 Task: Find a flat in Phnom Penh, Cambodia, for 6 guests from 6 Sep to 15 Sep, with a price range of ₹7400 to ₹12000, including WiFi and free parking.
Action: Mouse moved to (588, 116)
Screenshot: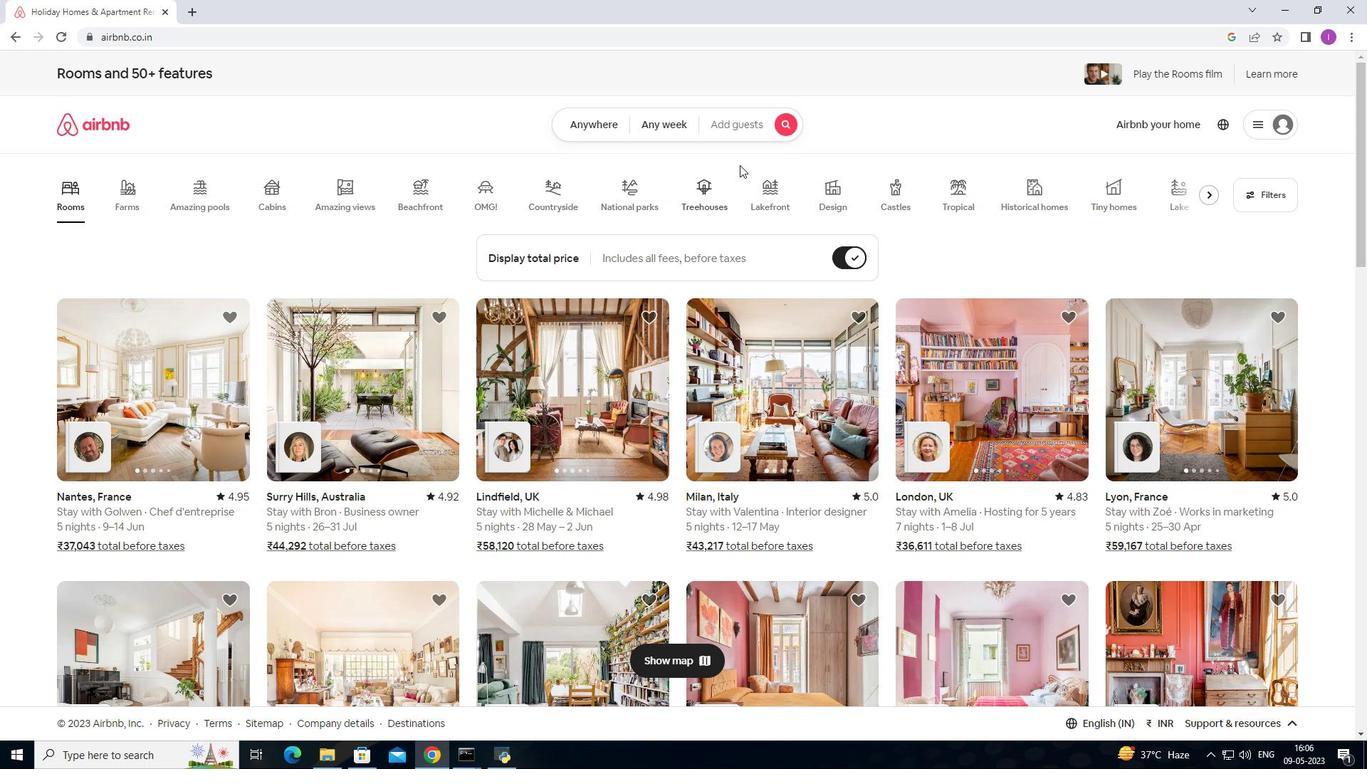 
Action: Mouse pressed left at (588, 116)
Screenshot: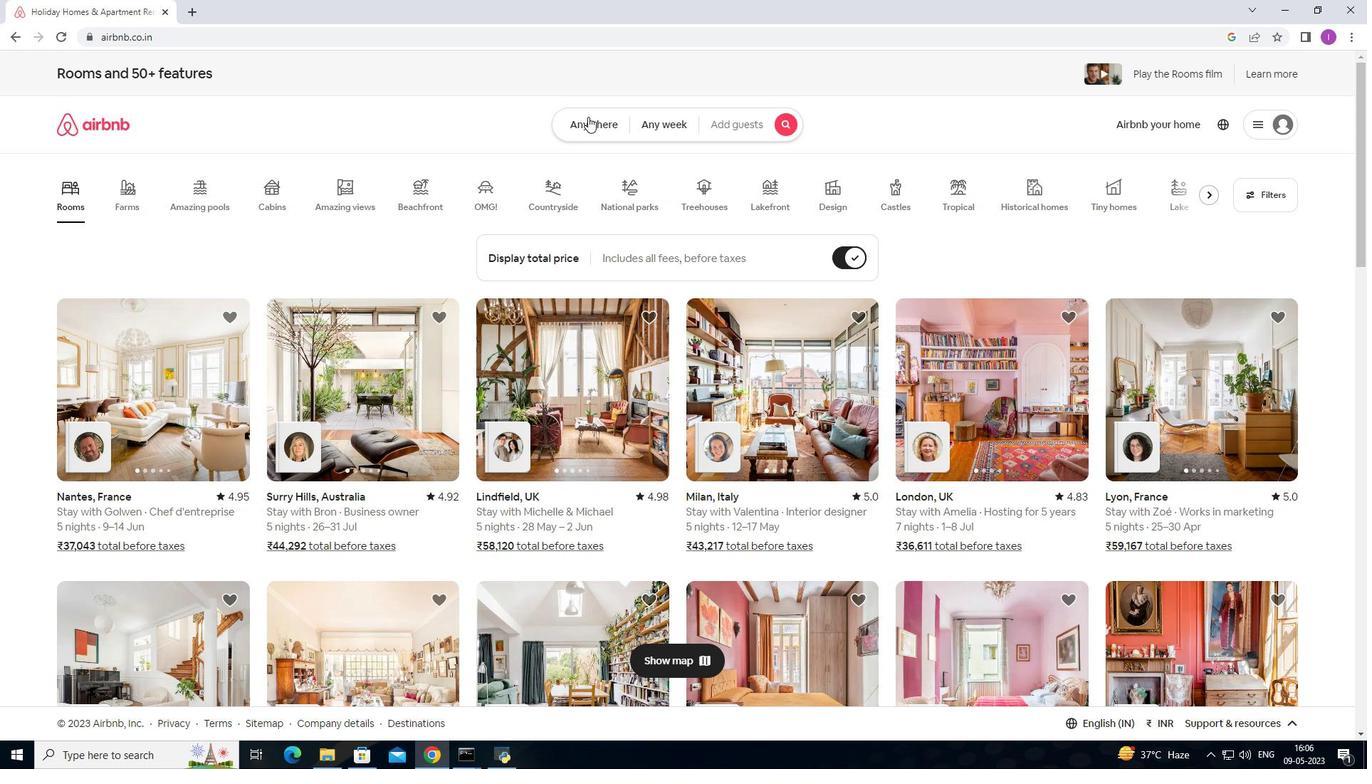 
Action: Mouse moved to (491, 188)
Screenshot: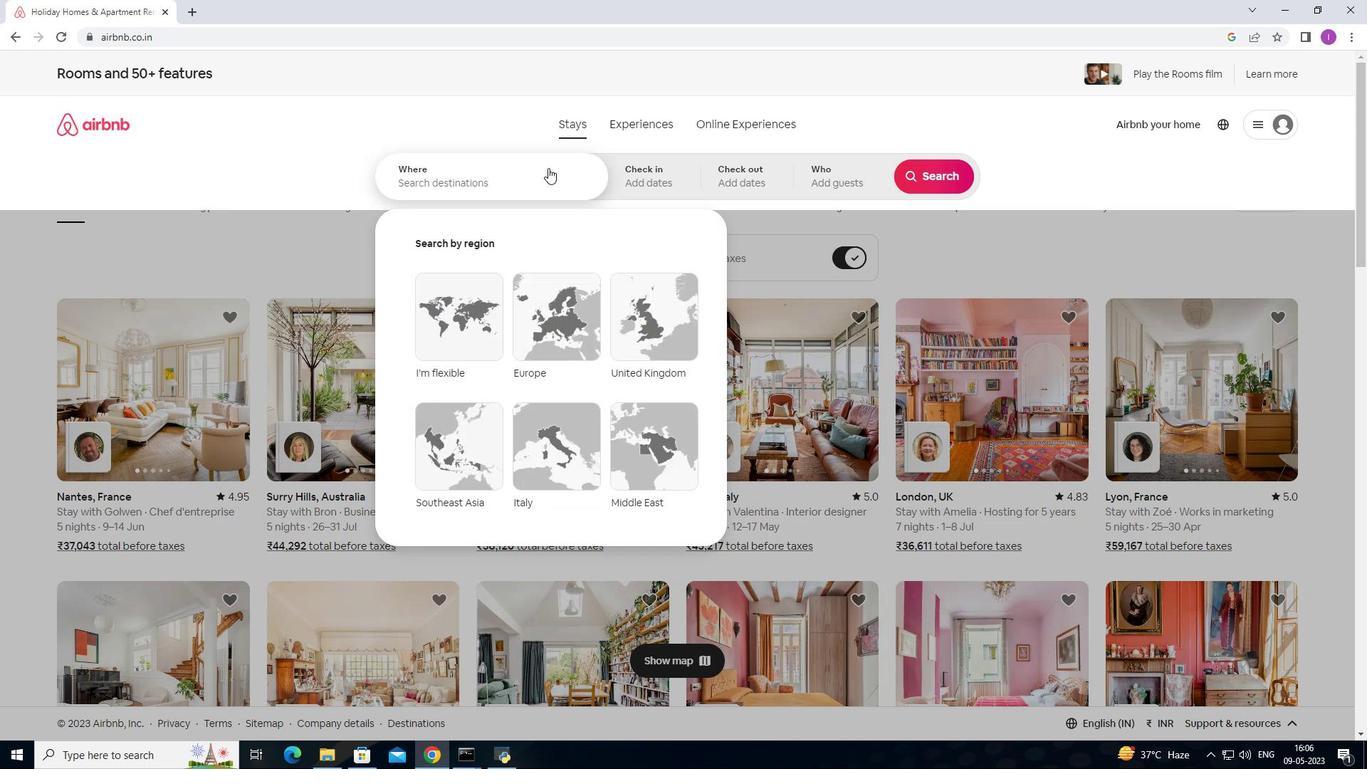 
Action: Mouse pressed left at (491, 188)
Screenshot: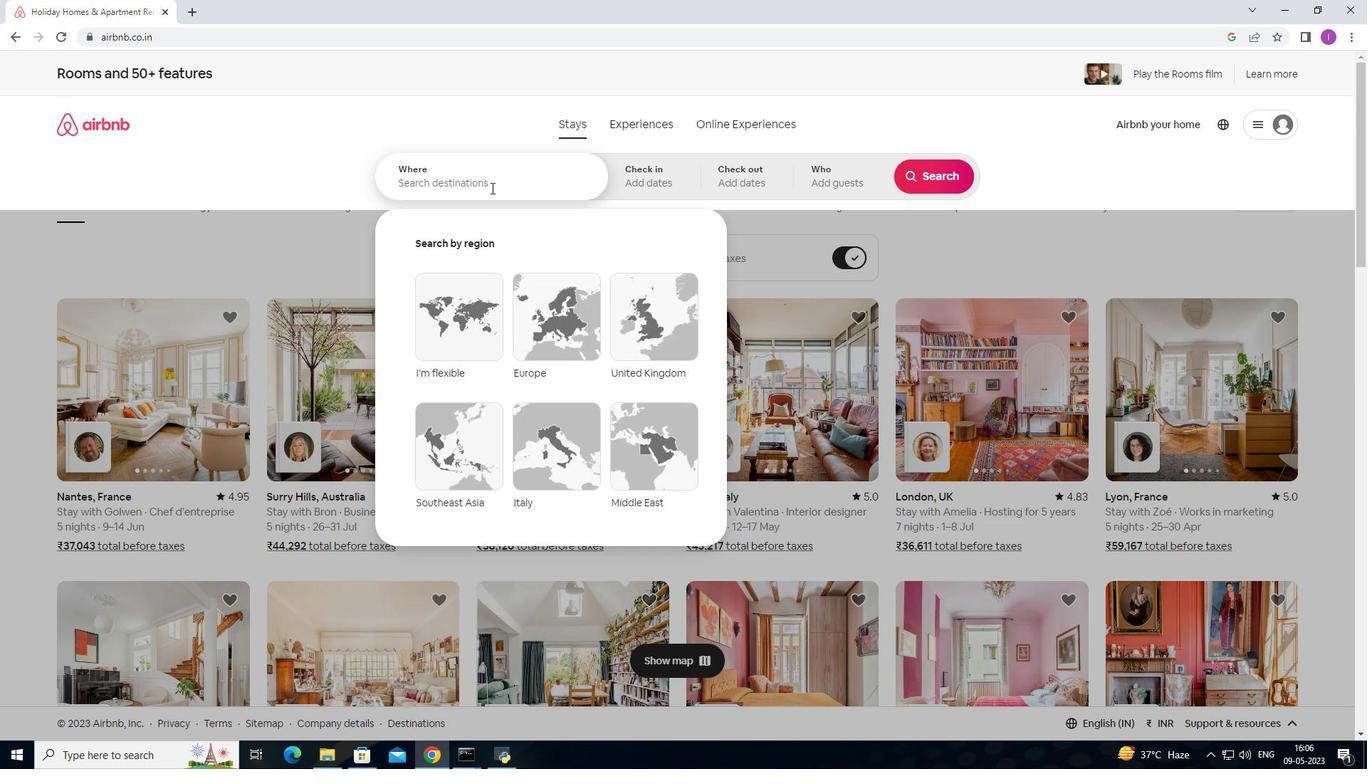 
Action: Mouse moved to (497, 188)
Screenshot: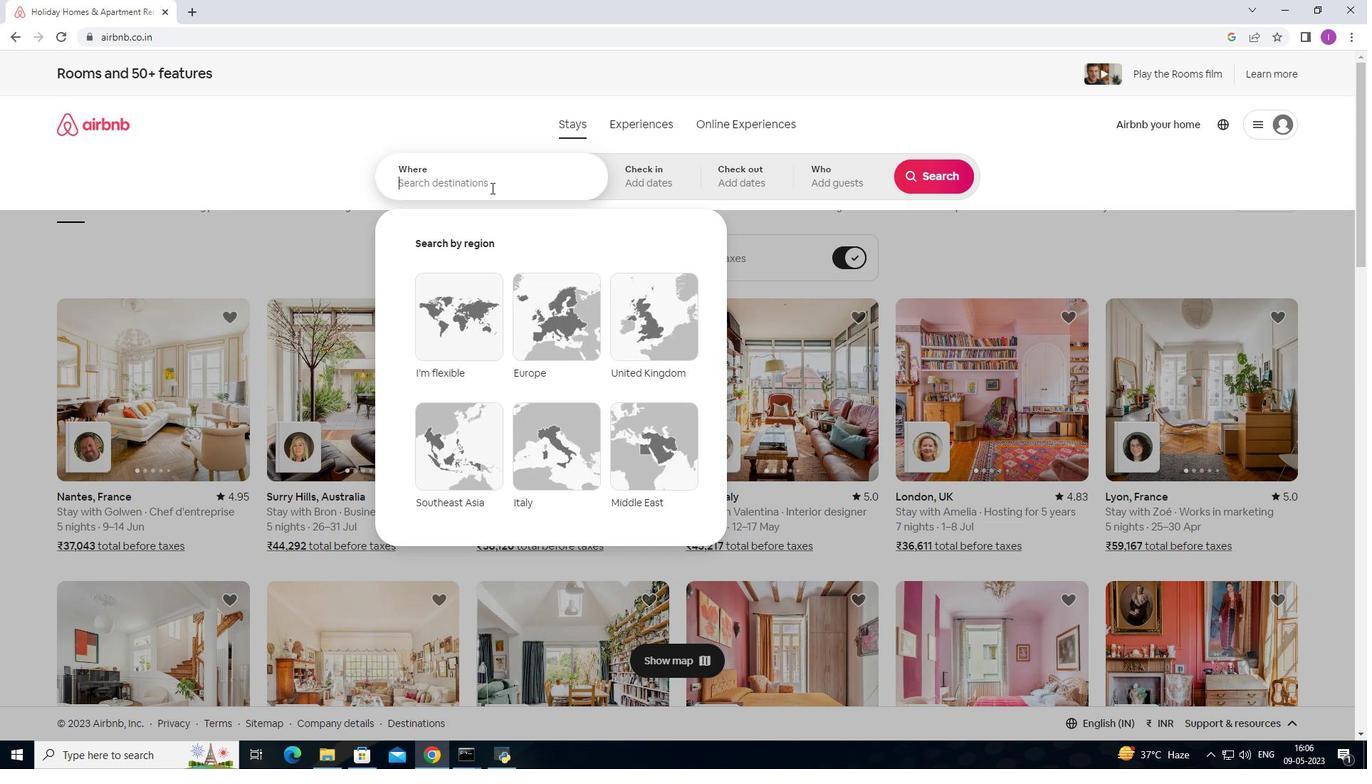 
Action: Key pressed <Key.shift><Key.shift><Key.shift>Phnom<Key.space><Key.shift>Penh,<Key.shift><Key.shift><Key.shift><Key.shift><Key.shift><Key.shift><Key.shift><Key.shift><Key.shift><Key.shift><Key.shift><Key.shift><Key.shift><Key.shift><Key.shift><Key.shift><Key.shift><Key.shift><Key.shift><Key.shift><Key.shift><Key.shift><Key.shift><Key.shift><Key.shift><Key.shift><Key.shift>Cambodia
Screenshot: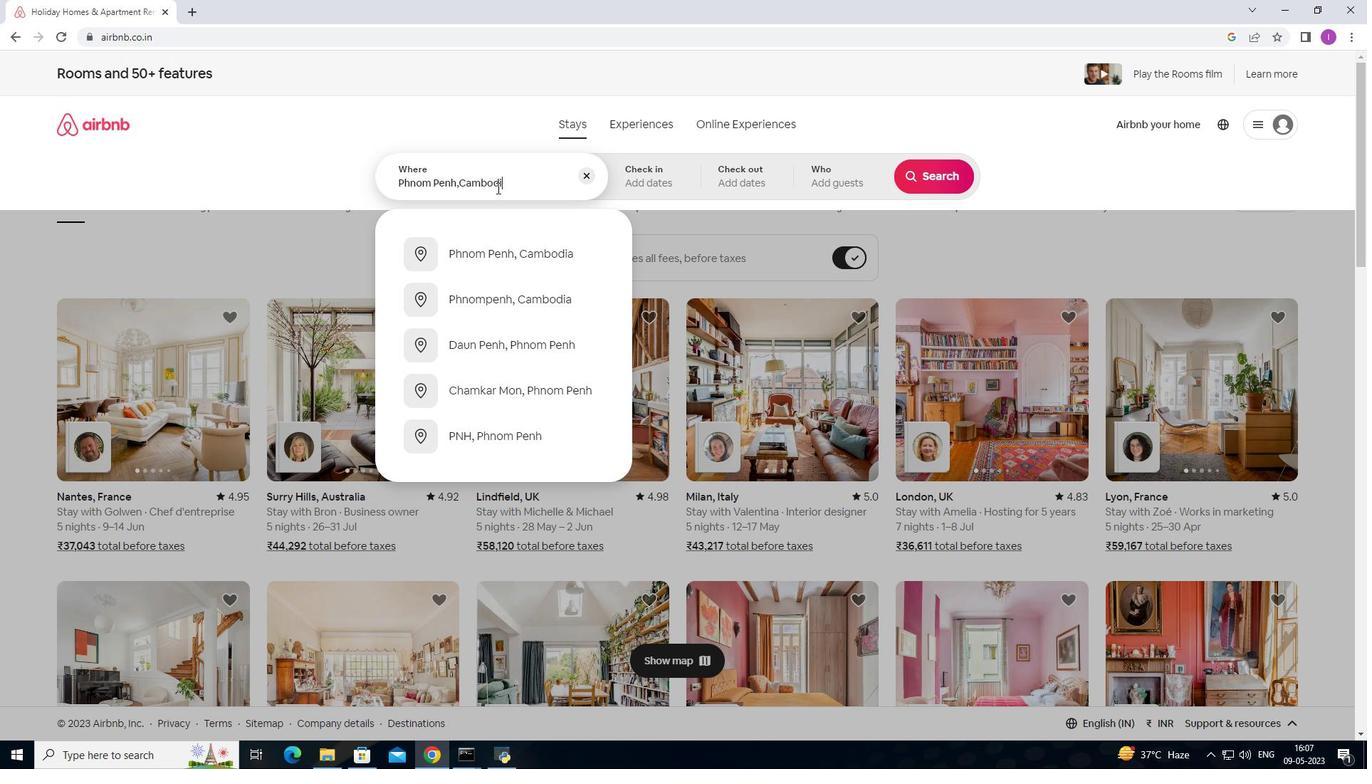 
Action: Mouse moved to (471, 255)
Screenshot: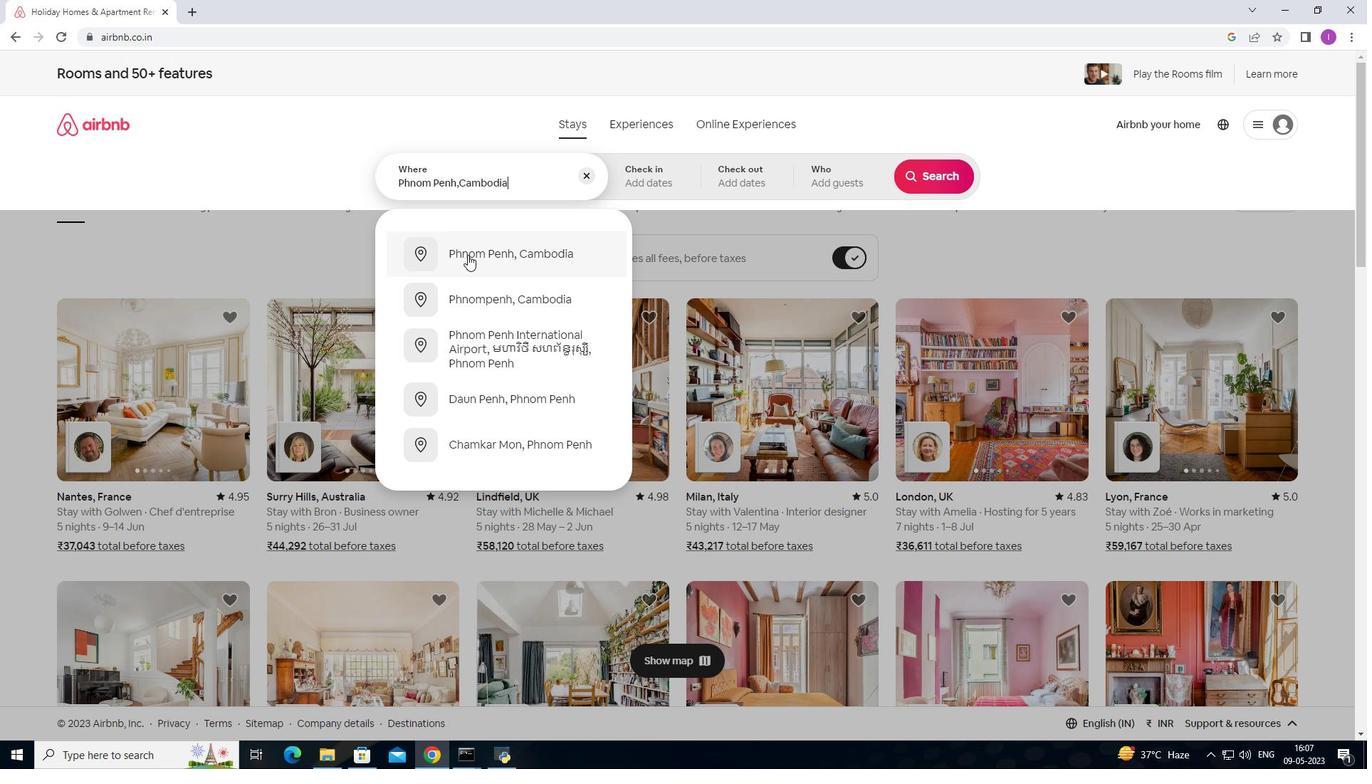 
Action: Mouse pressed left at (471, 255)
Screenshot: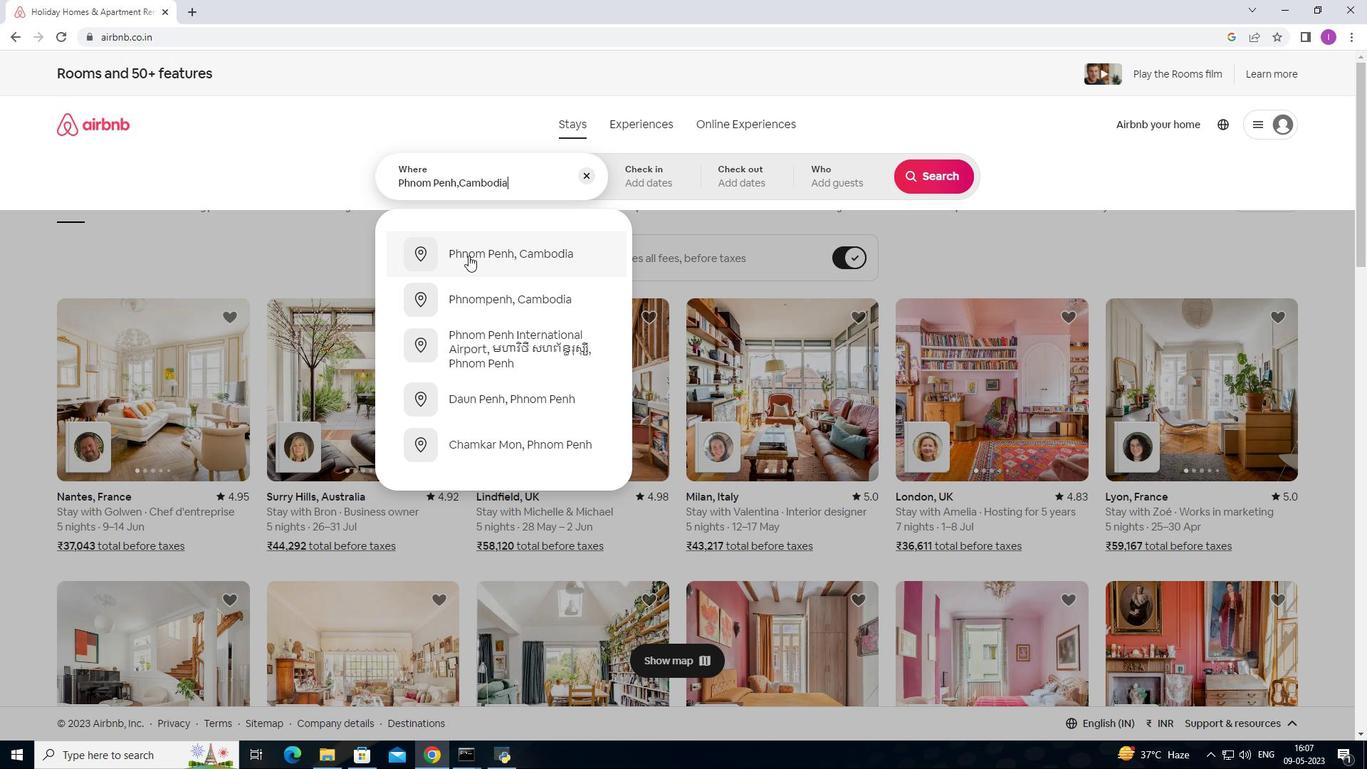 
Action: Mouse moved to (932, 292)
Screenshot: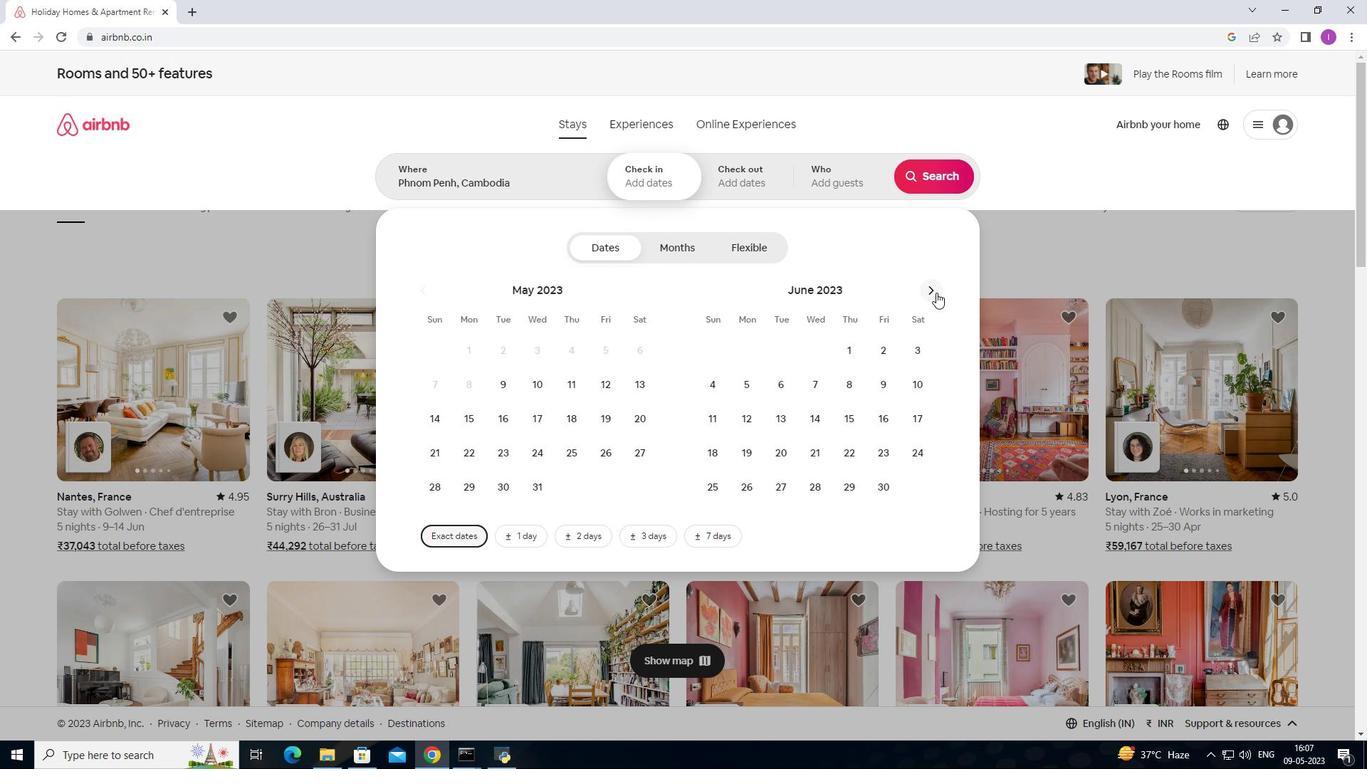 
Action: Mouse pressed left at (932, 292)
Screenshot: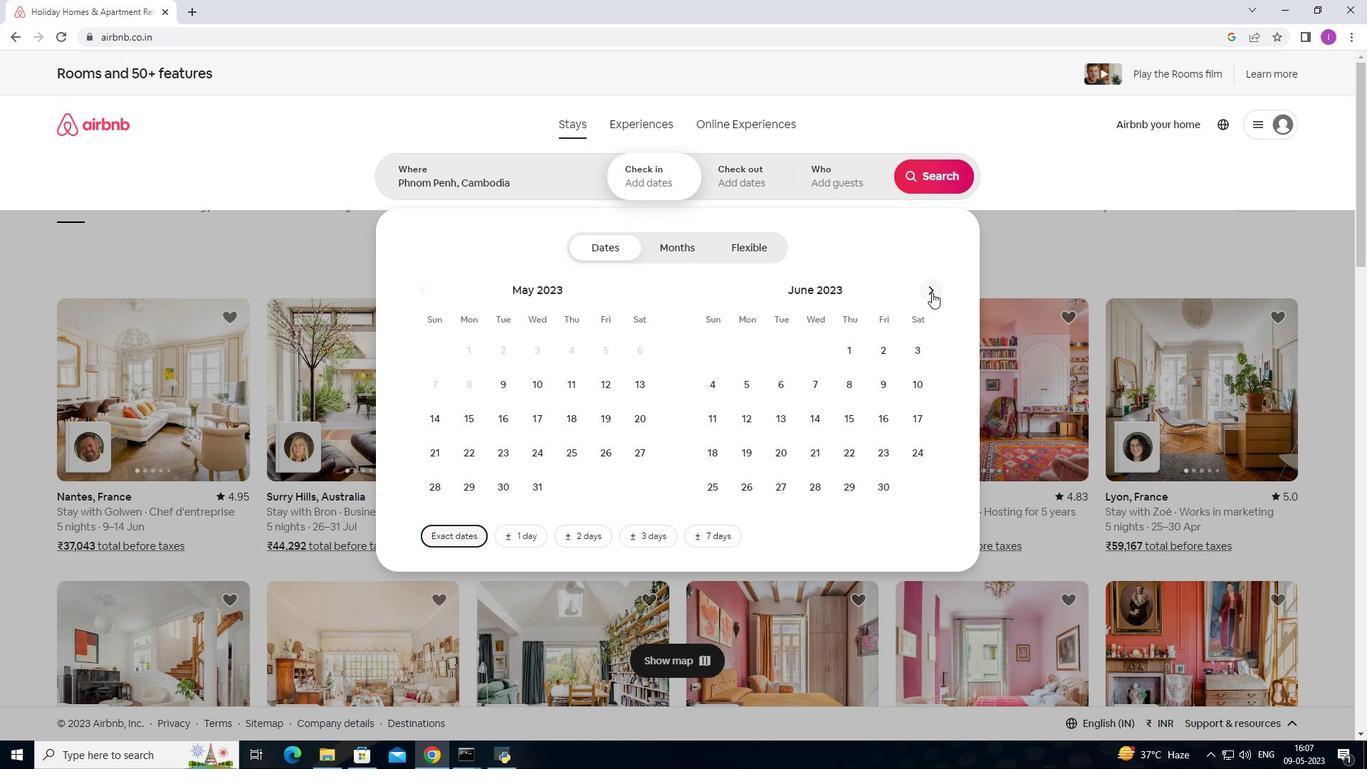 
Action: Mouse pressed left at (932, 292)
Screenshot: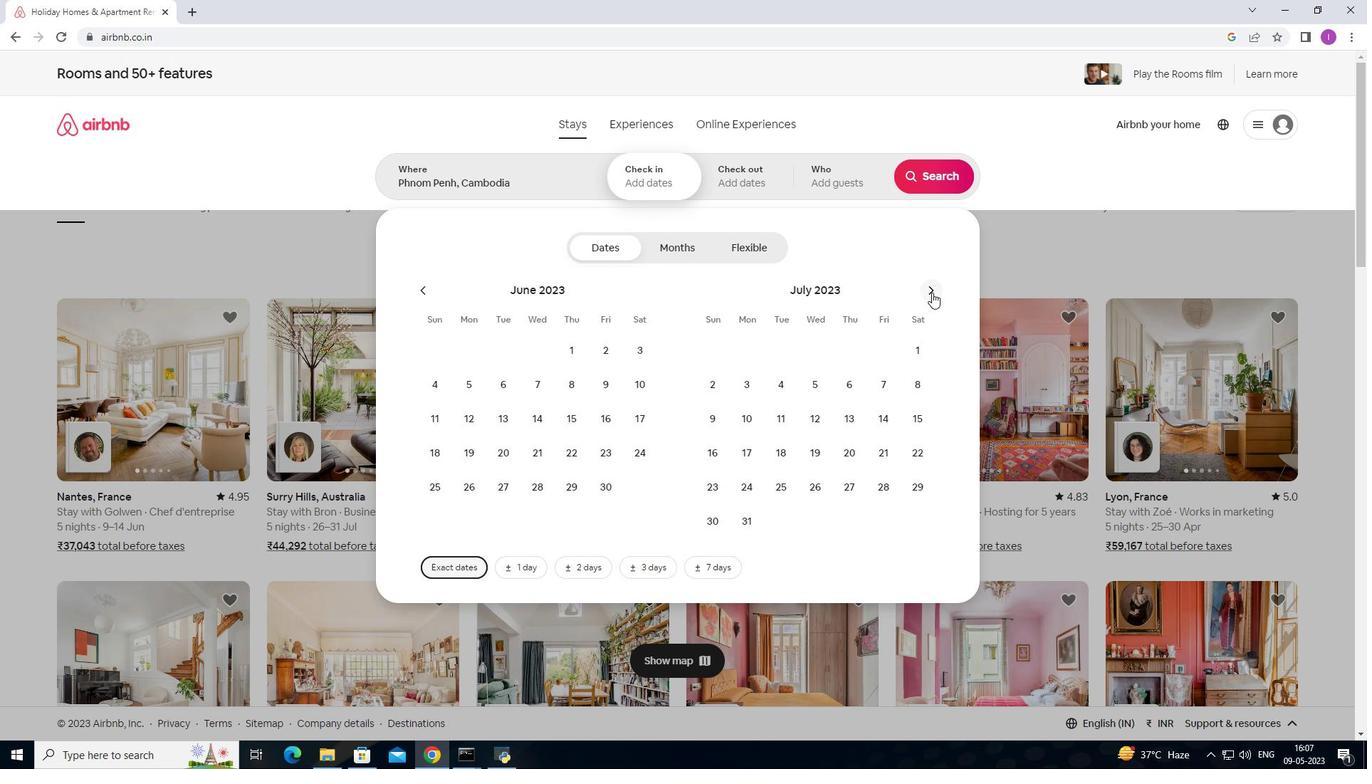 
Action: Mouse pressed left at (932, 292)
Screenshot: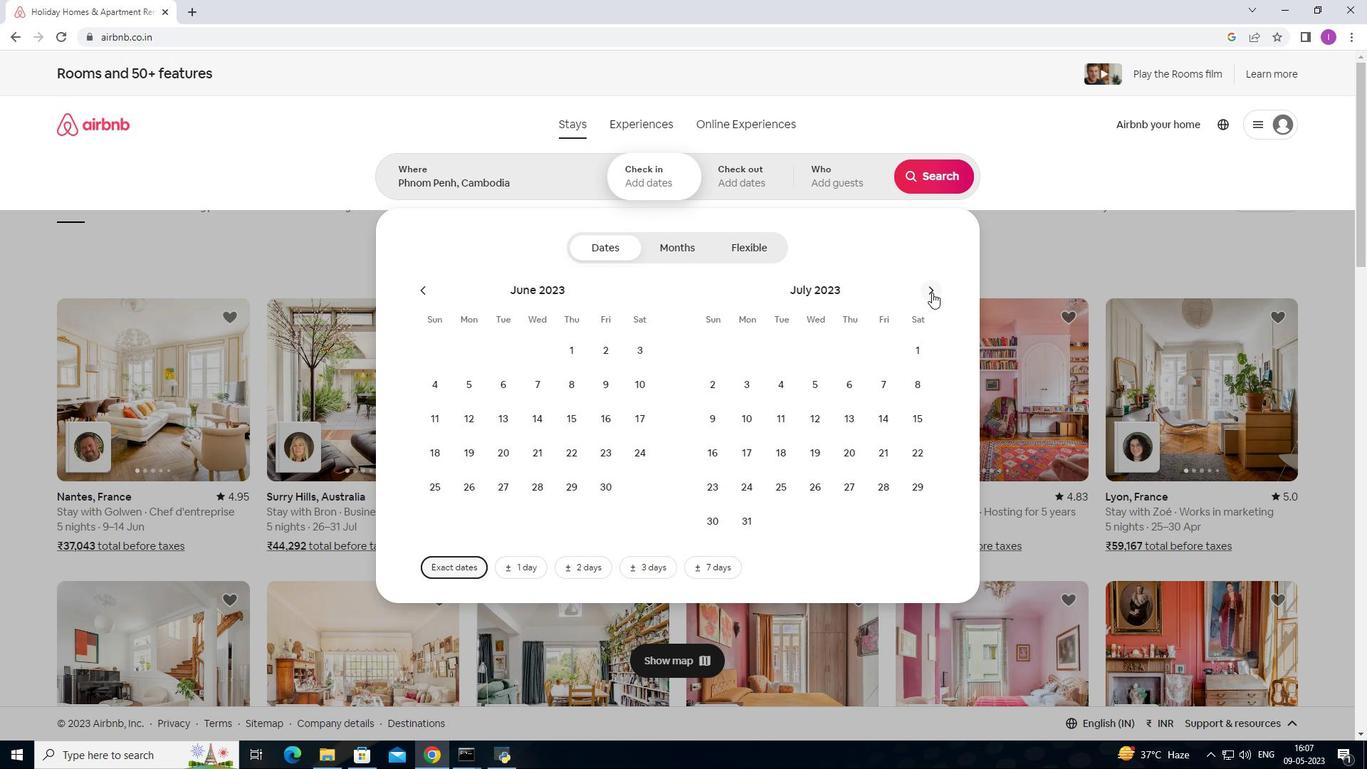 
Action: Mouse moved to (804, 383)
Screenshot: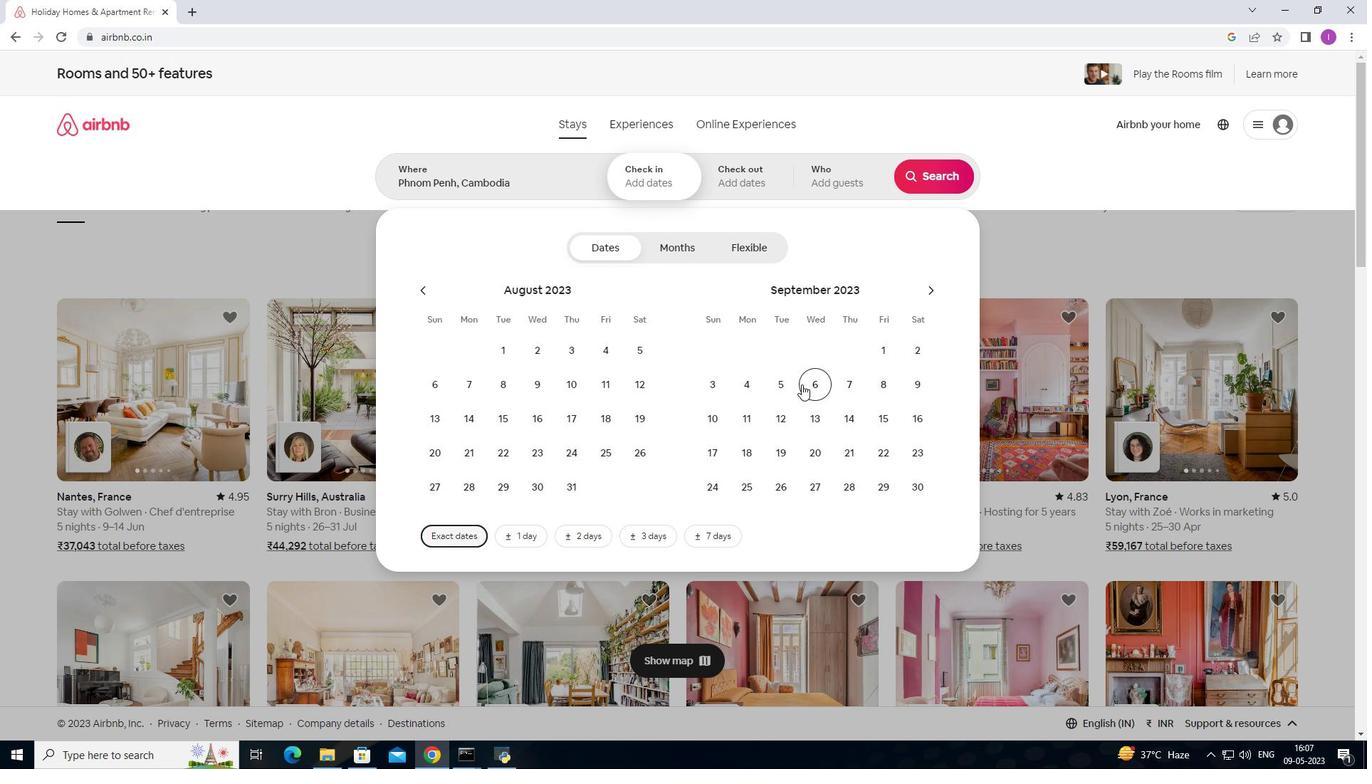
Action: Mouse pressed left at (804, 383)
Screenshot: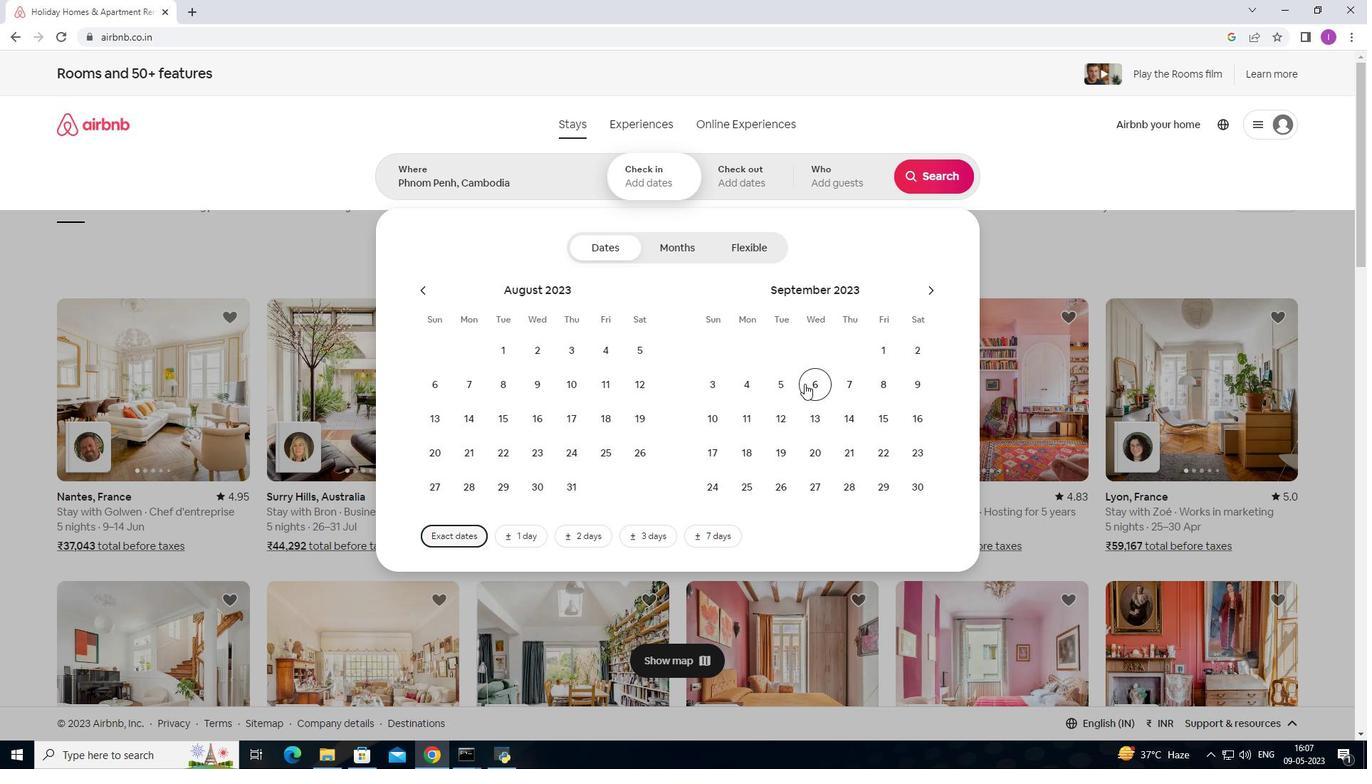 
Action: Mouse moved to (890, 415)
Screenshot: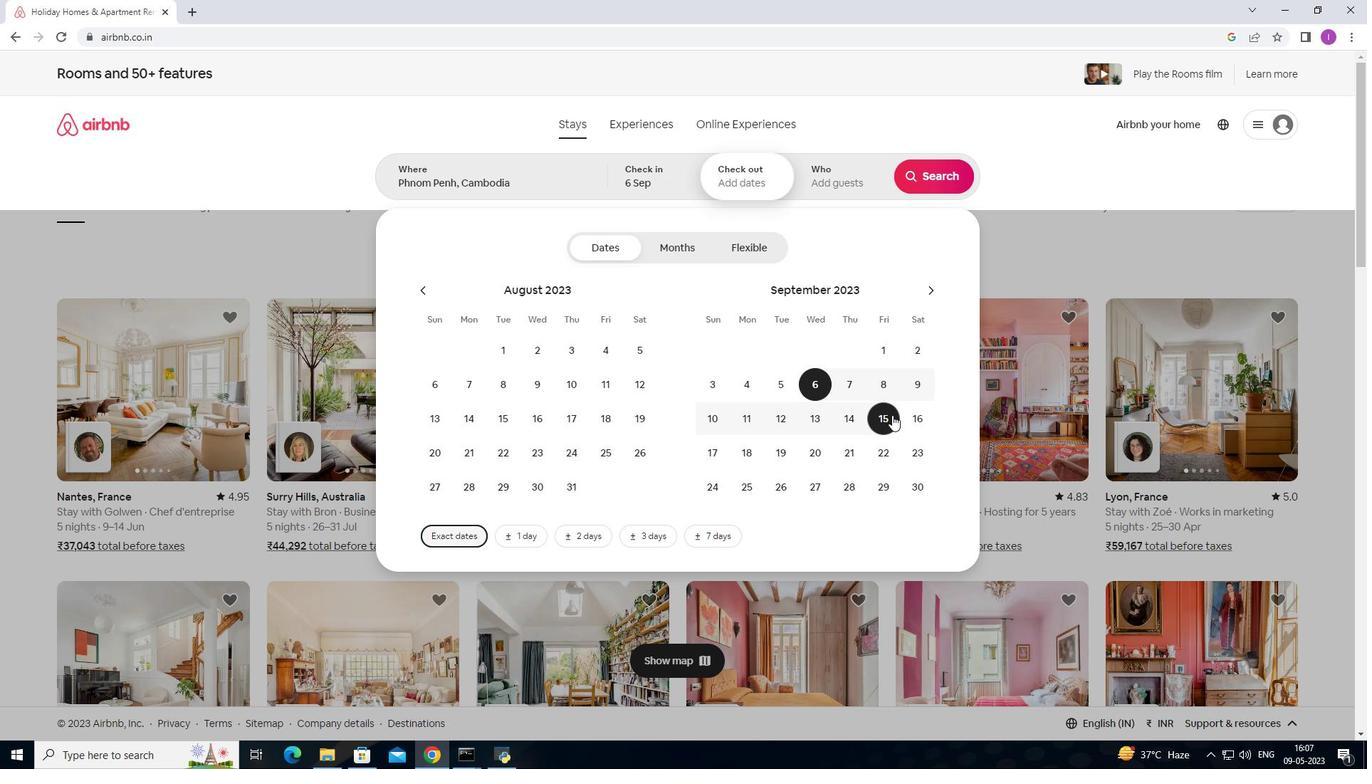 
Action: Mouse pressed left at (890, 415)
Screenshot: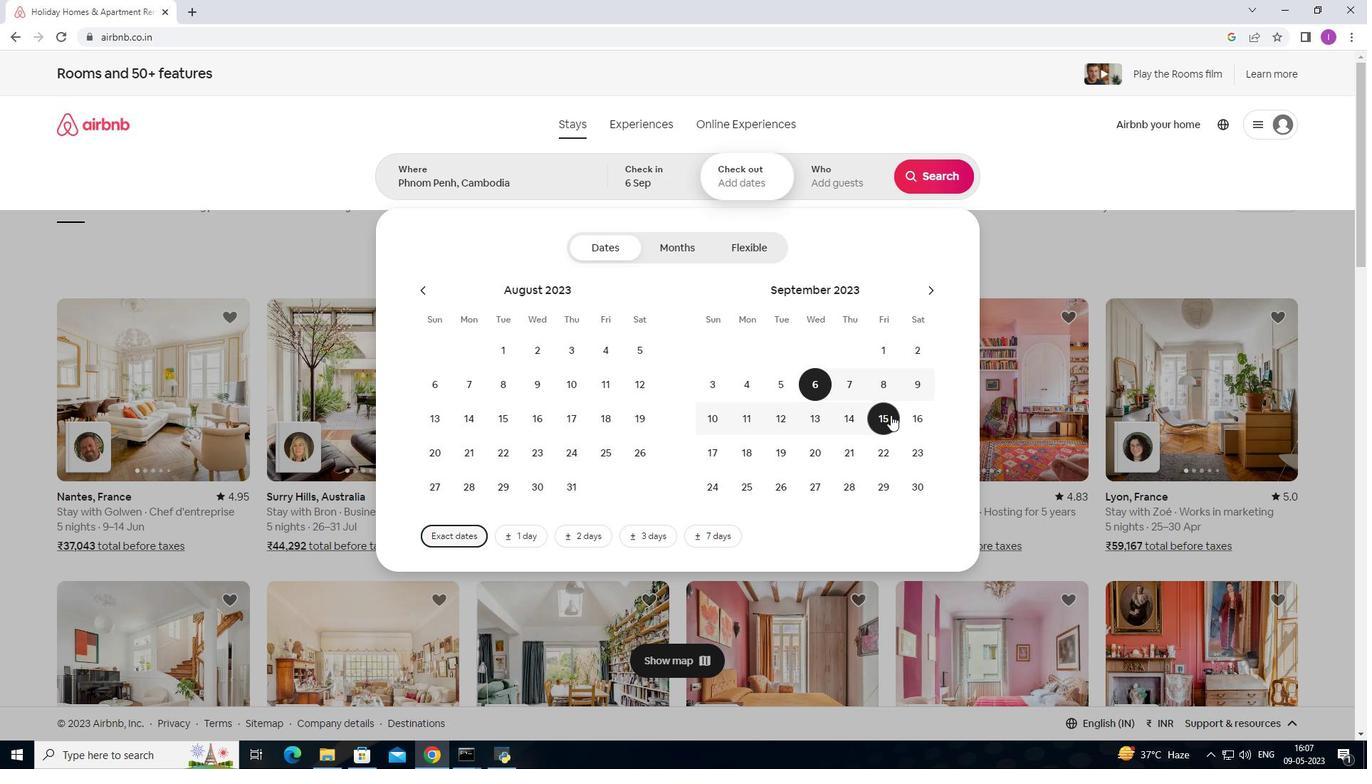 
Action: Mouse moved to (834, 187)
Screenshot: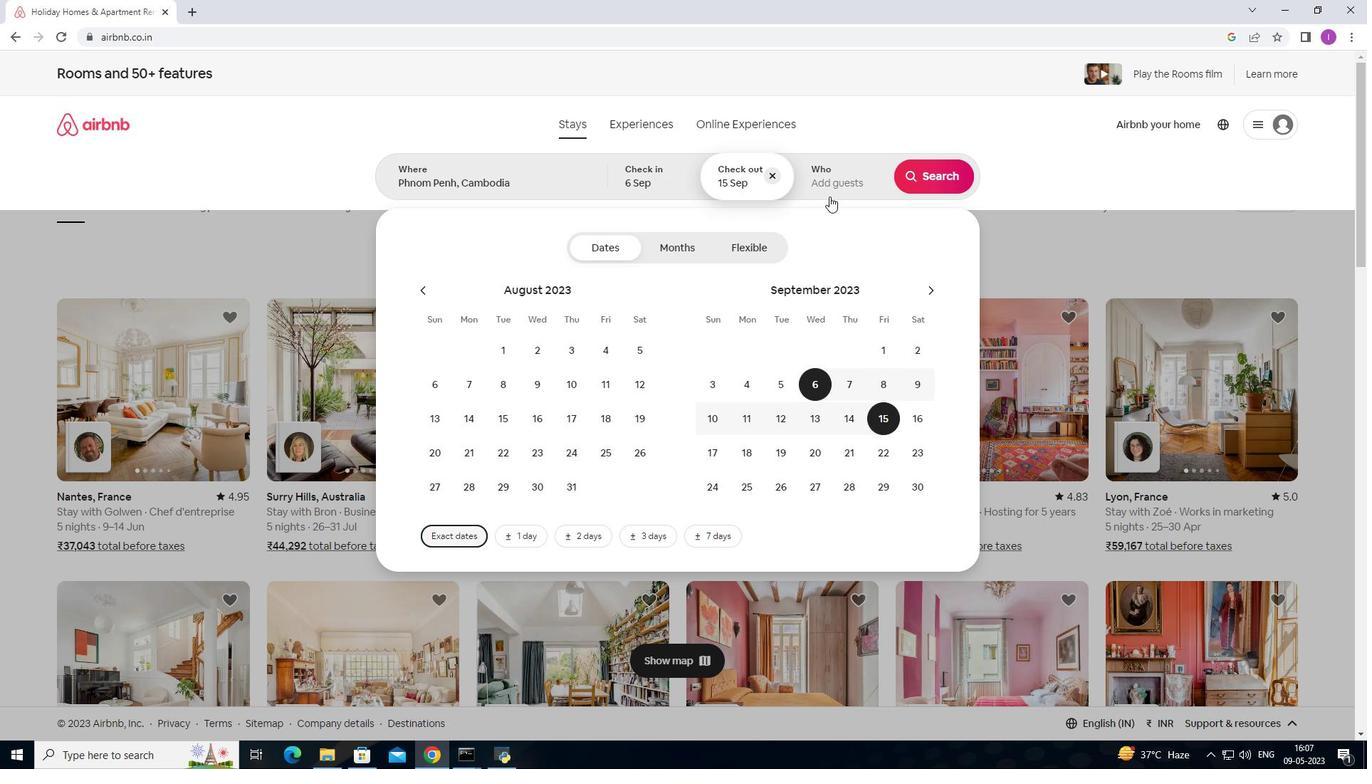 
Action: Mouse pressed left at (834, 187)
Screenshot: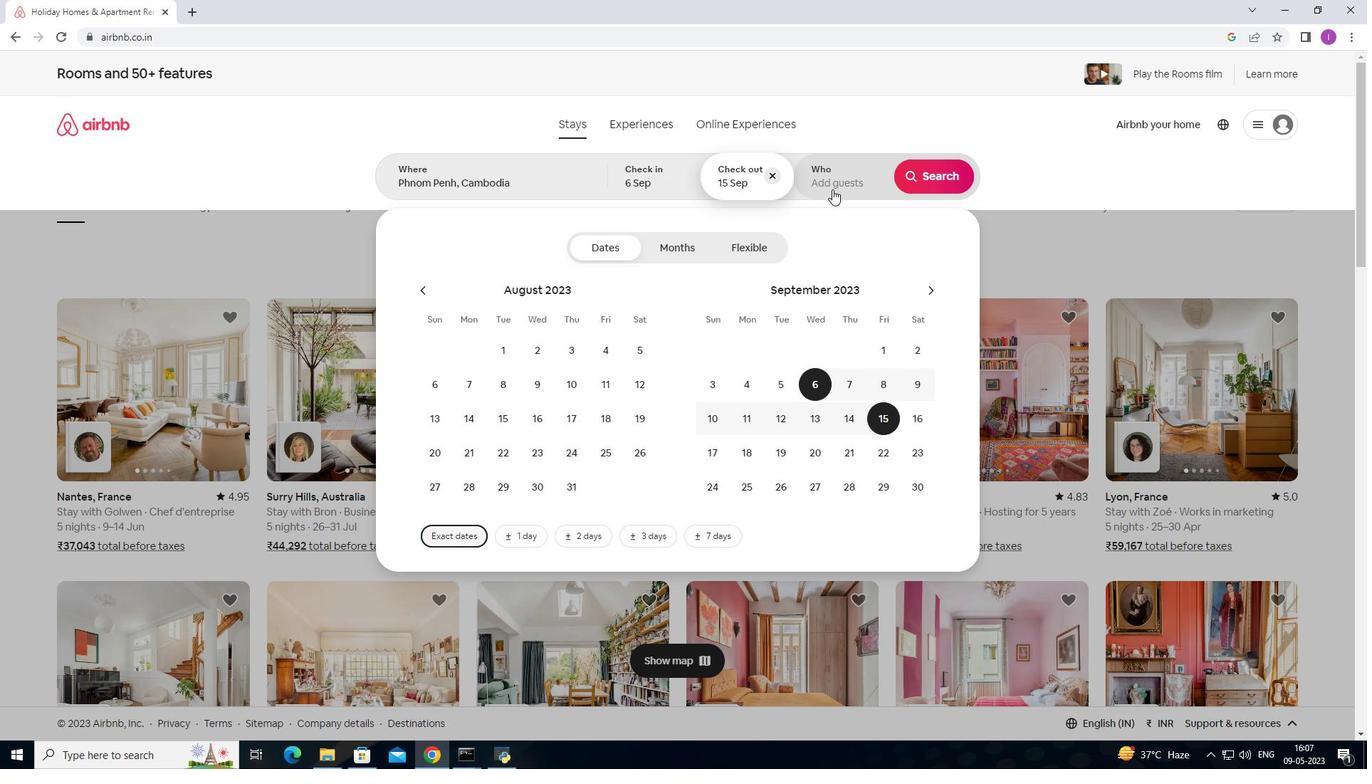 
Action: Mouse moved to (936, 253)
Screenshot: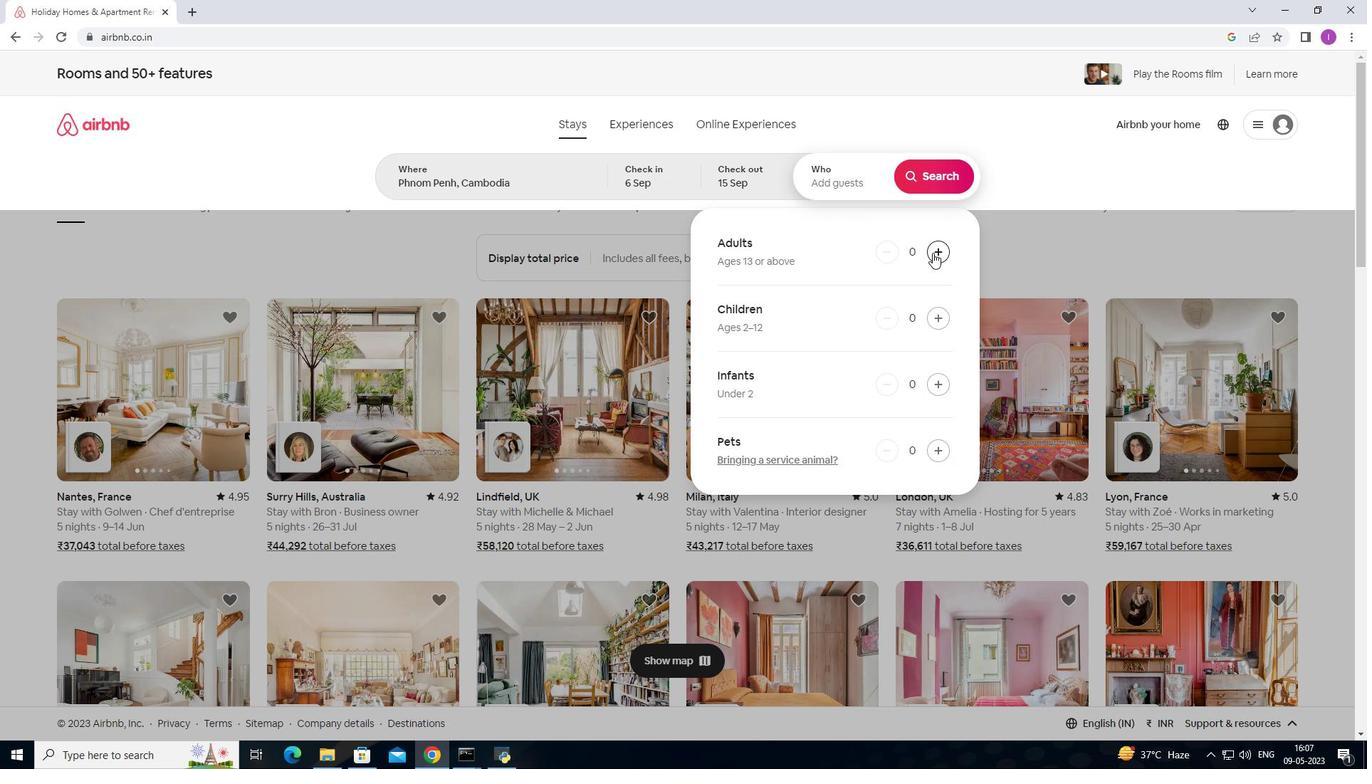 
Action: Mouse pressed left at (936, 253)
Screenshot: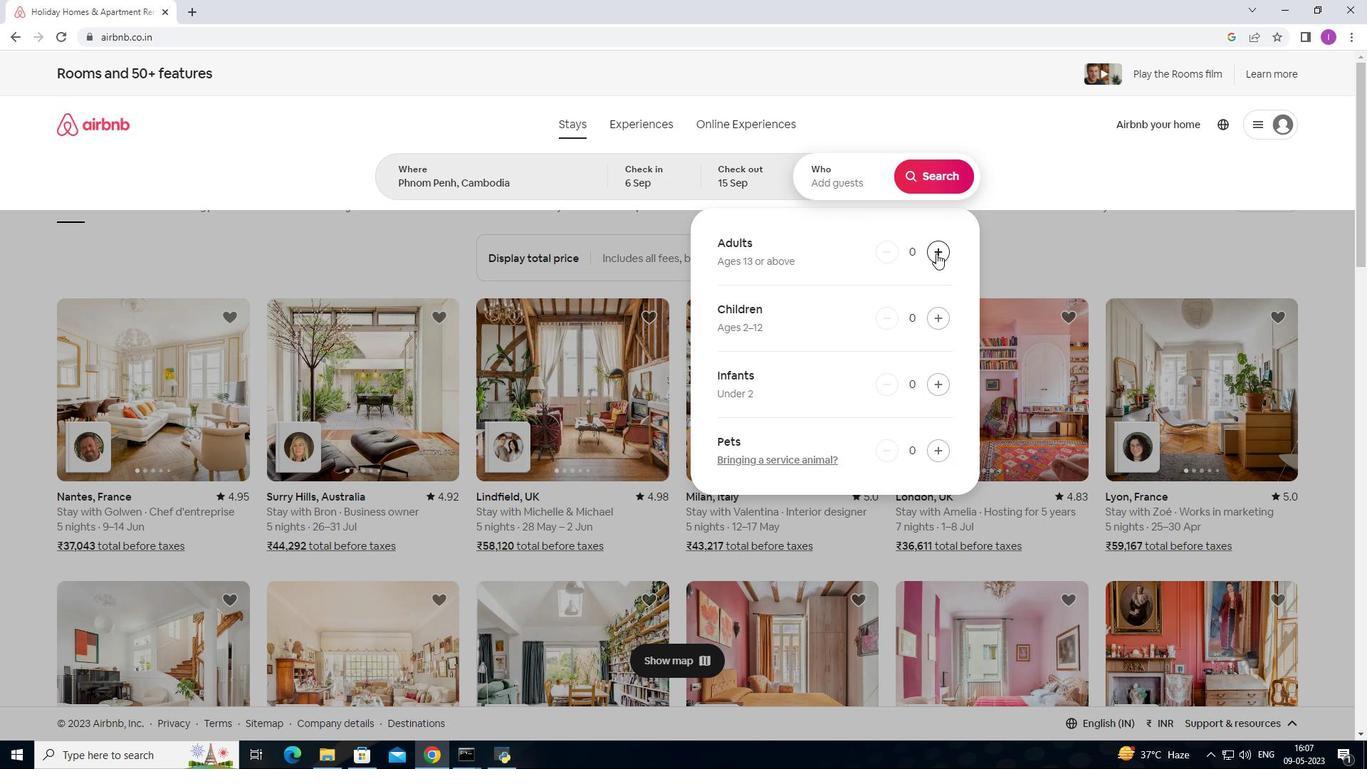 
Action: Mouse pressed left at (936, 253)
Screenshot: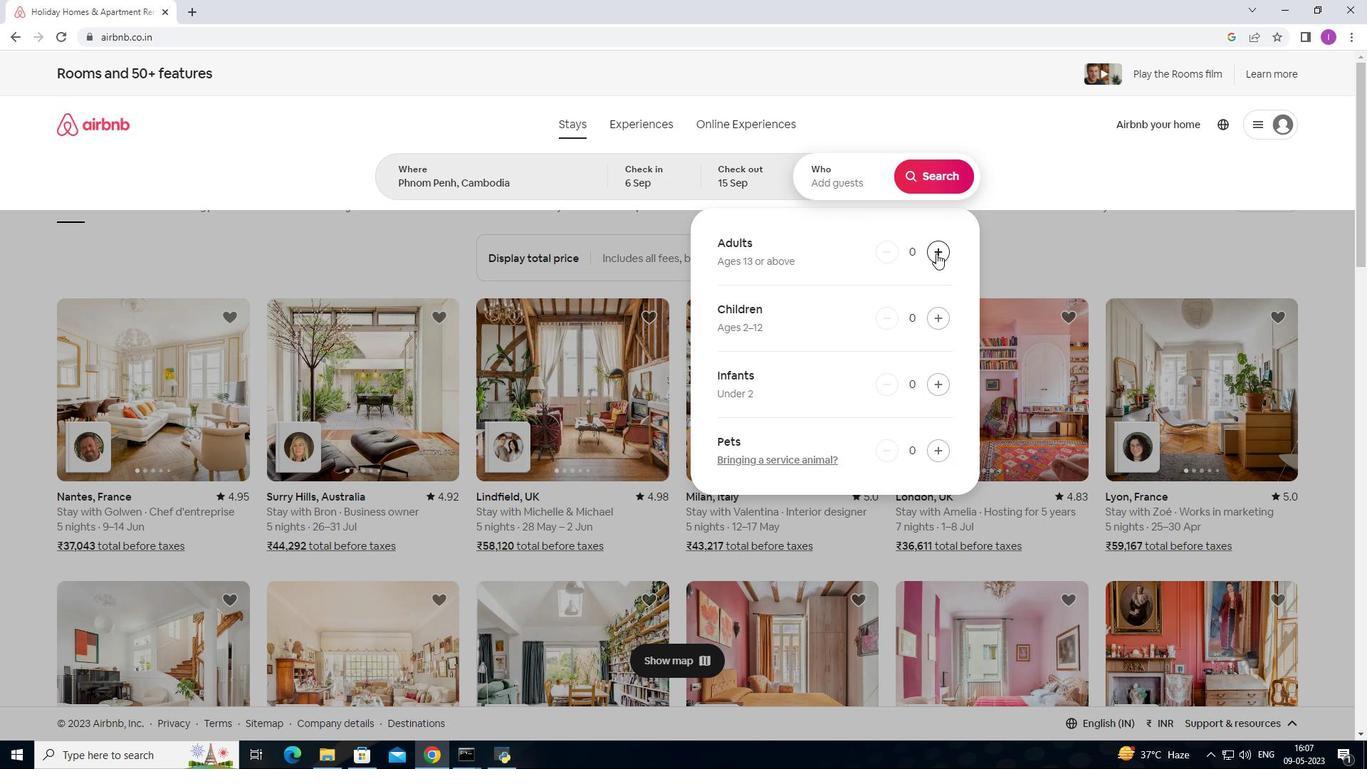 
Action: Mouse moved to (937, 254)
Screenshot: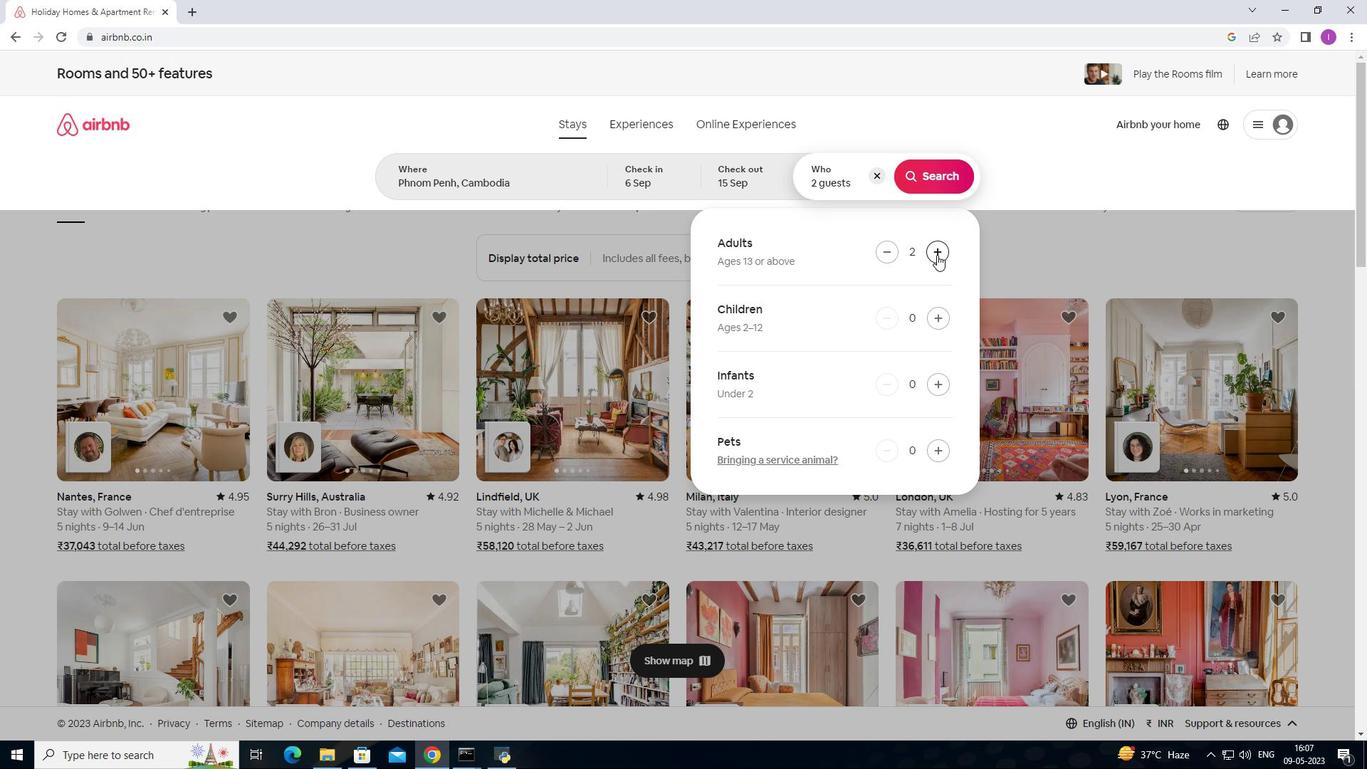 
Action: Mouse pressed left at (937, 254)
Screenshot: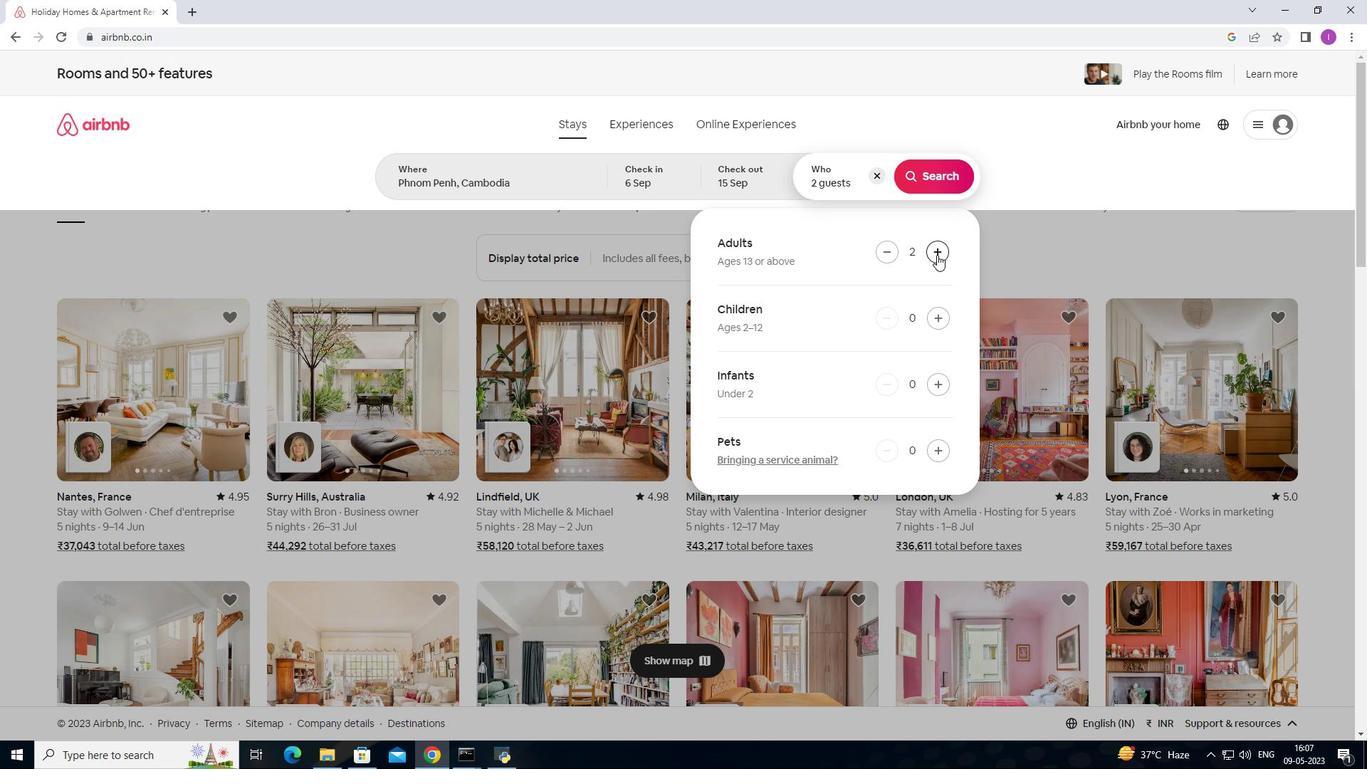 
Action: Mouse pressed left at (937, 254)
Screenshot: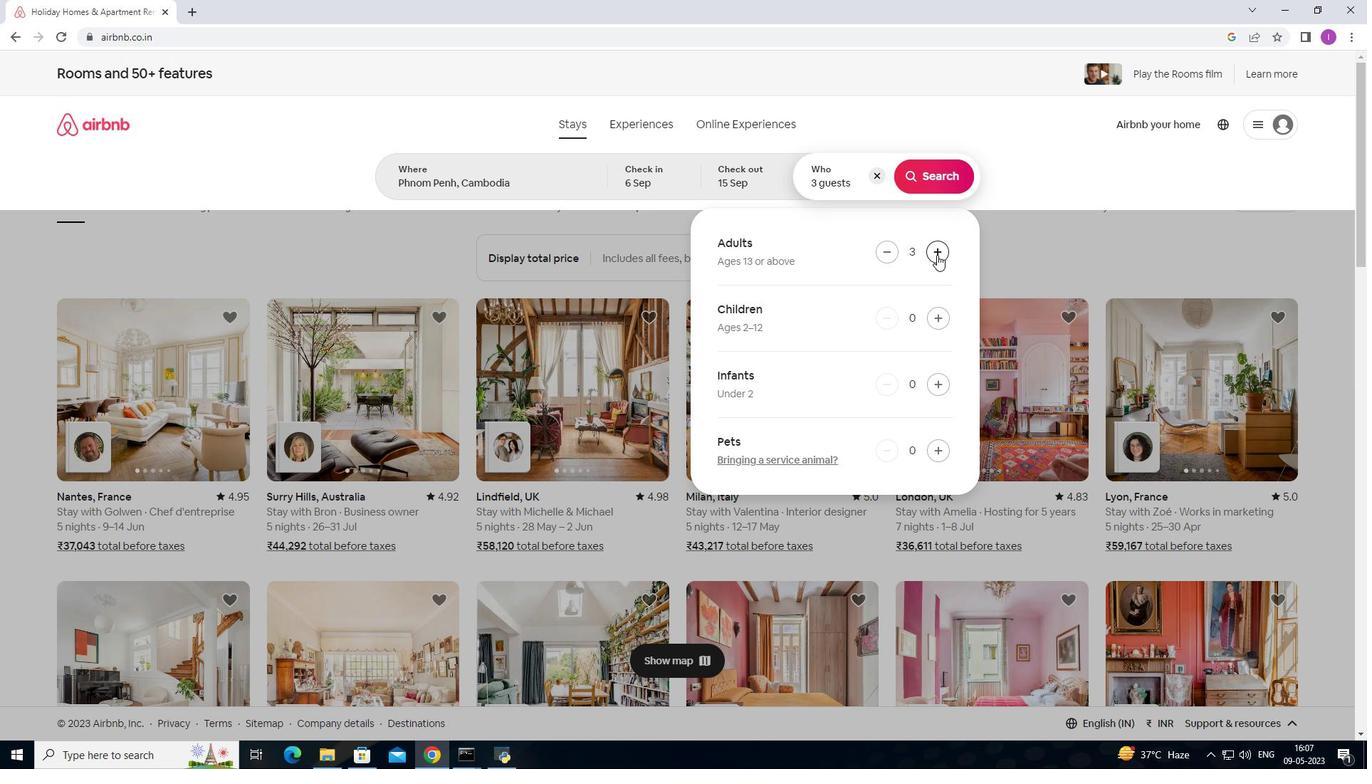
Action: Mouse pressed left at (937, 254)
Screenshot: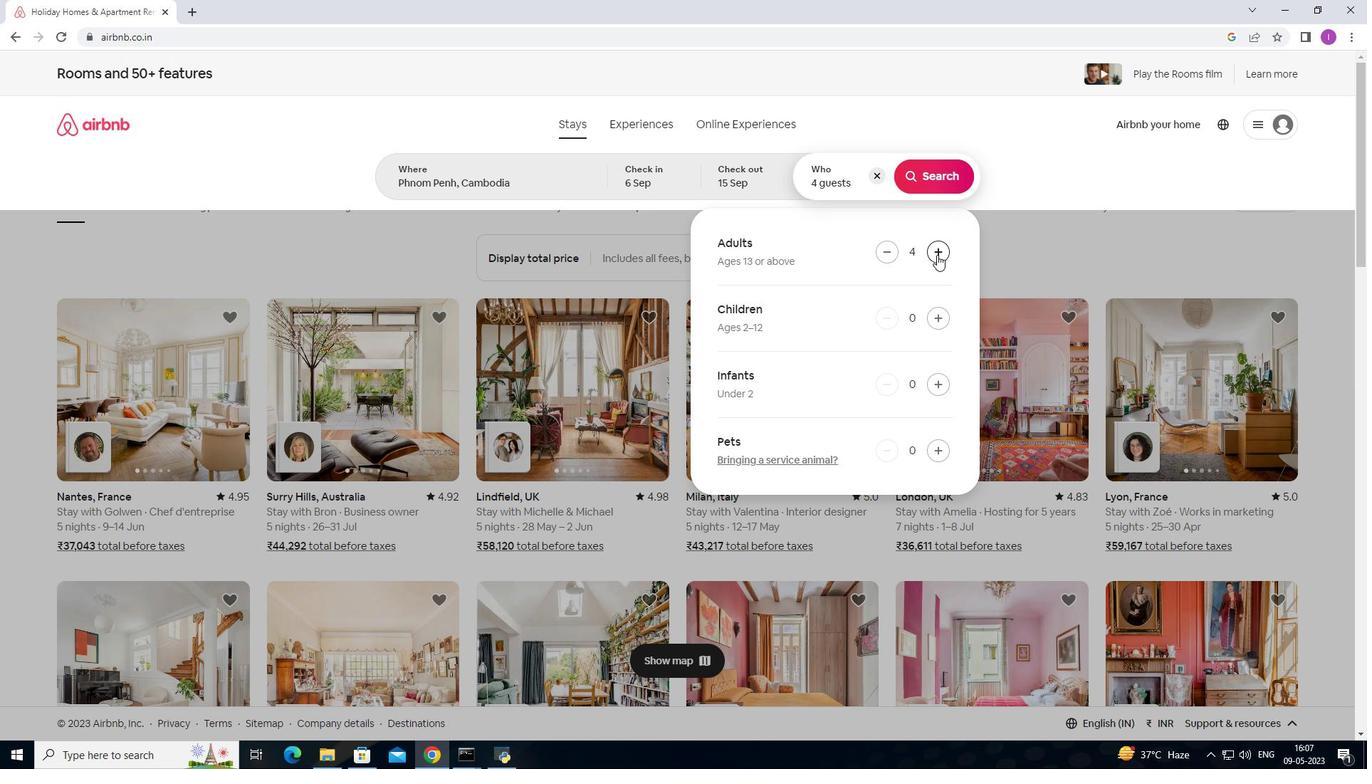 
Action: Mouse pressed left at (937, 254)
Screenshot: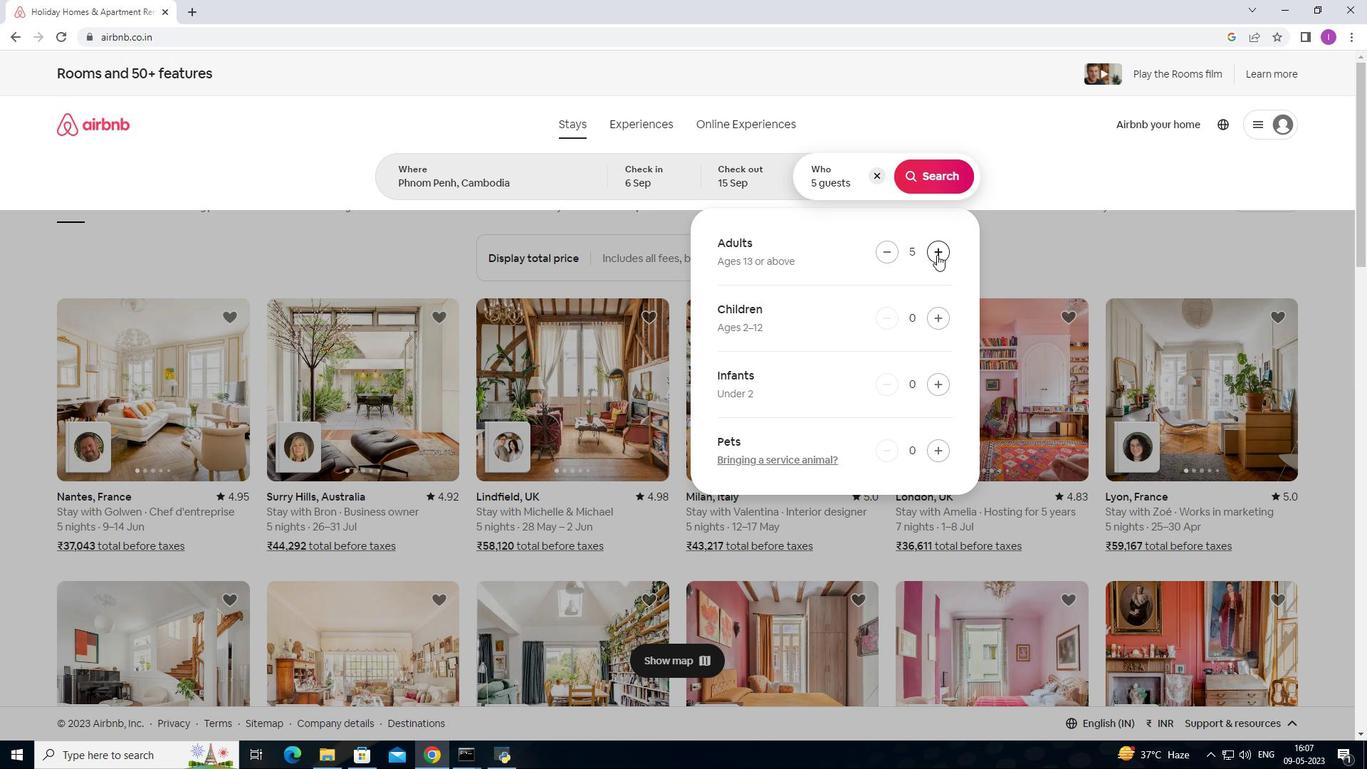 
Action: Mouse moved to (928, 180)
Screenshot: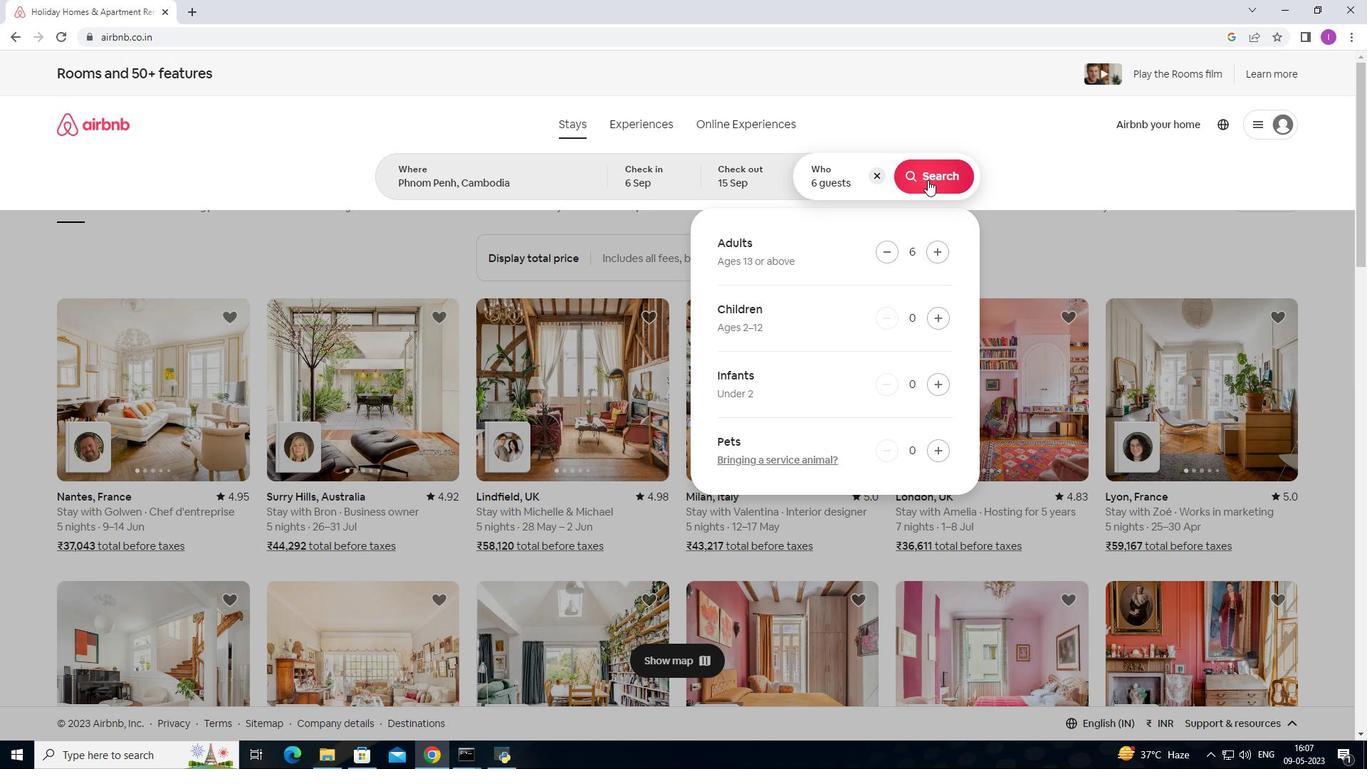 
Action: Mouse pressed left at (928, 180)
Screenshot: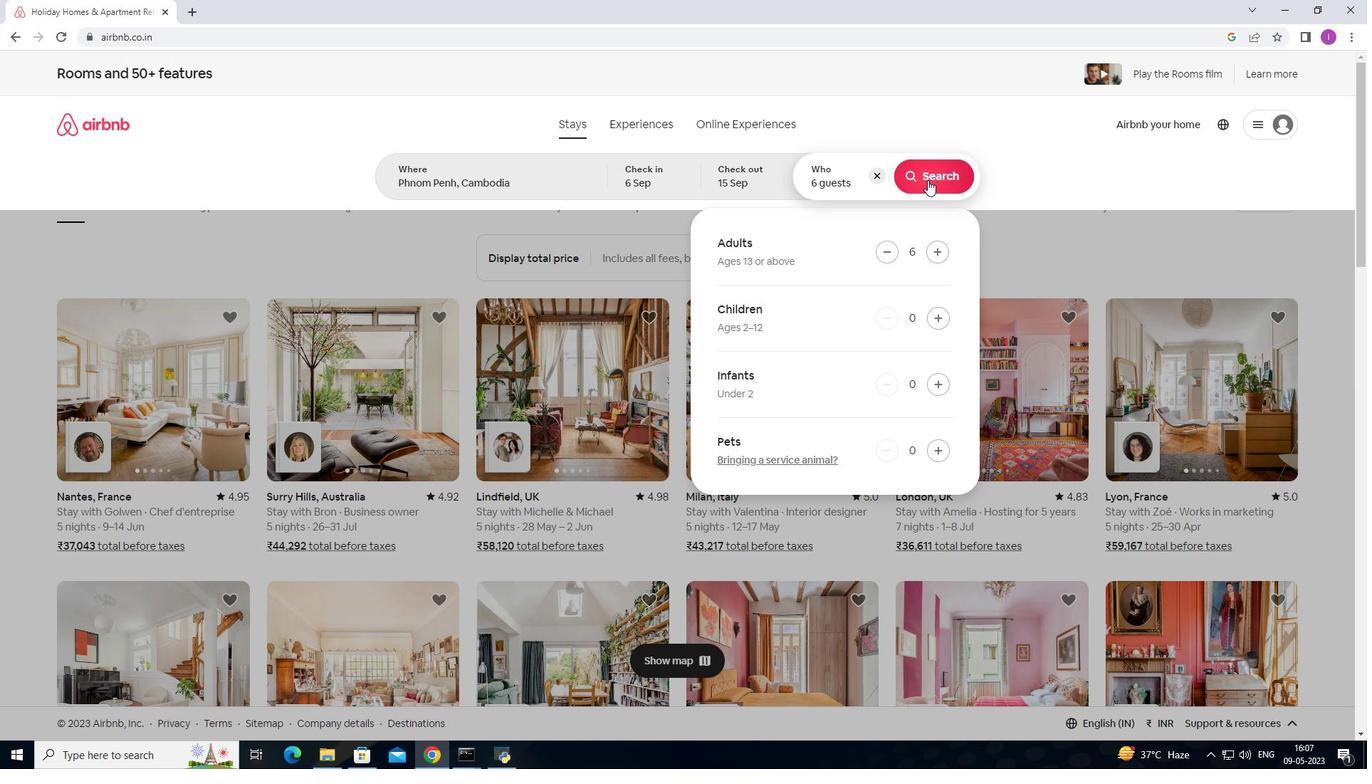 
Action: Mouse moved to (1287, 132)
Screenshot: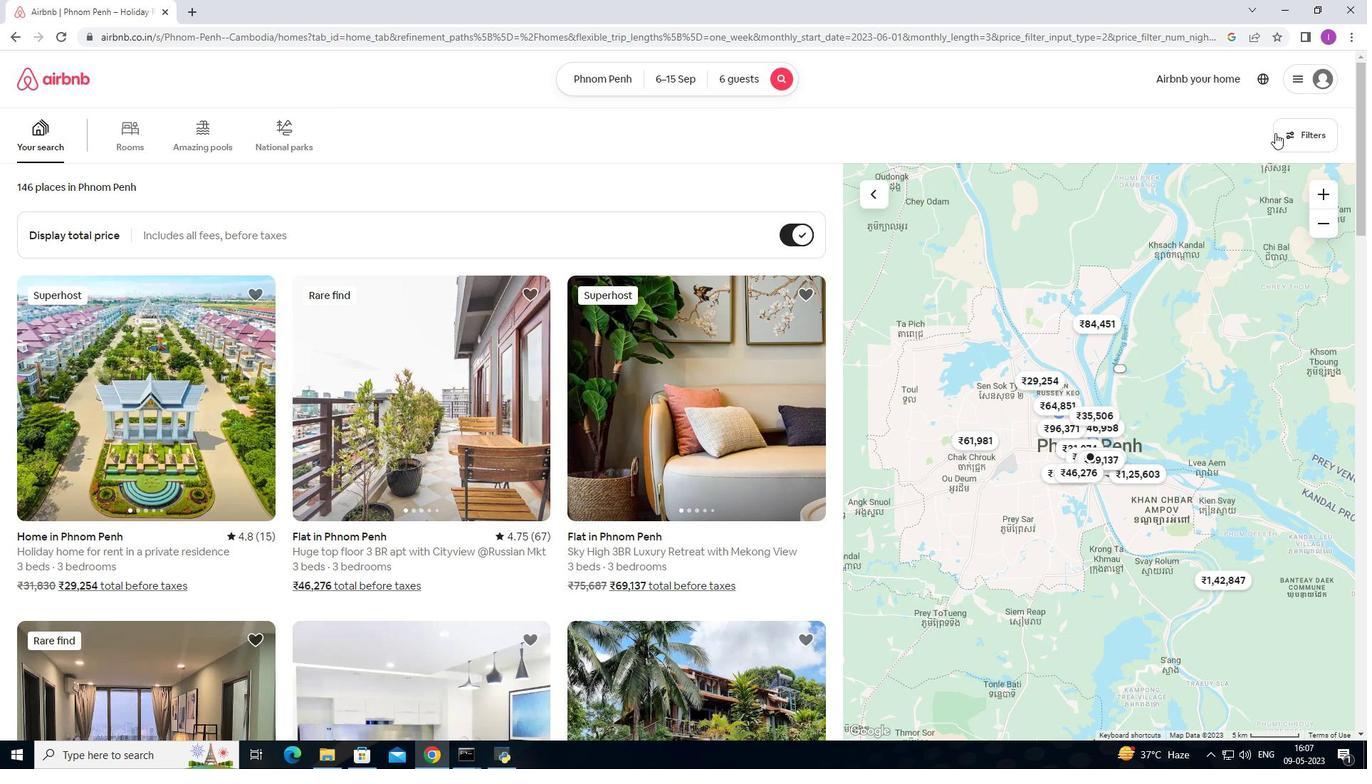 
Action: Mouse pressed left at (1287, 132)
Screenshot: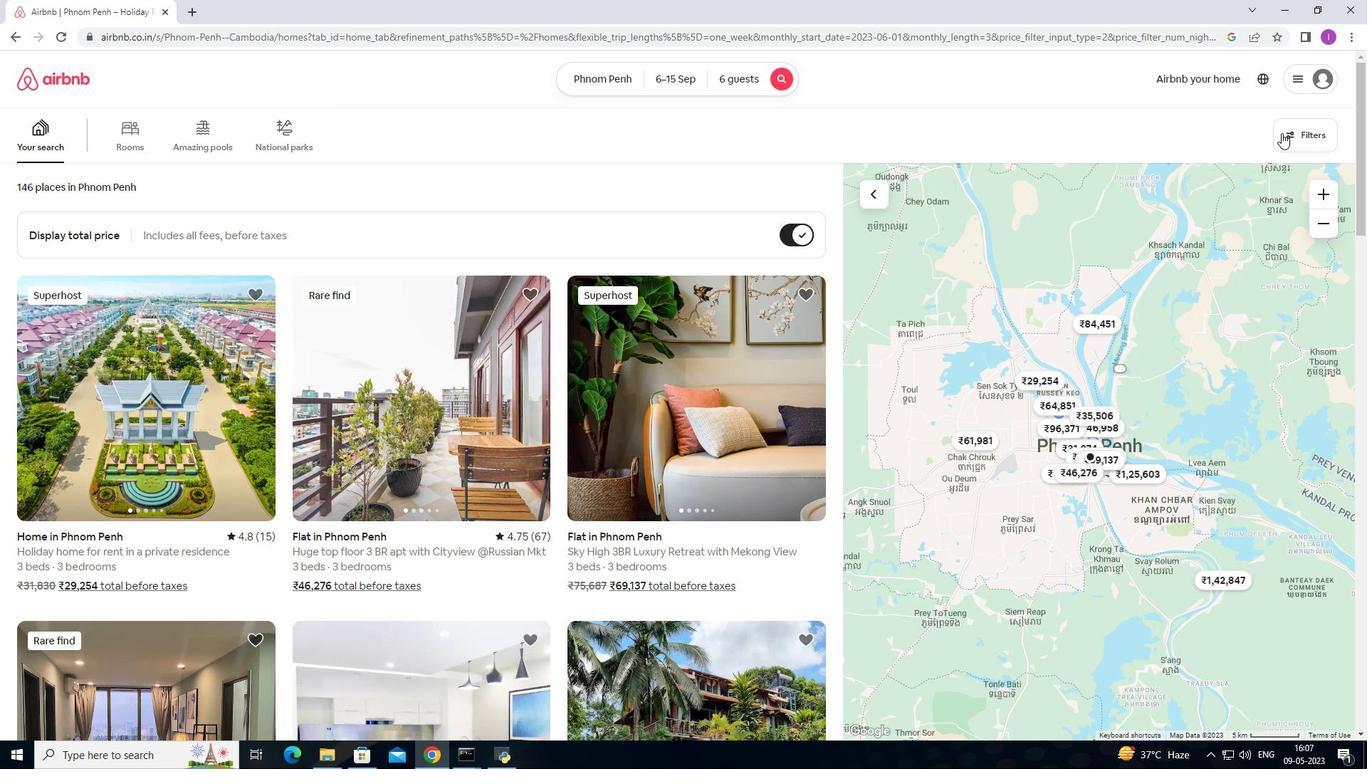 
Action: Mouse moved to (773, 487)
Screenshot: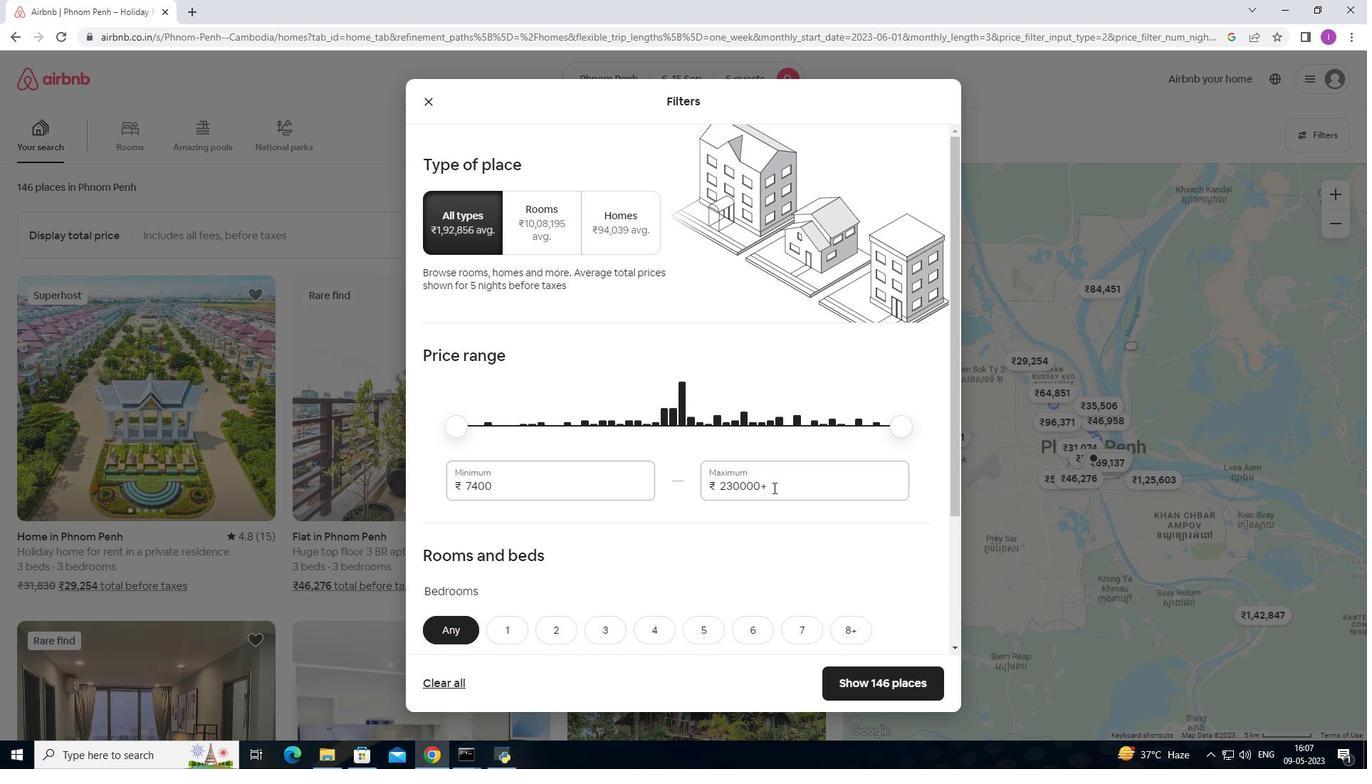
Action: Mouse pressed left at (773, 487)
Screenshot: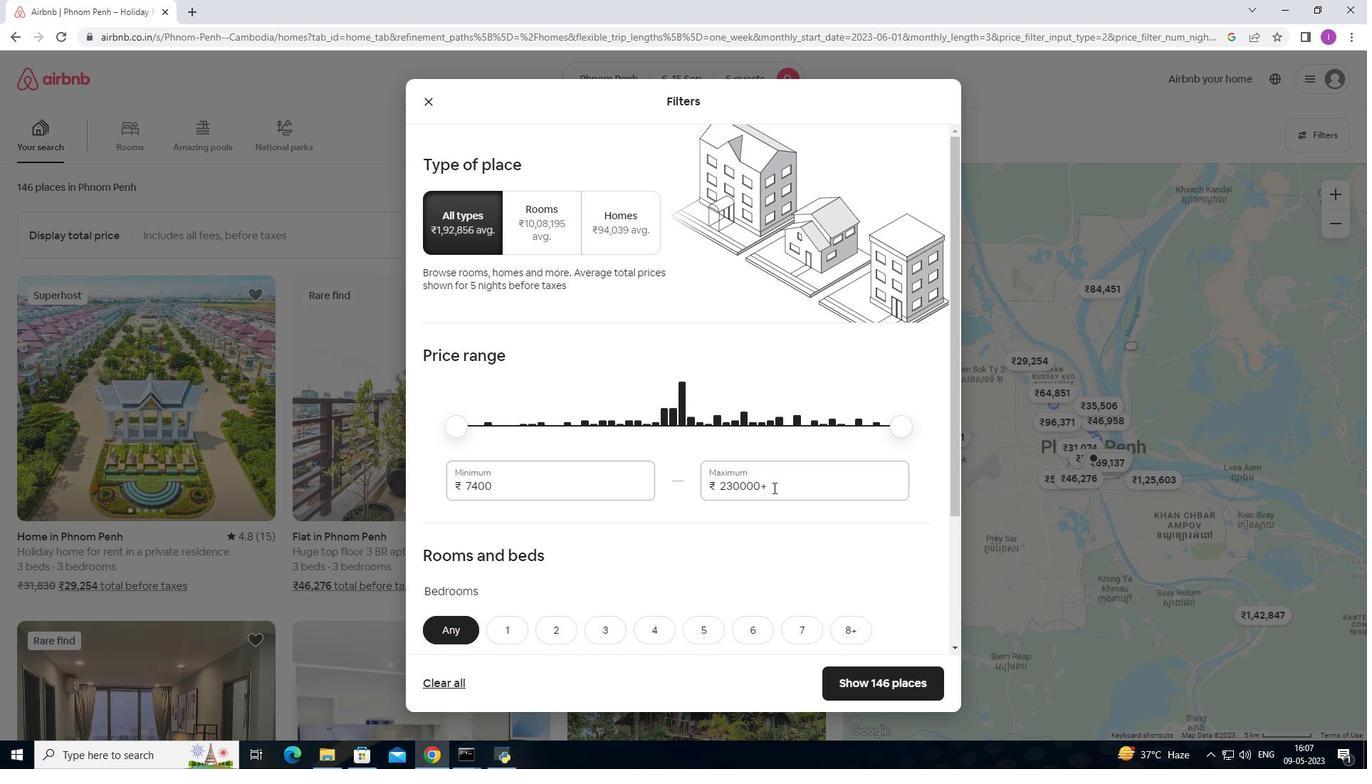 
Action: Mouse moved to (720, 487)
Screenshot: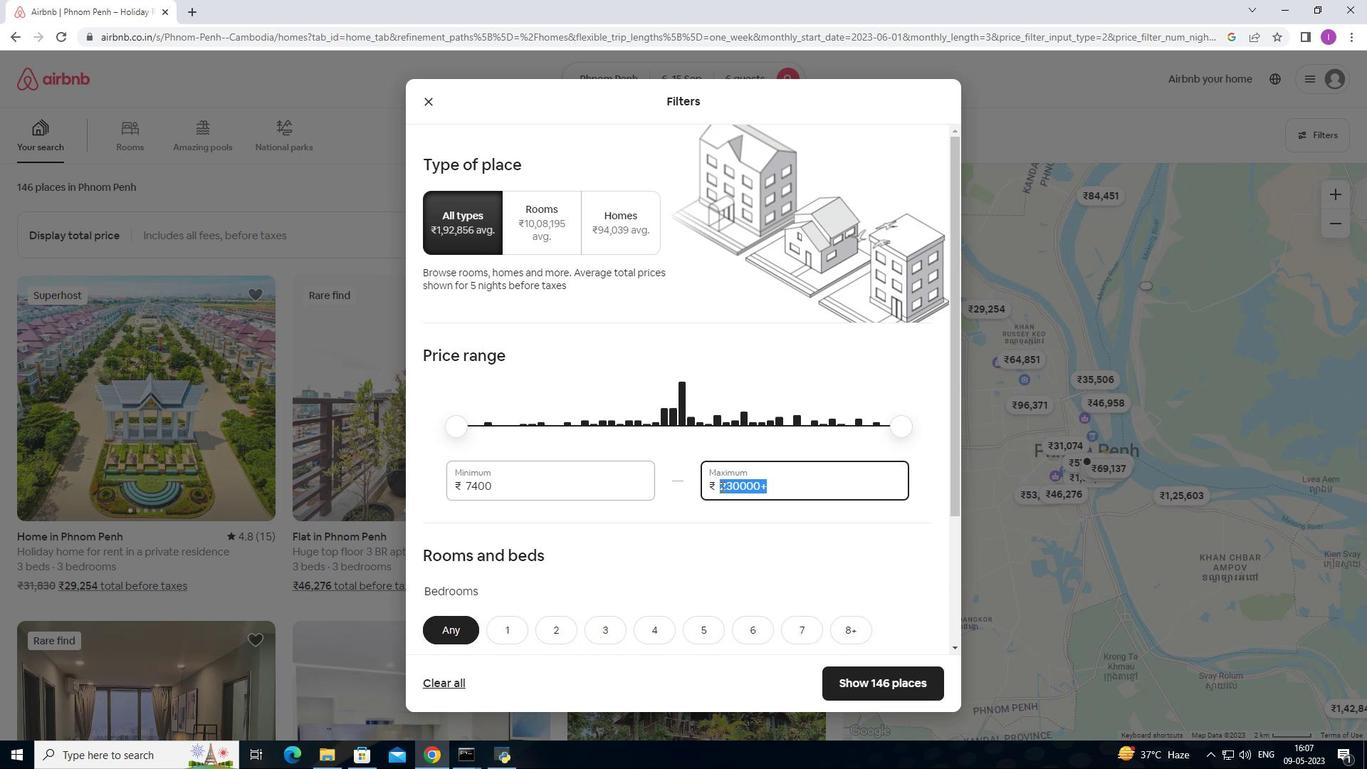 
Action: Key pressed 1
Screenshot: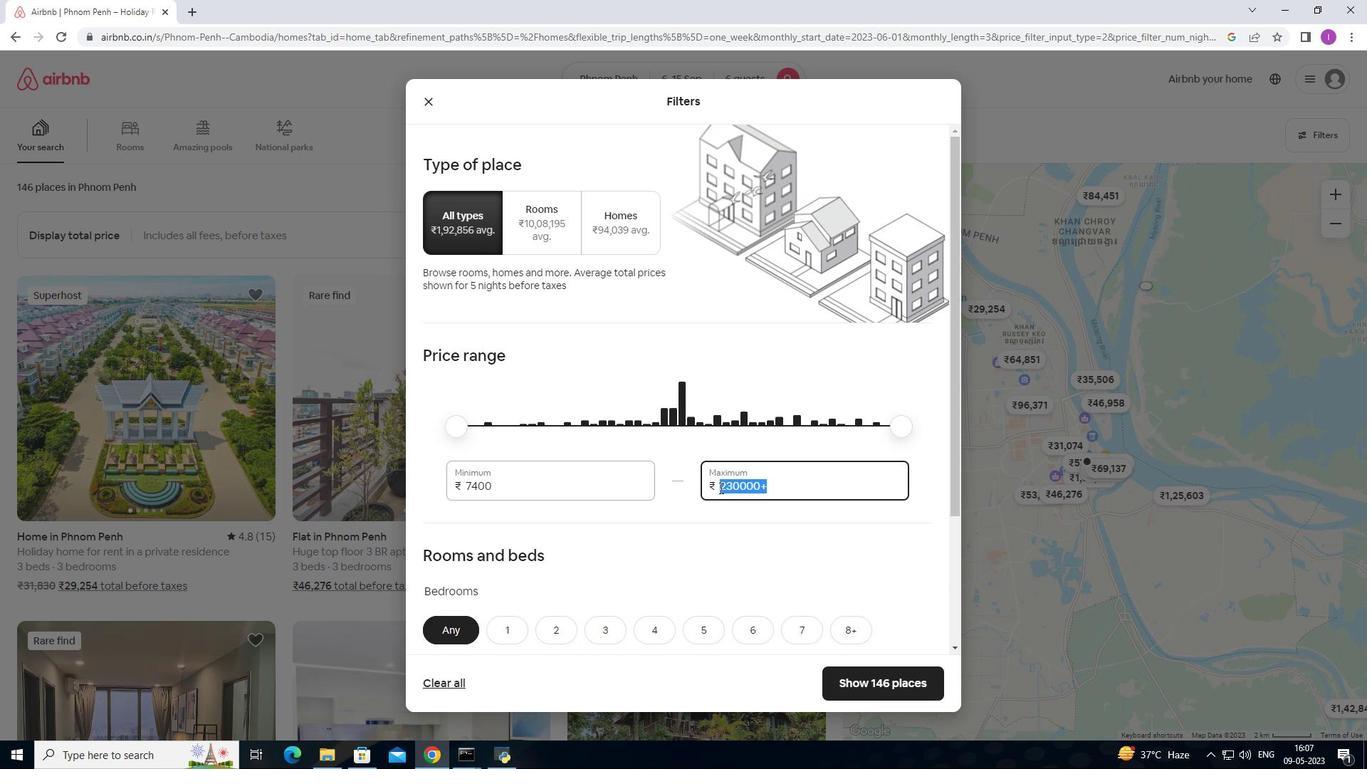 
Action: Mouse moved to (720, 484)
Screenshot: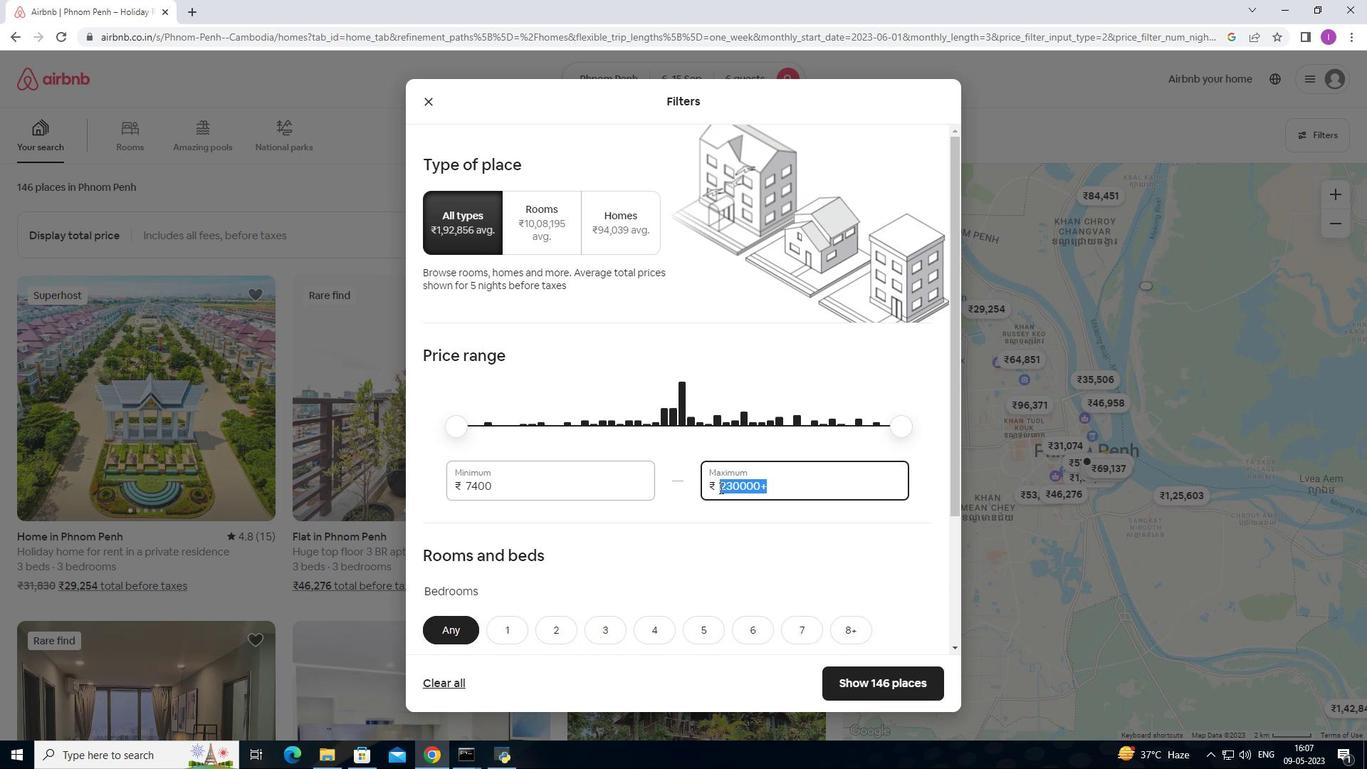 
Action: Key pressed 2000
Screenshot: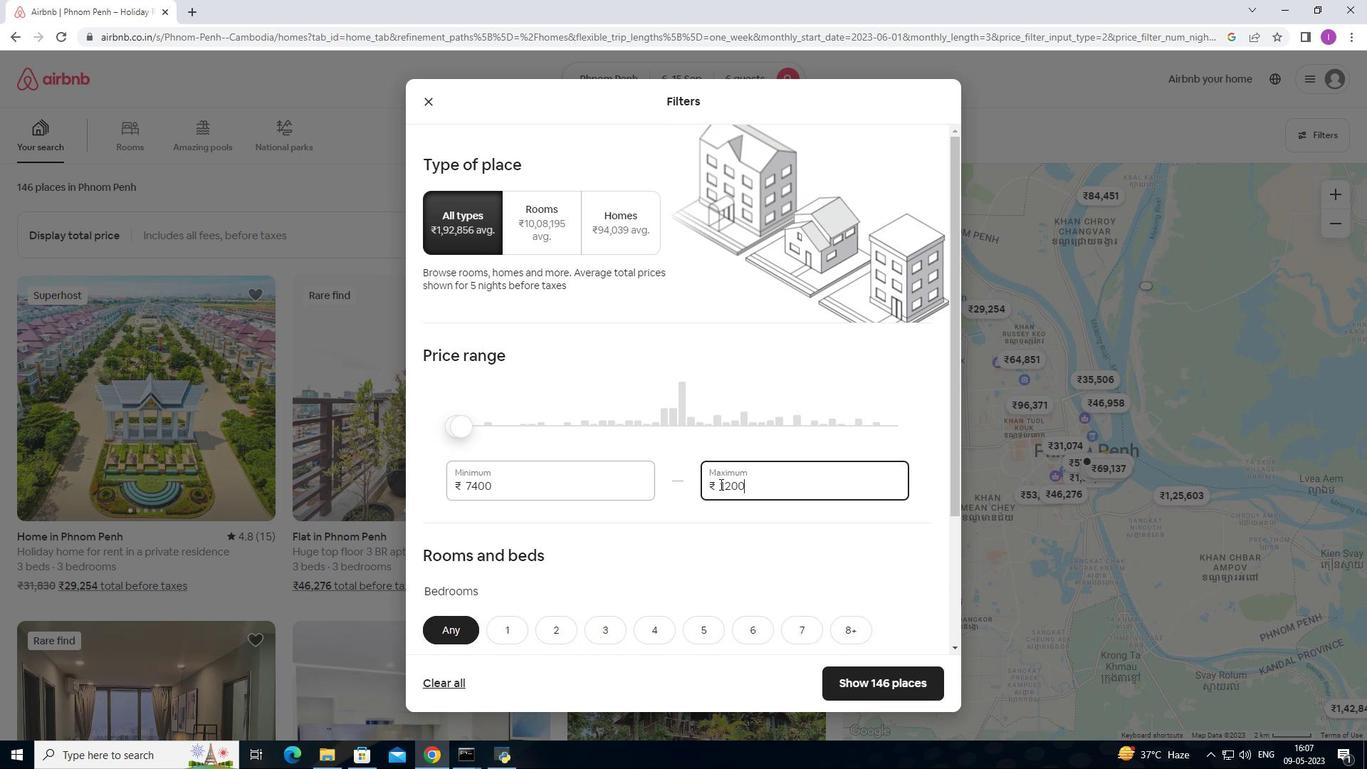 
Action: Mouse moved to (515, 494)
Screenshot: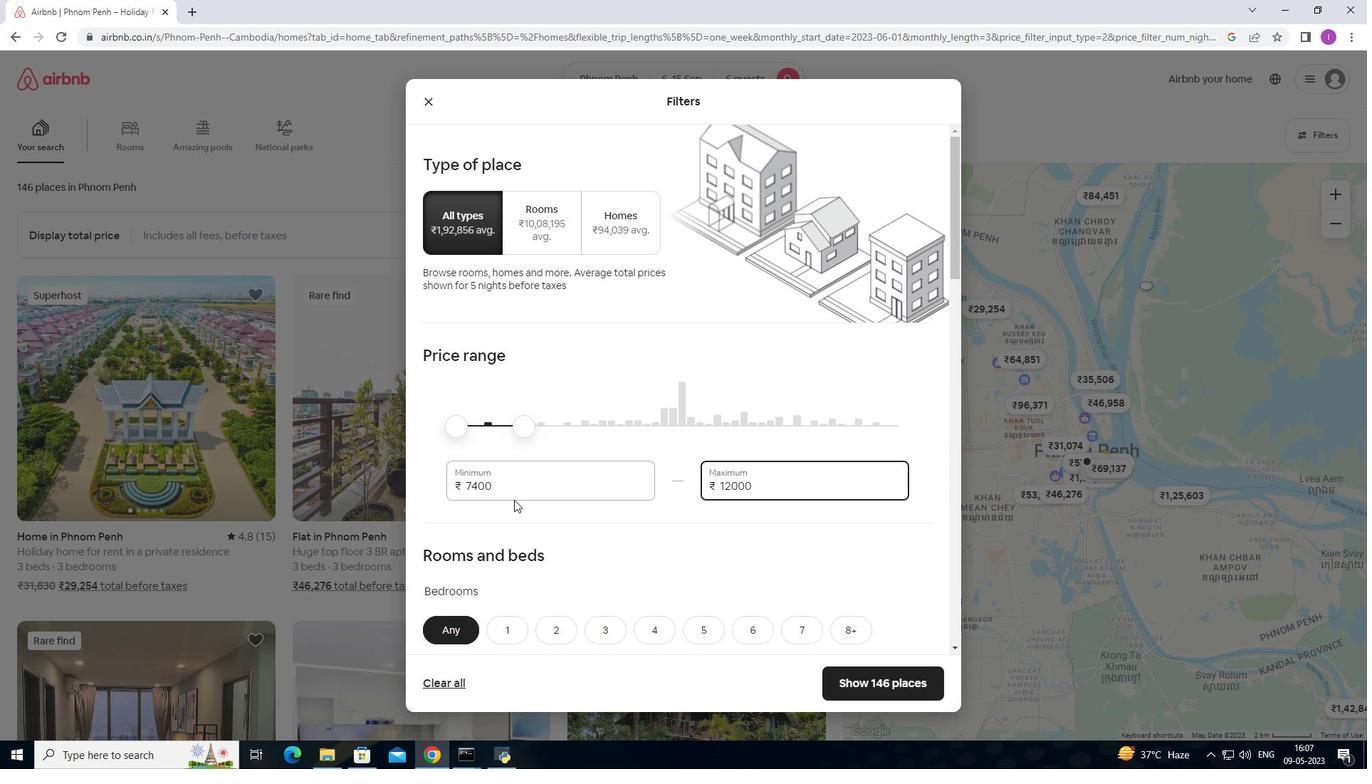 
Action: Mouse pressed left at (515, 494)
Screenshot: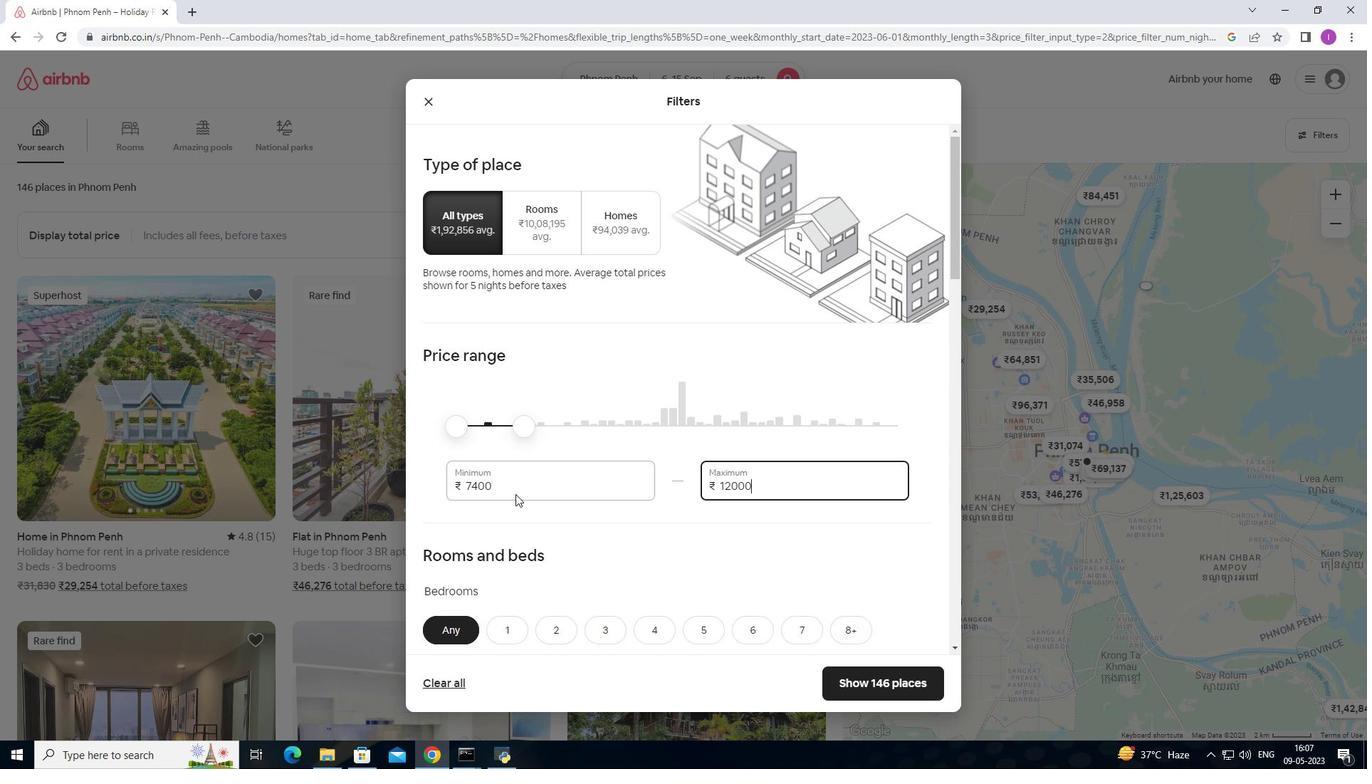 
Action: Mouse moved to (495, 485)
Screenshot: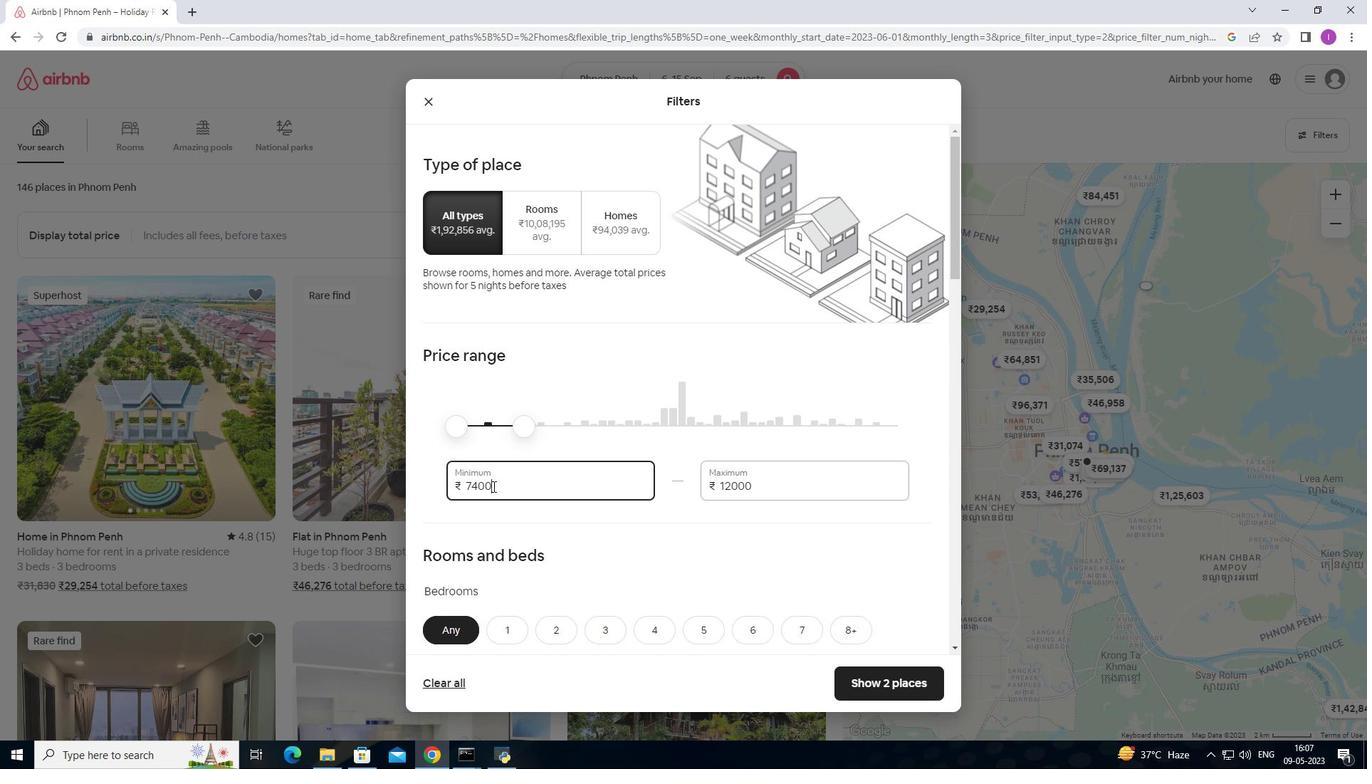 
Action: Mouse pressed left at (495, 485)
Screenshot: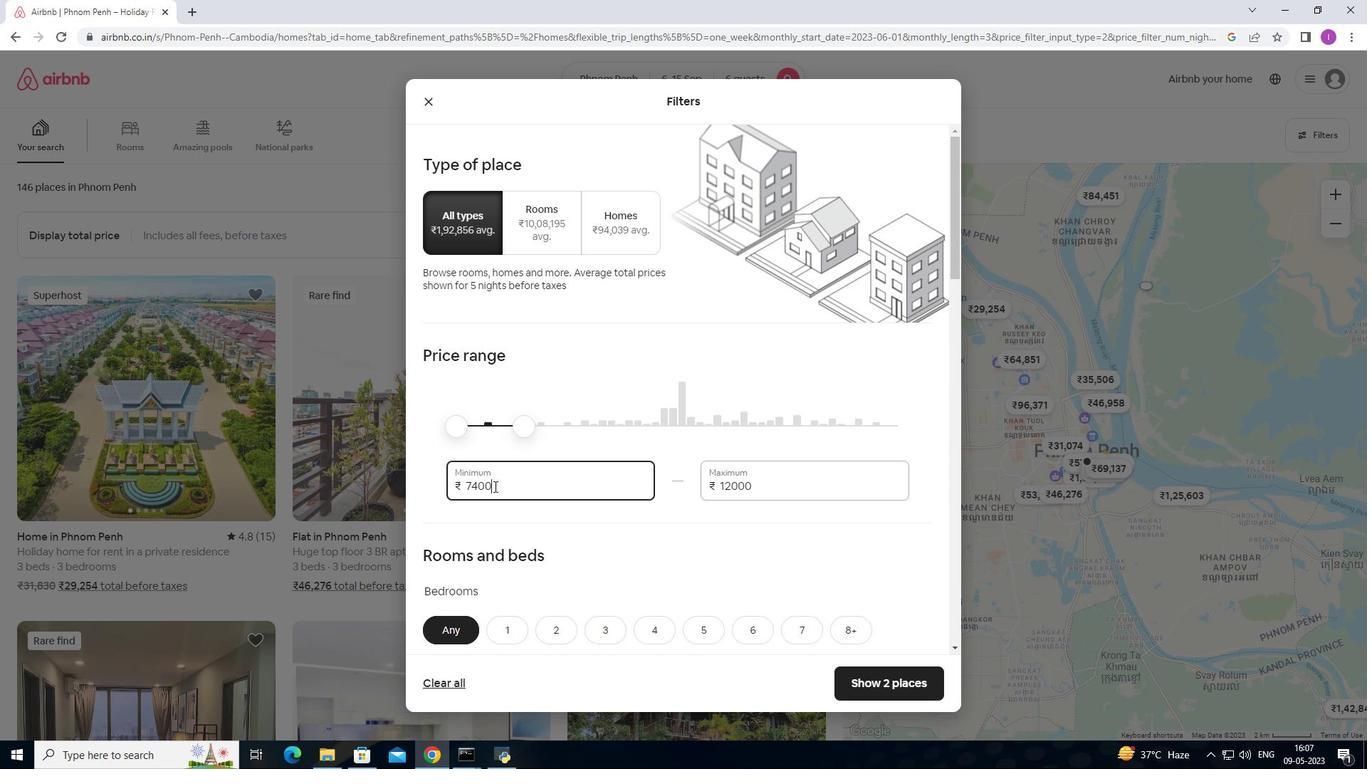 
Action: Mouse moved to (585, 508)
Screenshot: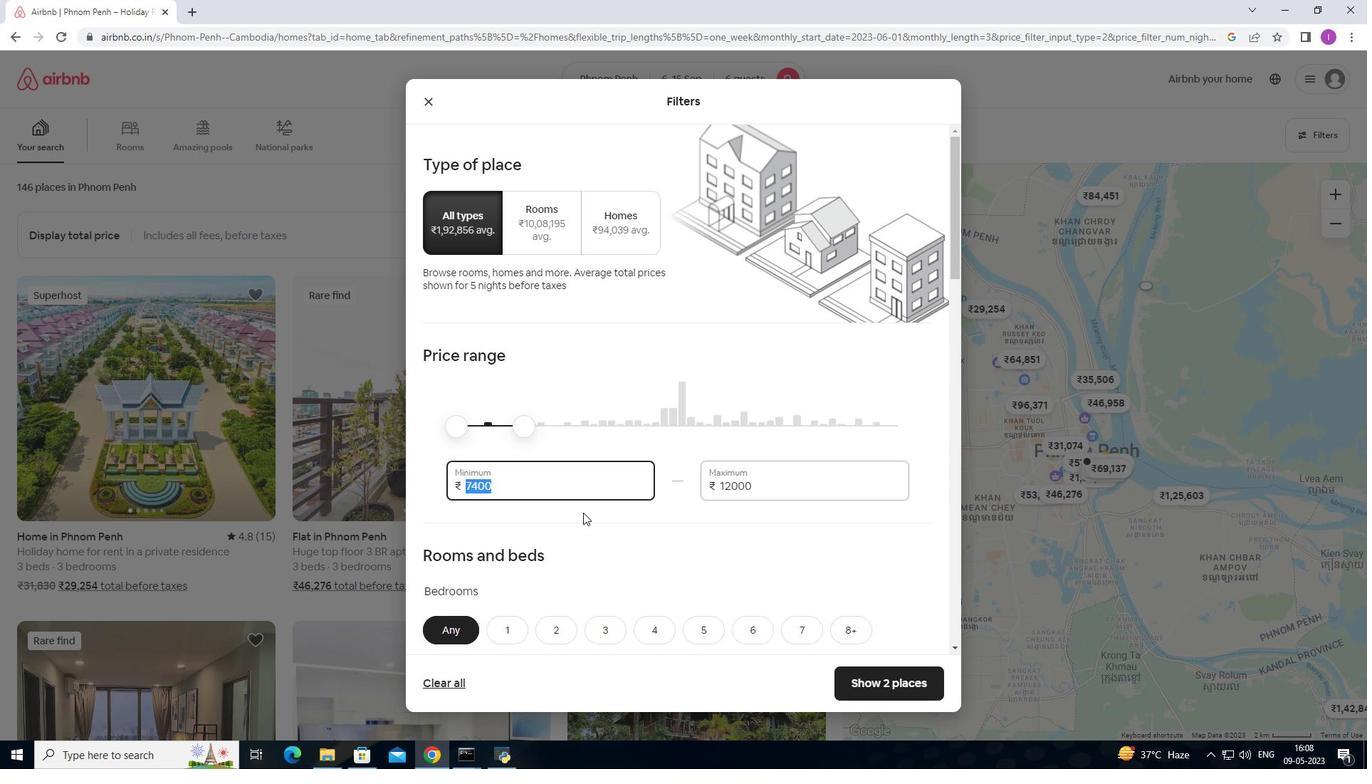 
Action: Key pressed 8000
Screenshot: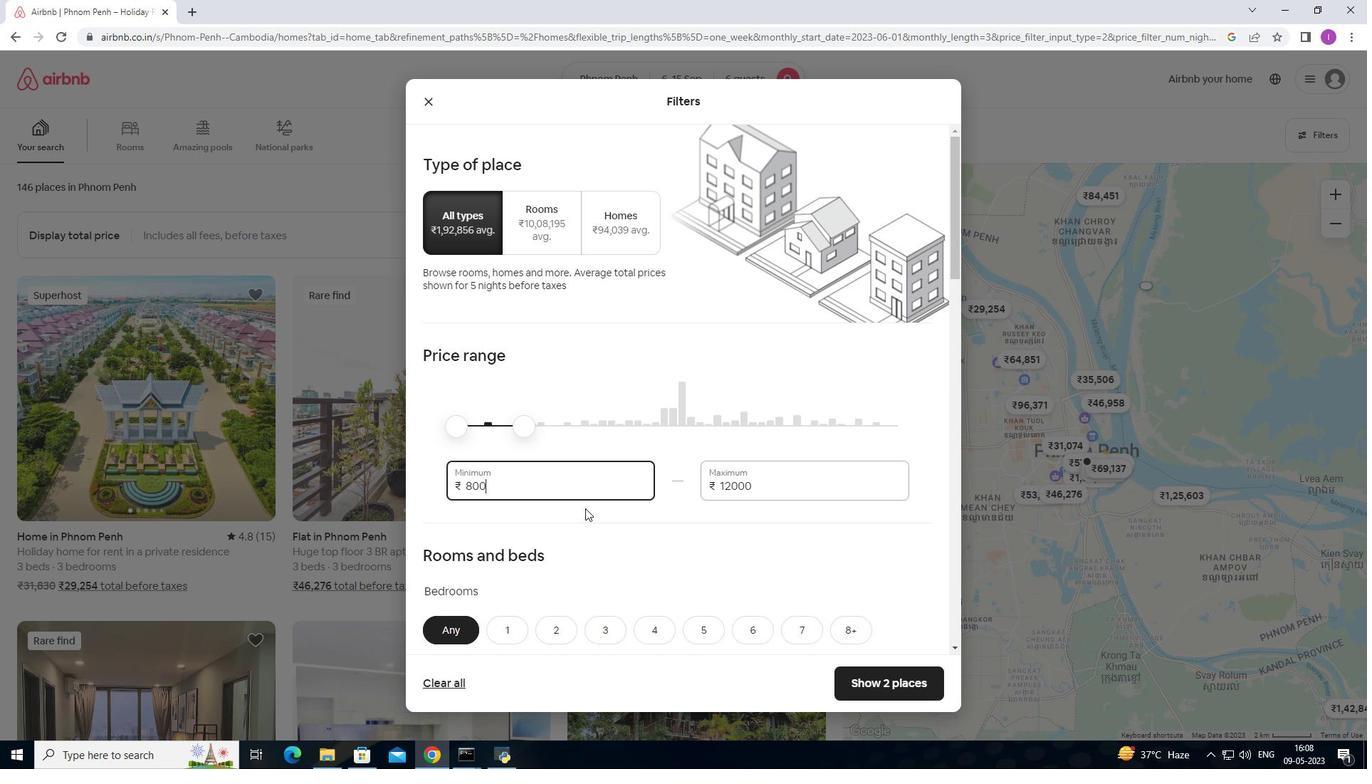 
Action: Mouse moved to (626, 496)
Screenshot: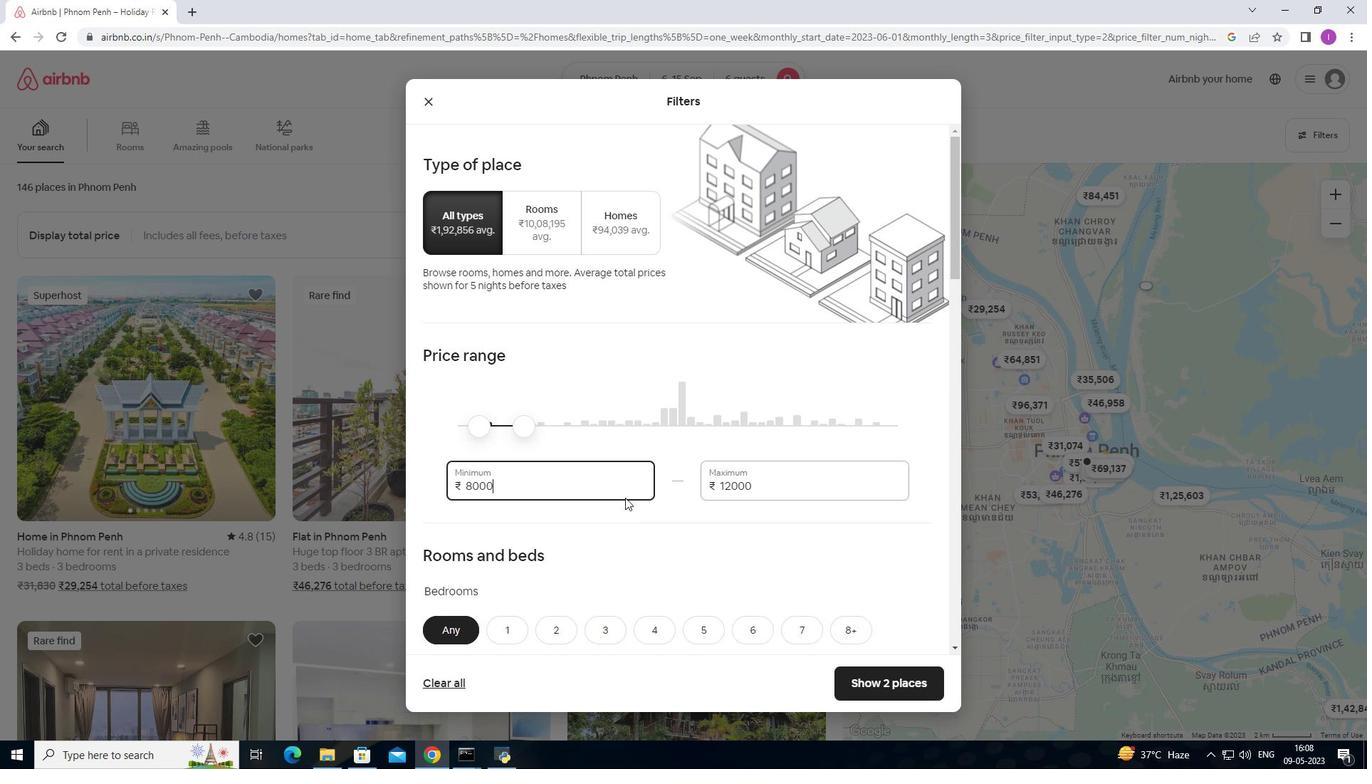
Action: Mouse scrolled (626, 495) with delta (0, 0)
Screenshot: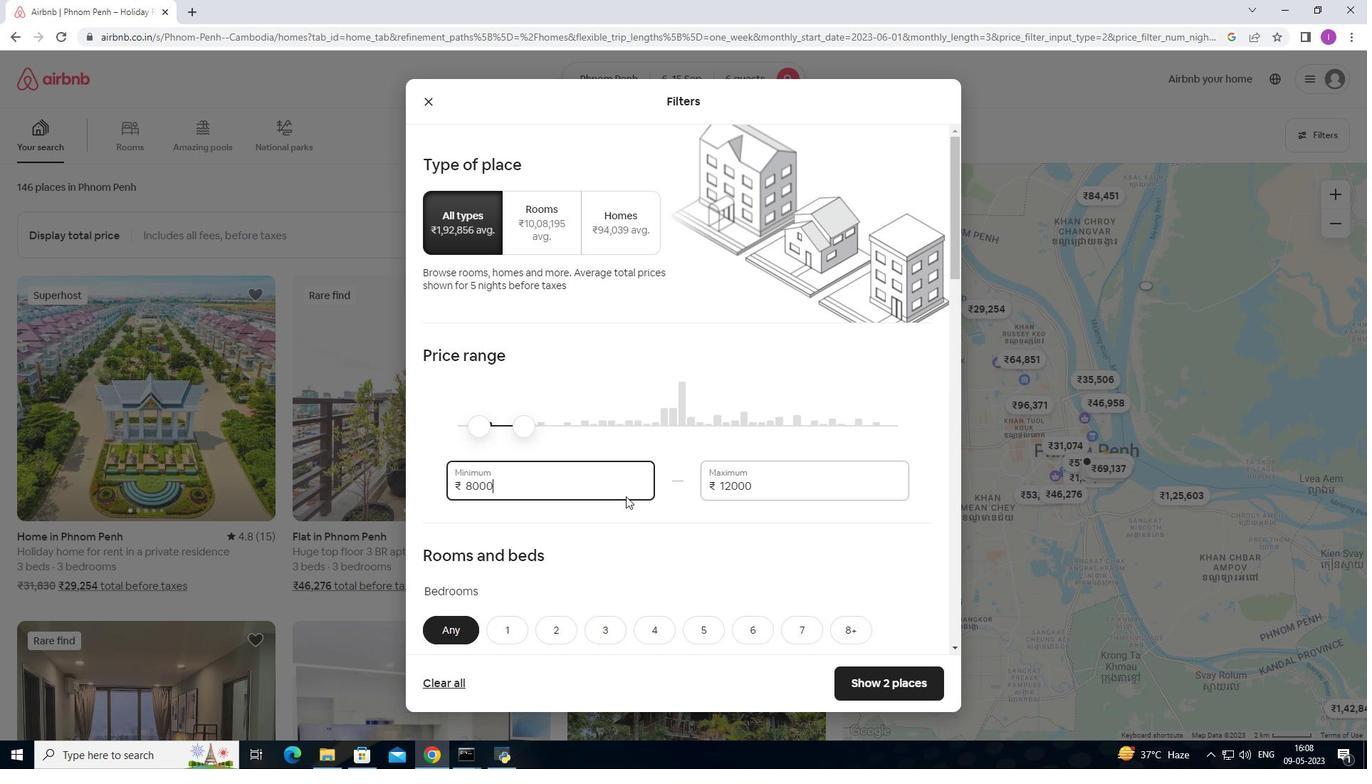 
Action: Mouse scrolled (626, 495) with delta (0, 0)
Screenshot: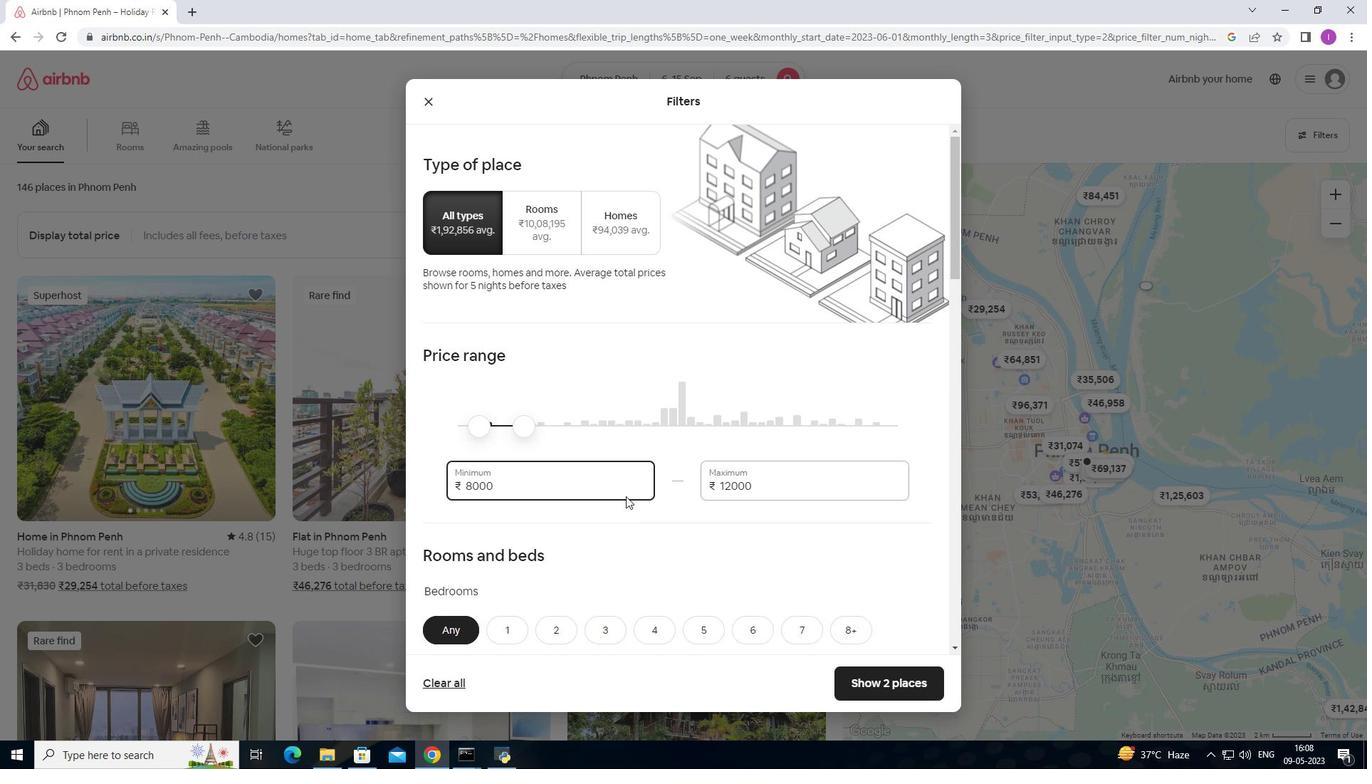 
Action: Mouse scrolled (626, 495) with delta (0, 0)
Screenshot: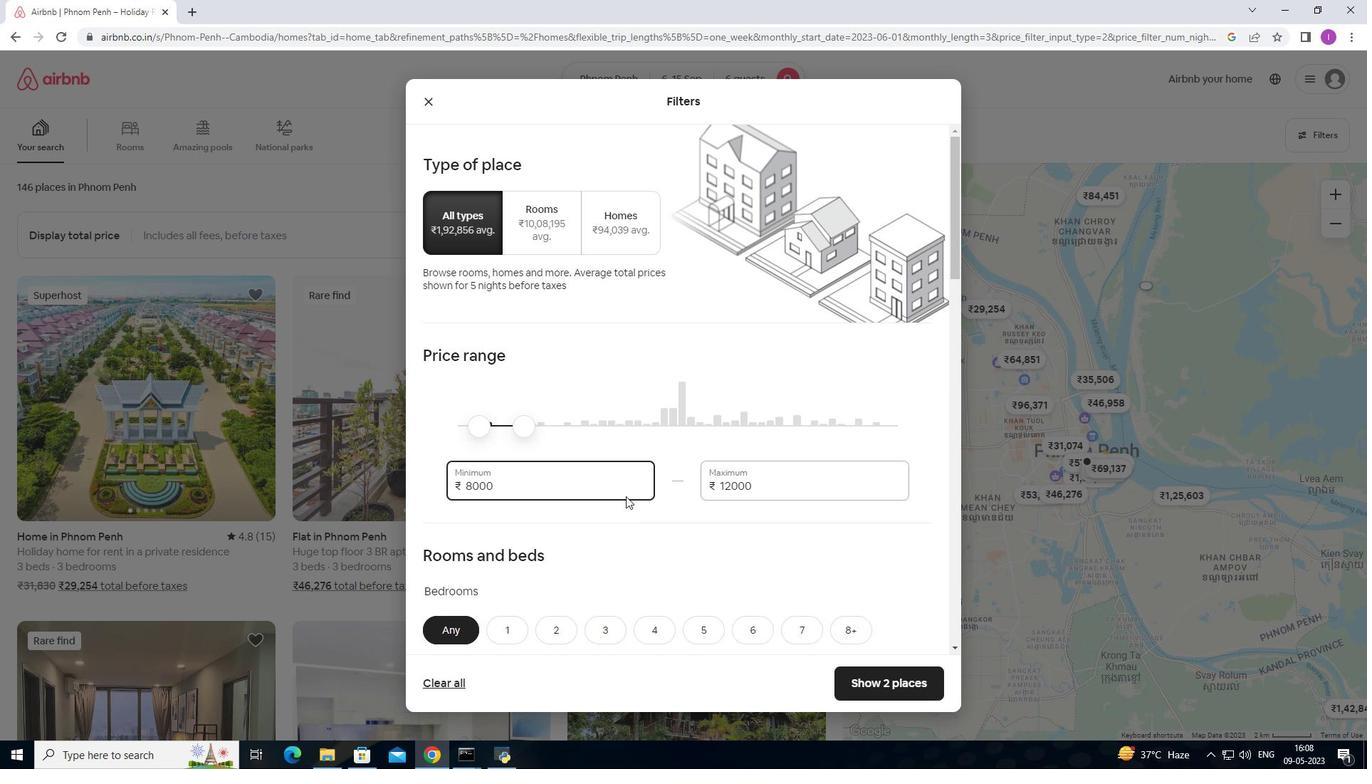 
Action: Mouse moved to (627, 492)
Screenshot: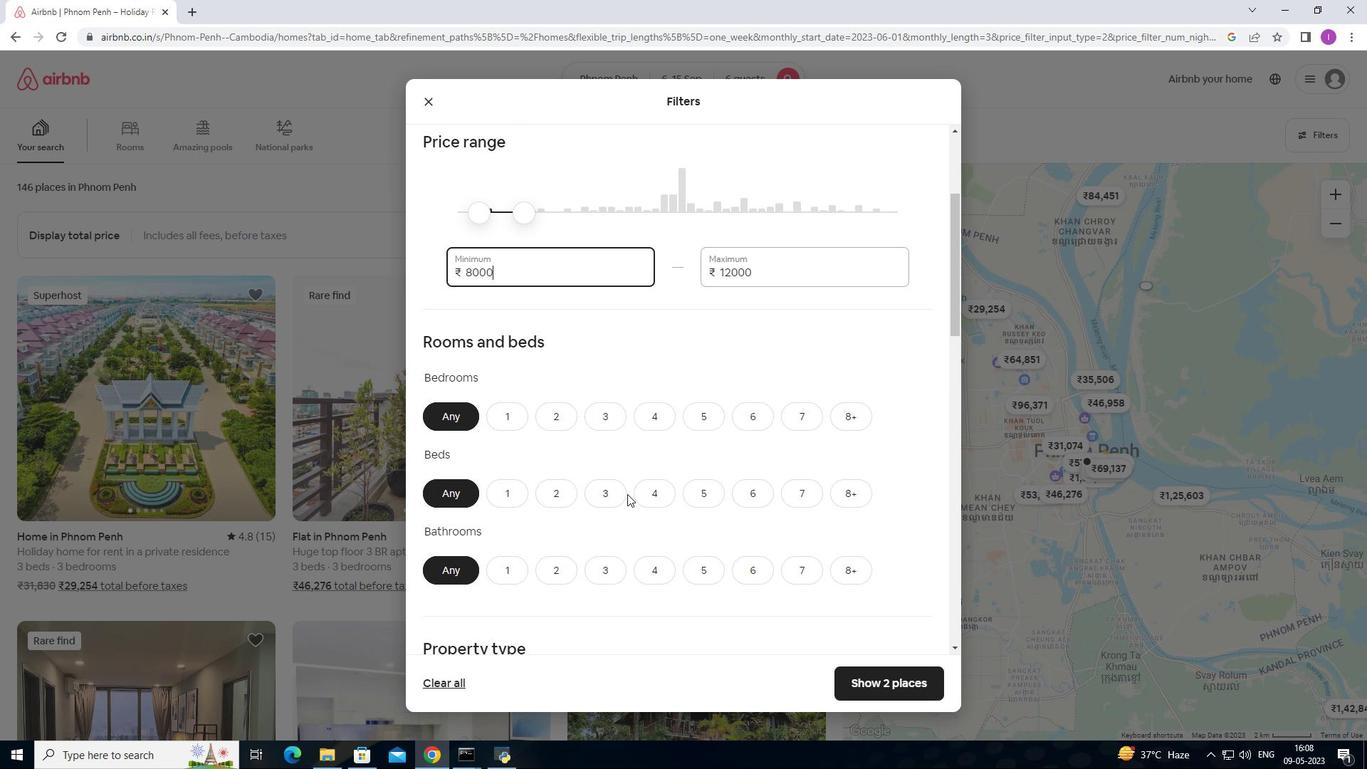 
Action: Mouse scrolled (627, 491) with delta (0, 0)
Screenshot: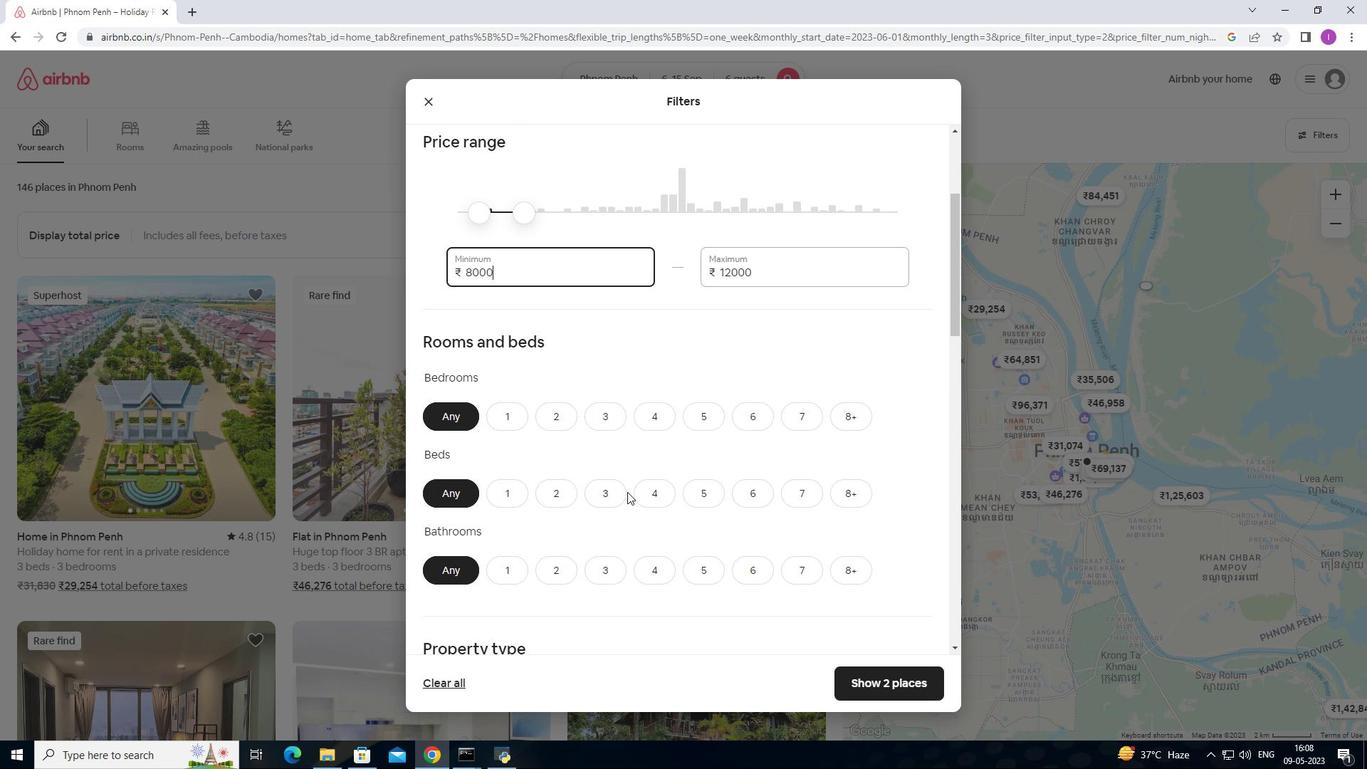 
Action: Mouse moved to (750, 347)
Screenshot: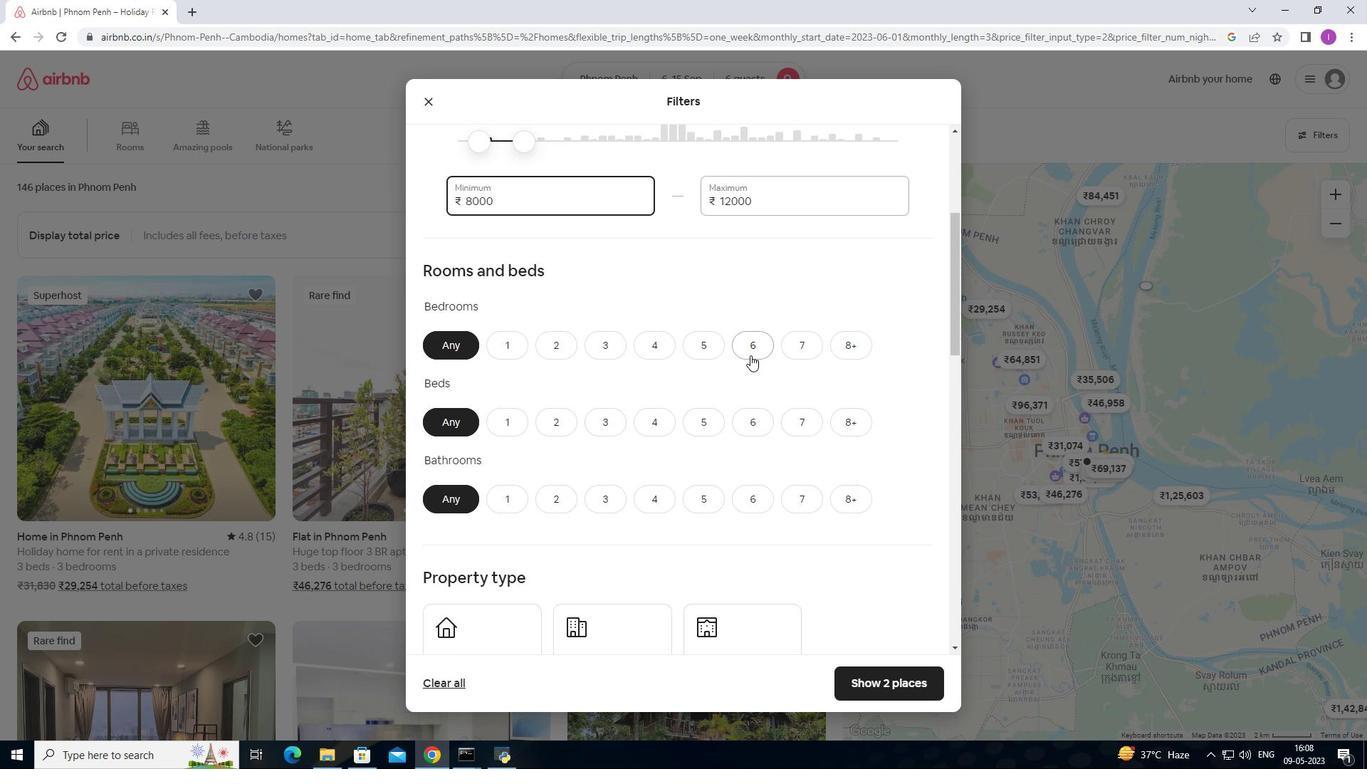 
Action: Mouse pressed left at (750, 347)
Screenshot: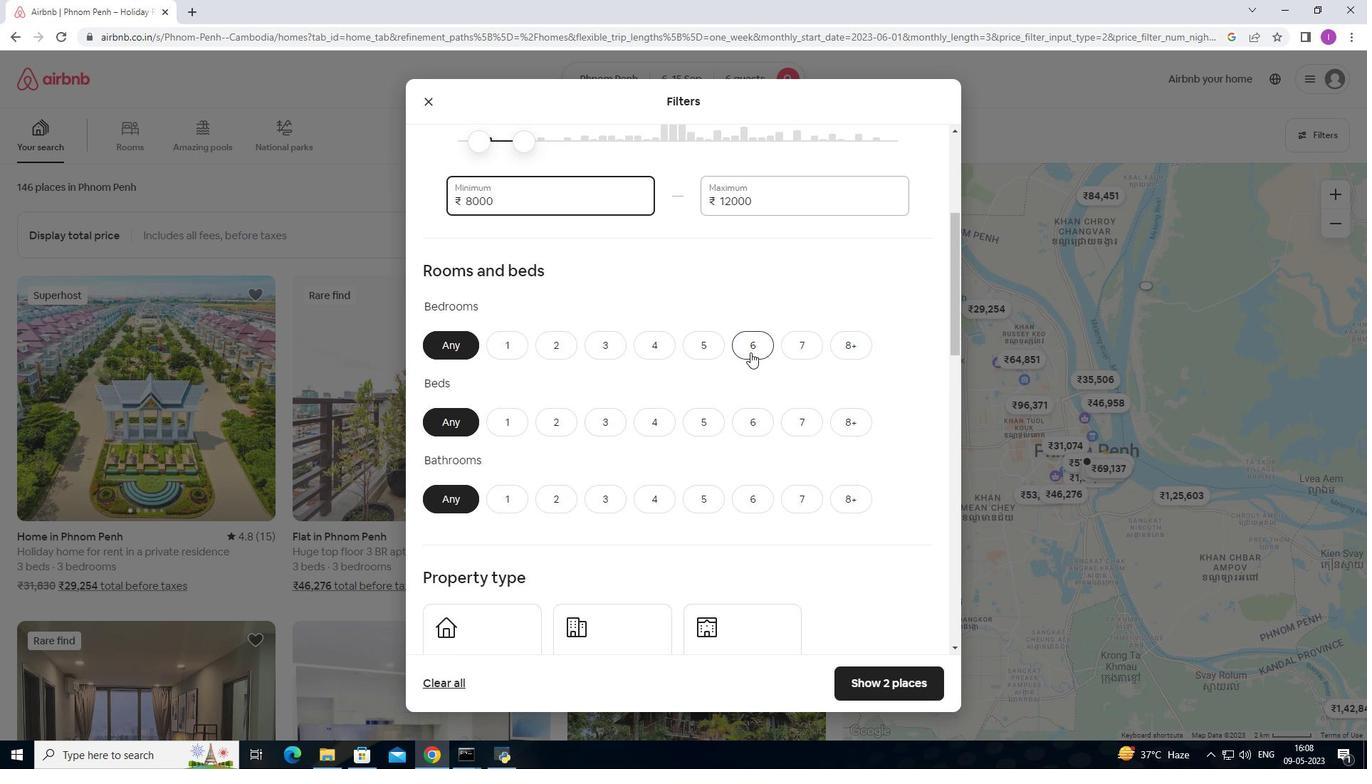 
Action: Mouse moved to (754, 420)
Screenshot: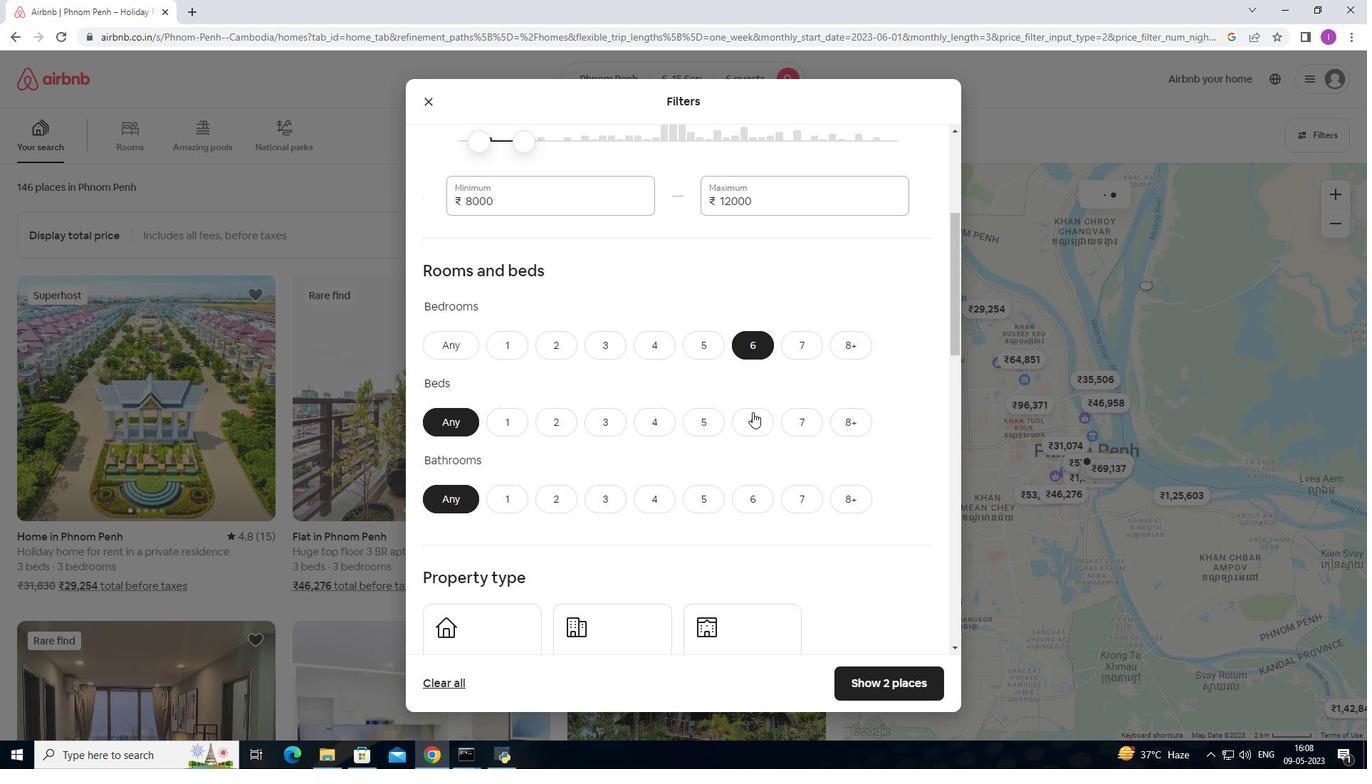 
Action: Mouse pressed left at (754, 420)
Screenshot: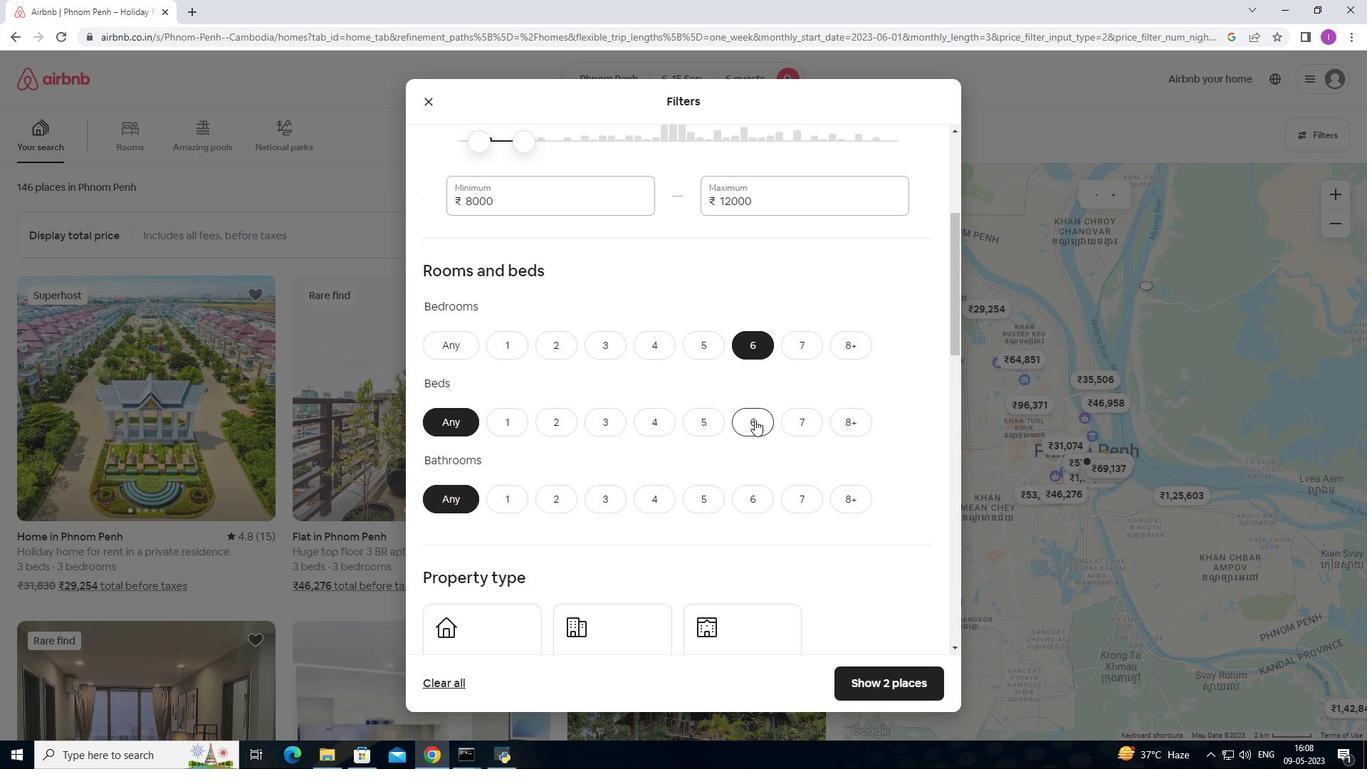 
Action: Mouse moved to (762, 500)
Screenshot: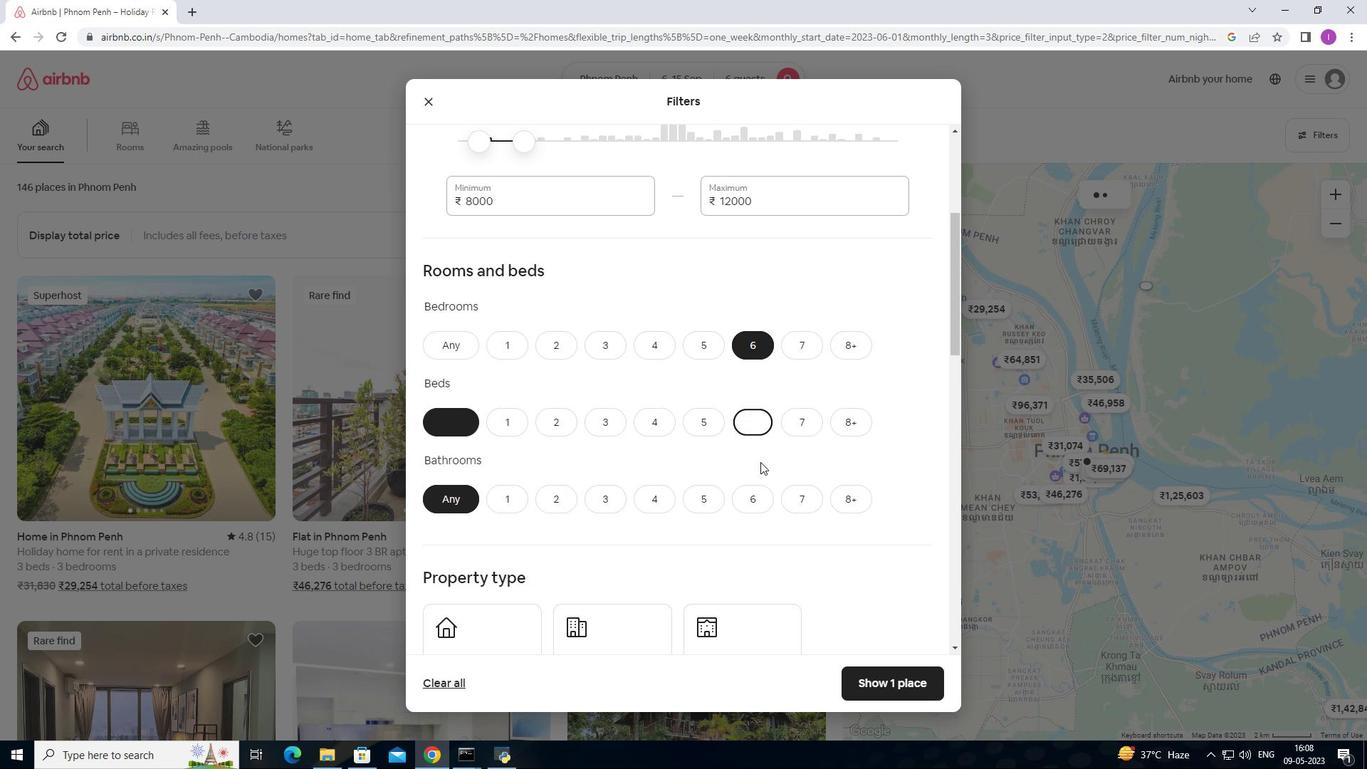 
Action: Mouse pressed left at (762, 500)
Screenshot: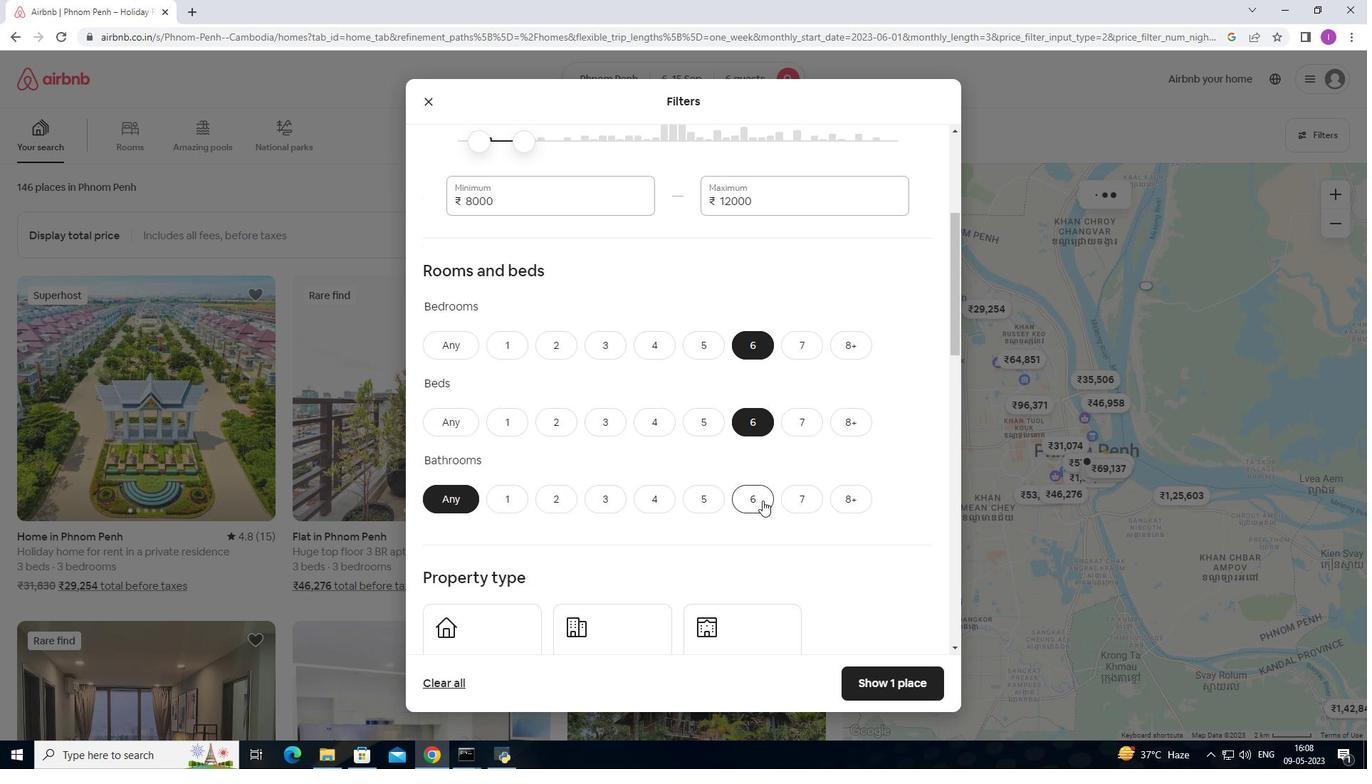 
Action: Mouse moved to (687, 504)
Screenshot: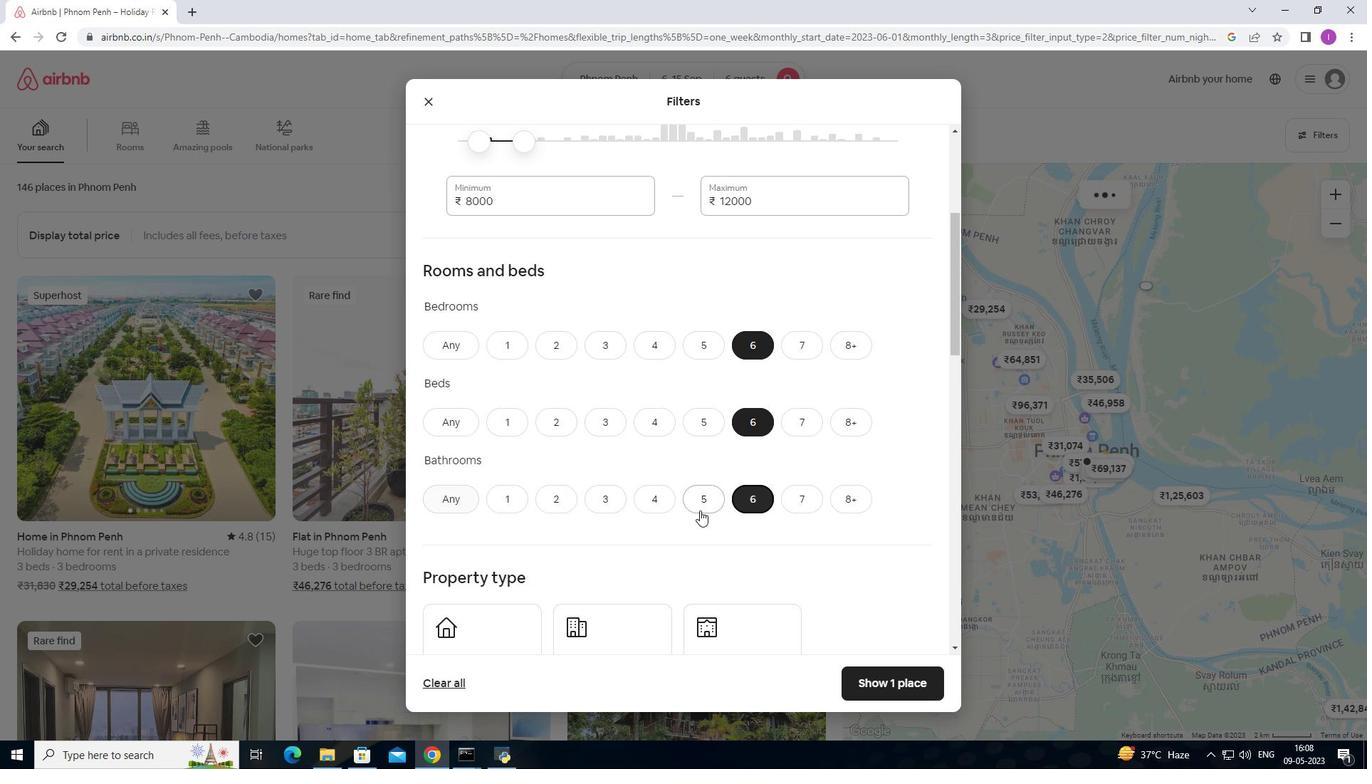 
Action: Mouse scrolled (687, 504) with delta (0, 0)
Screenshot: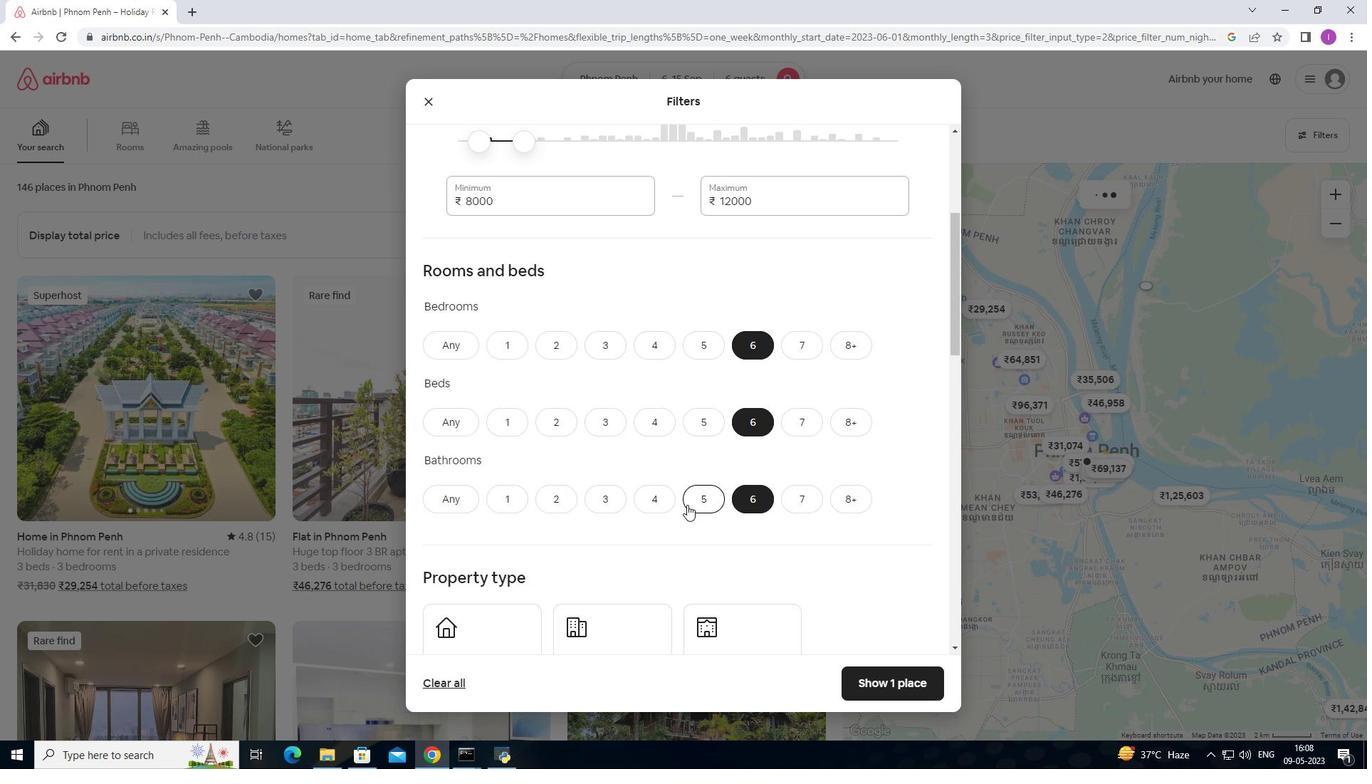 
Action: Mouse scrolled (687, 504) with delta (0, 0)
Screenshot: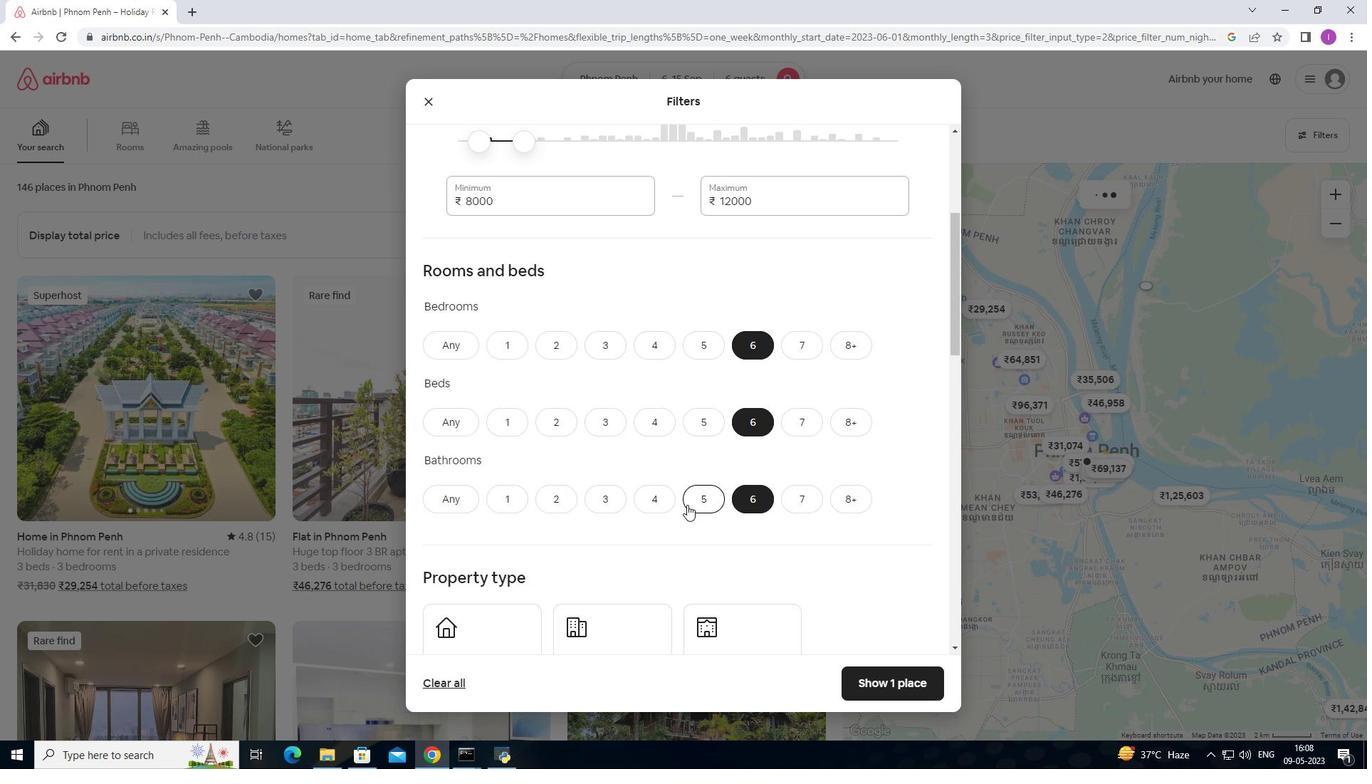 
Action: Mouse moved to (683, 498)
Screenshot: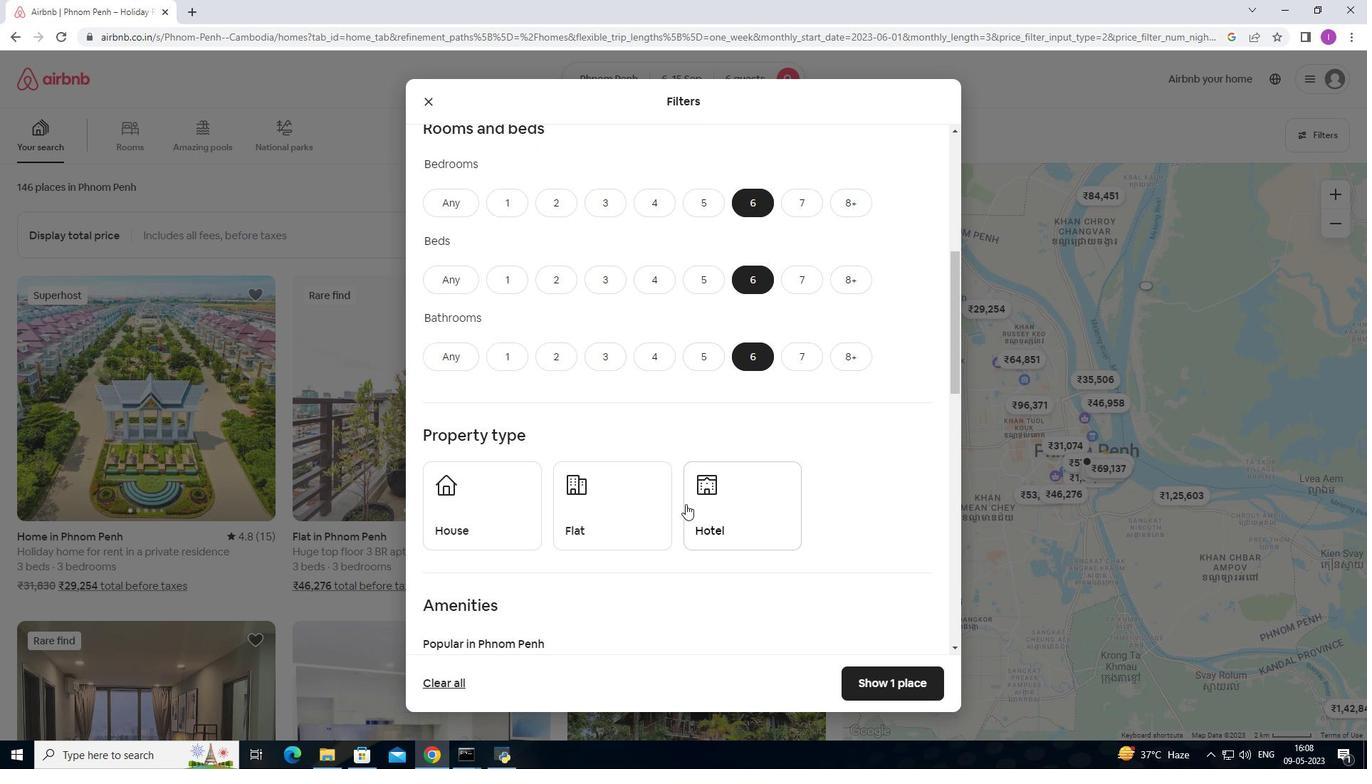 
Action: Mouse scrolled (683, 497) with delta (0, 0)
Screenshot: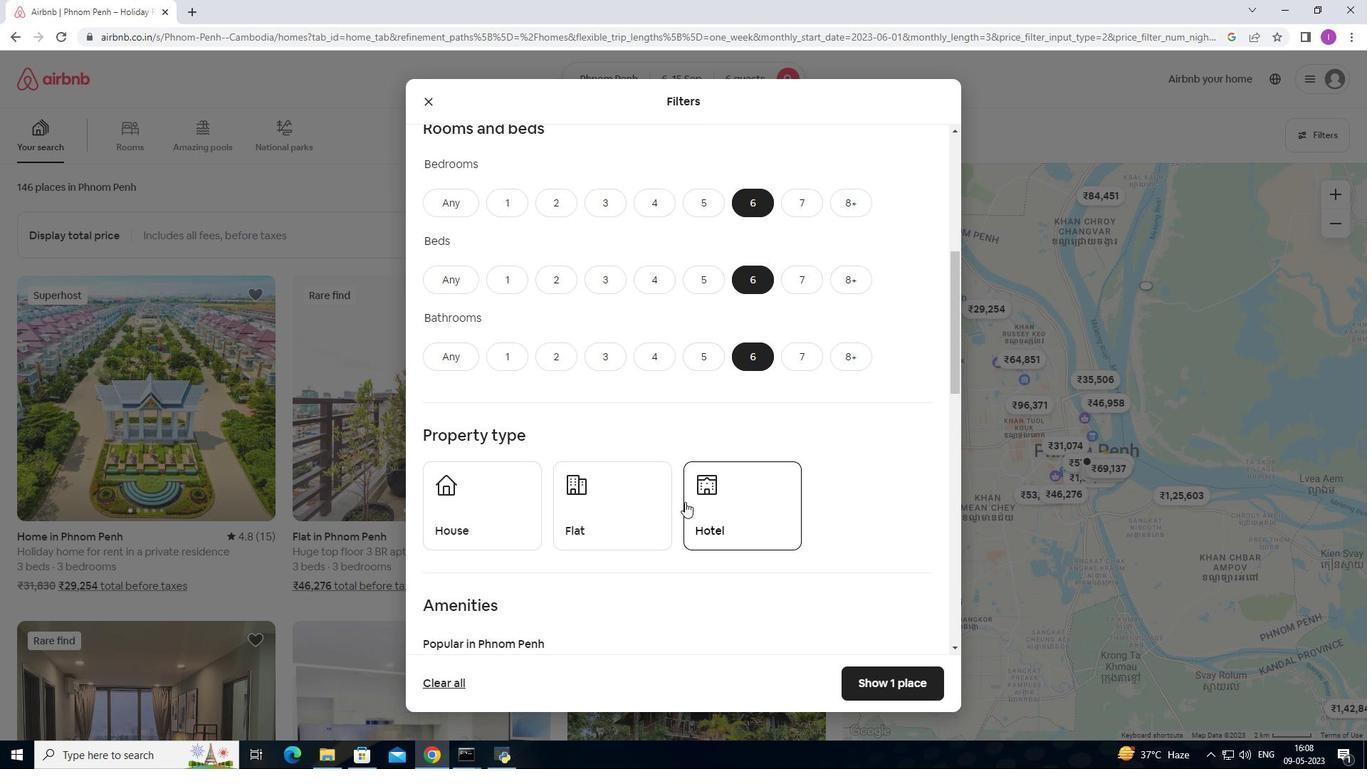 
Action: Mouse scrolled (683, 497) with delta (0, 0)
Screenshot: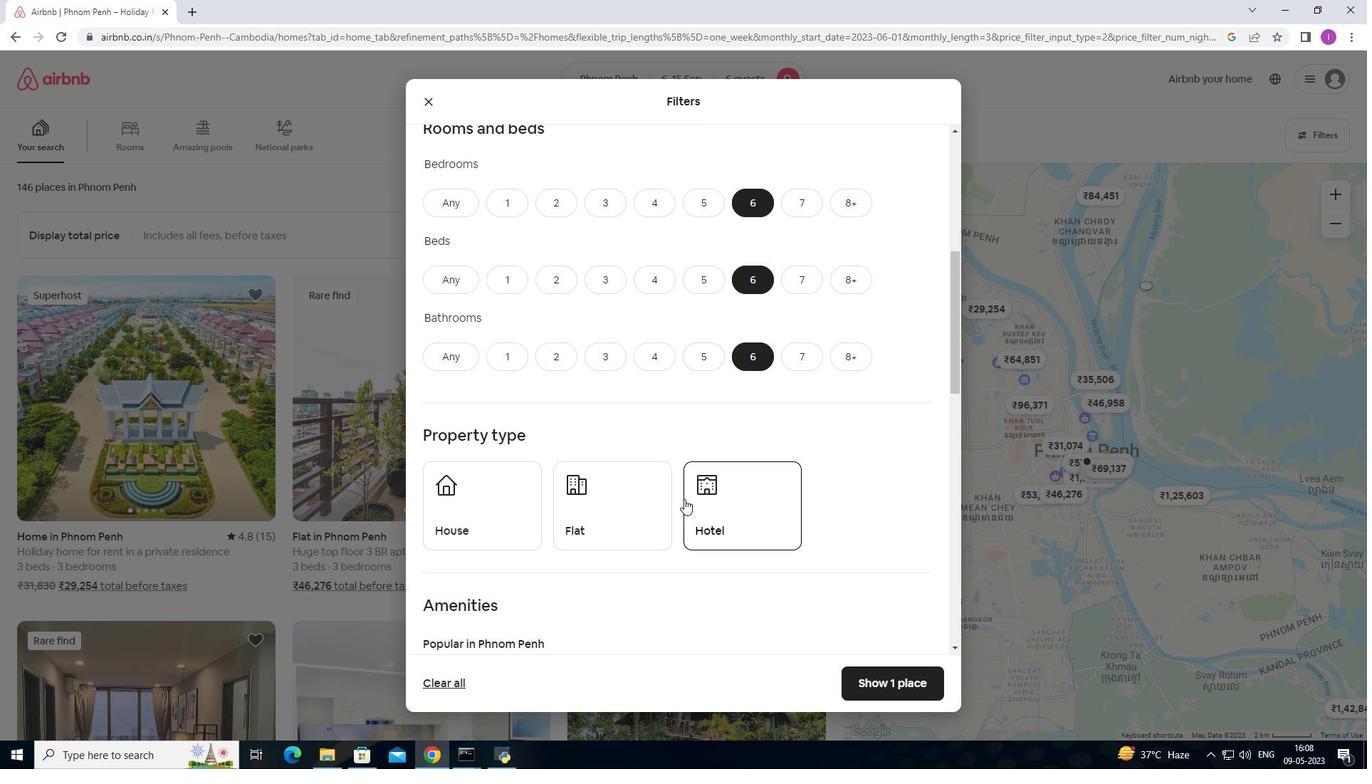 
Action: Mouse moved to (510, 394)
Screenshot: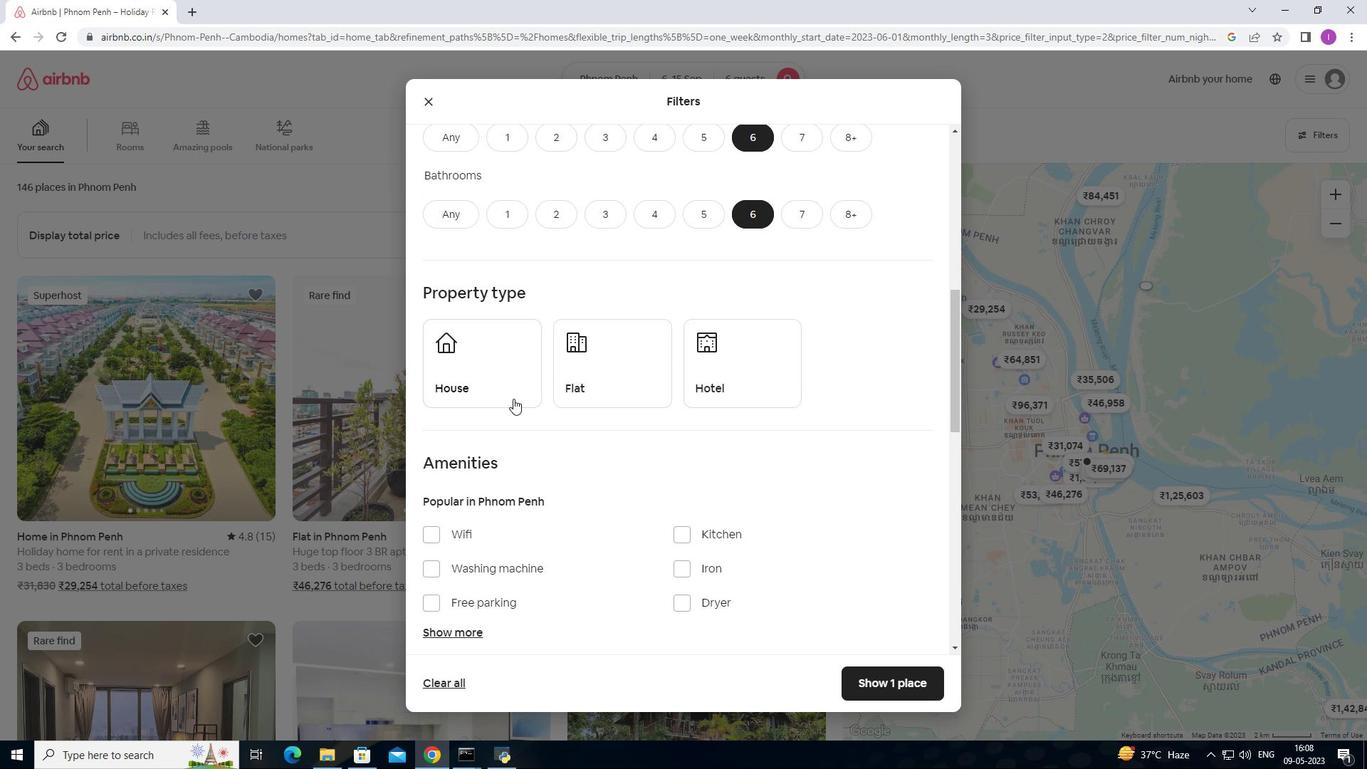 
Action: Mouse pressed left at (510, 394)
Screenshot: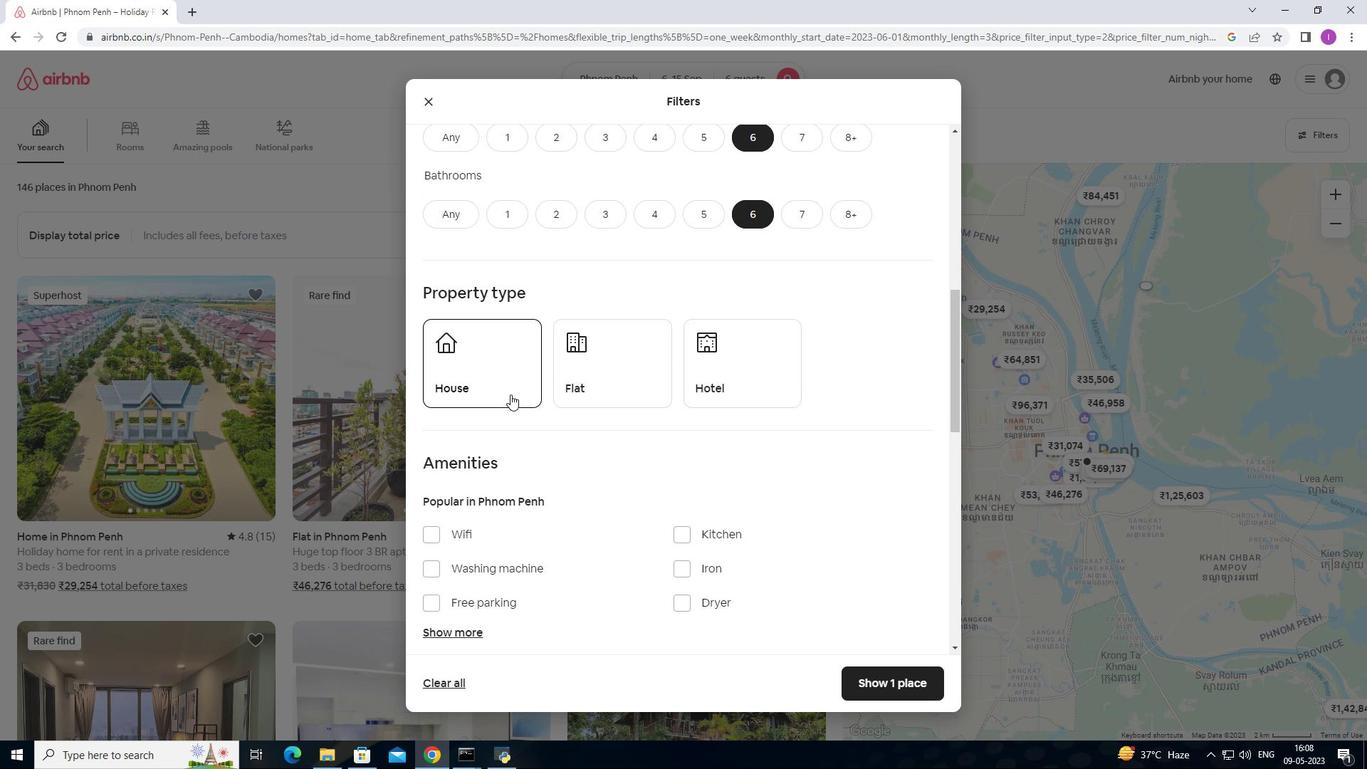 
Action: Mouse moved to (623, 370)
Screenshot: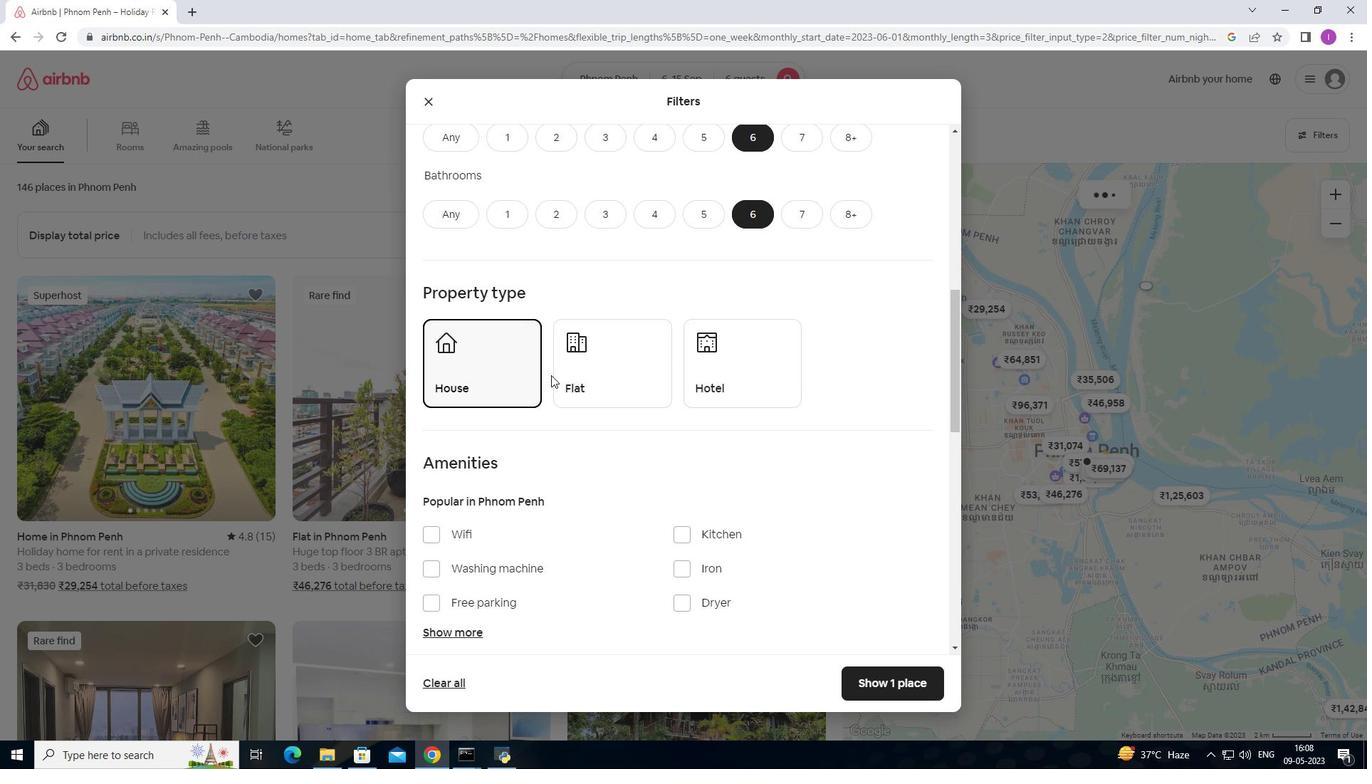 
Action: Mouse pressed left at (623, 370)
Screenshot: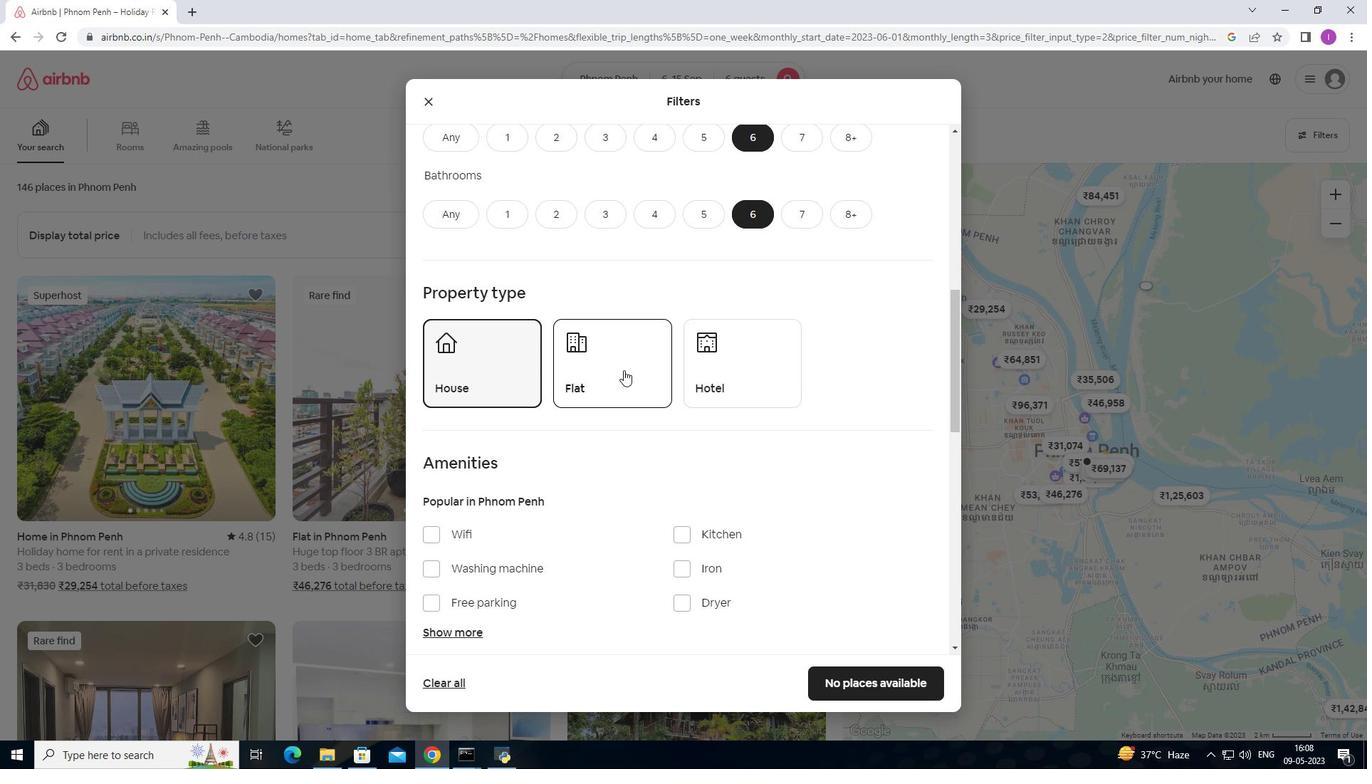 
Action: Mouse moved to (623, 392)
Screenshot: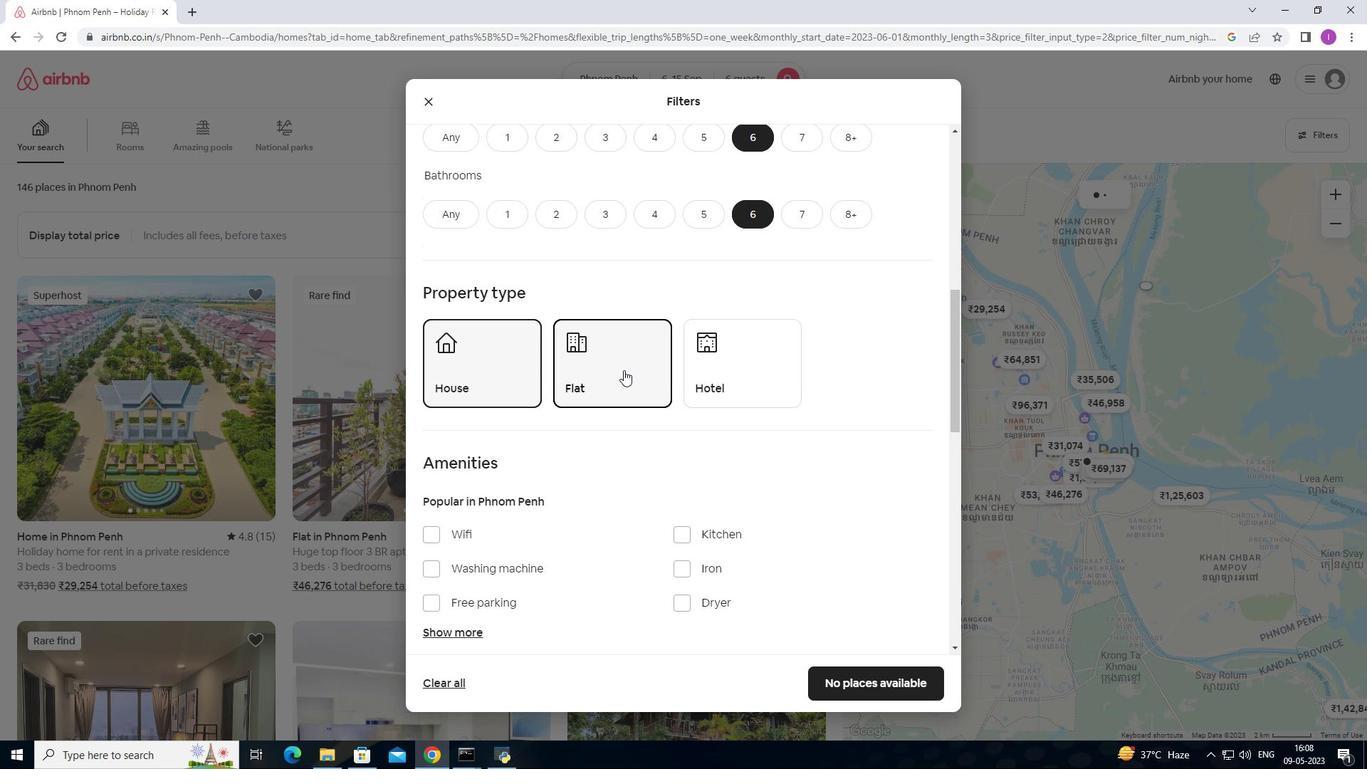 
Action: Mouse scrolled (623, 391) with delta (0, 0)
Screenshot: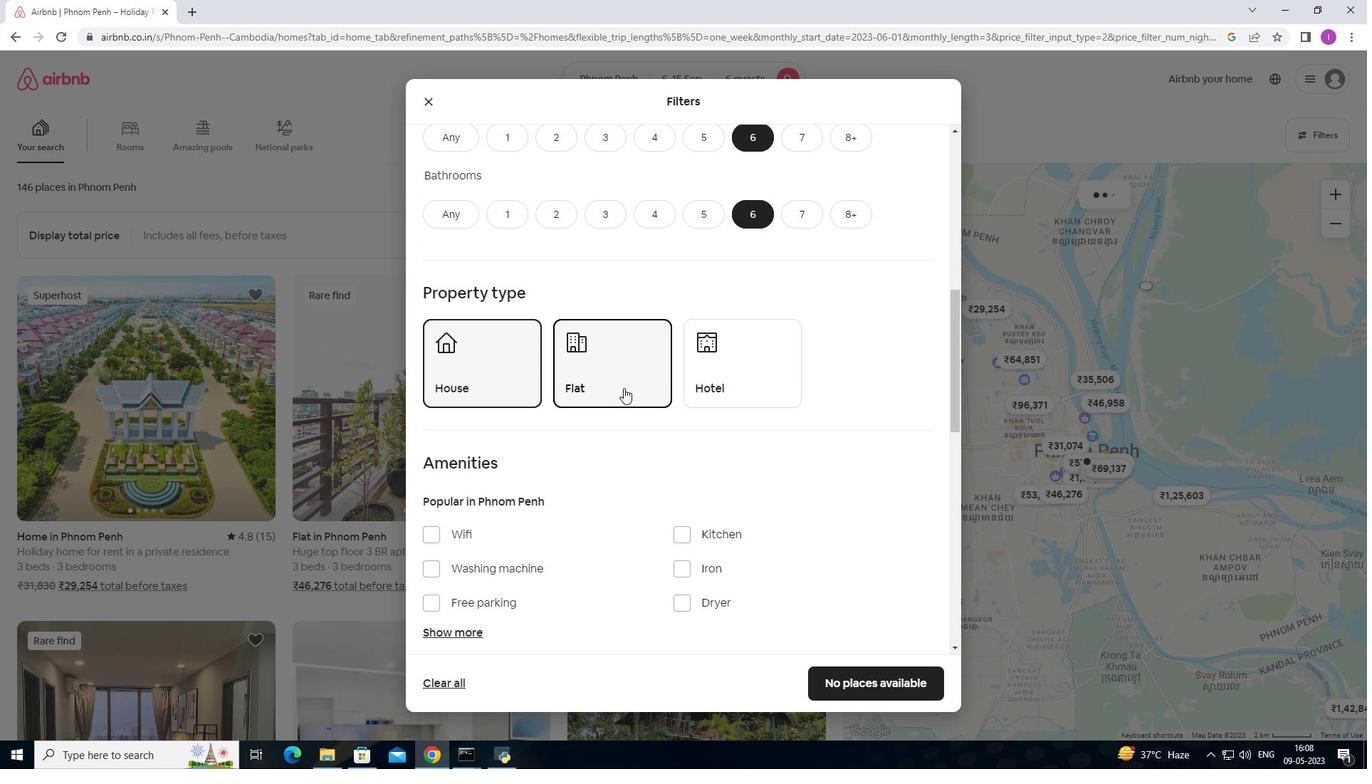 
Action: Mouse moved to (623, 392)
Screenshot: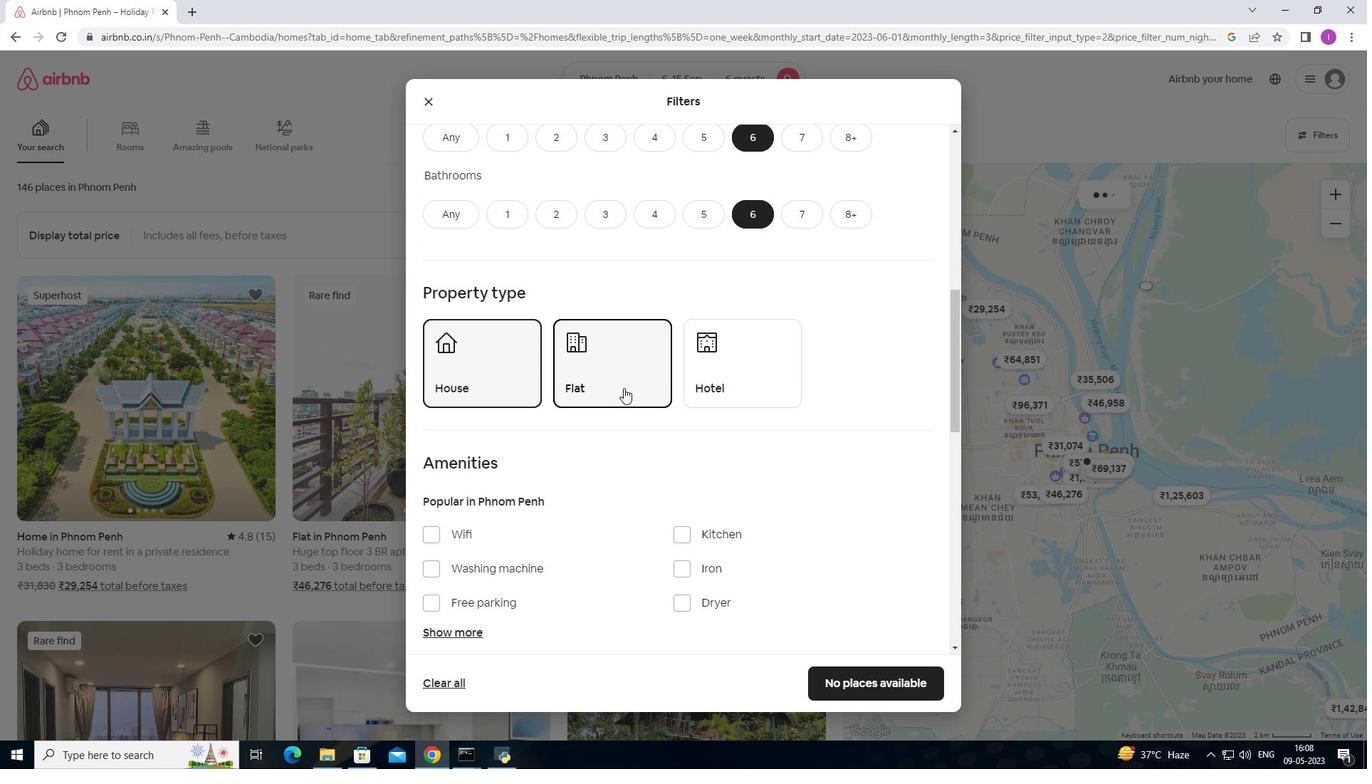 
Action: Mouse scrolled (623, 391) with delta (0, 0)
Screenshot: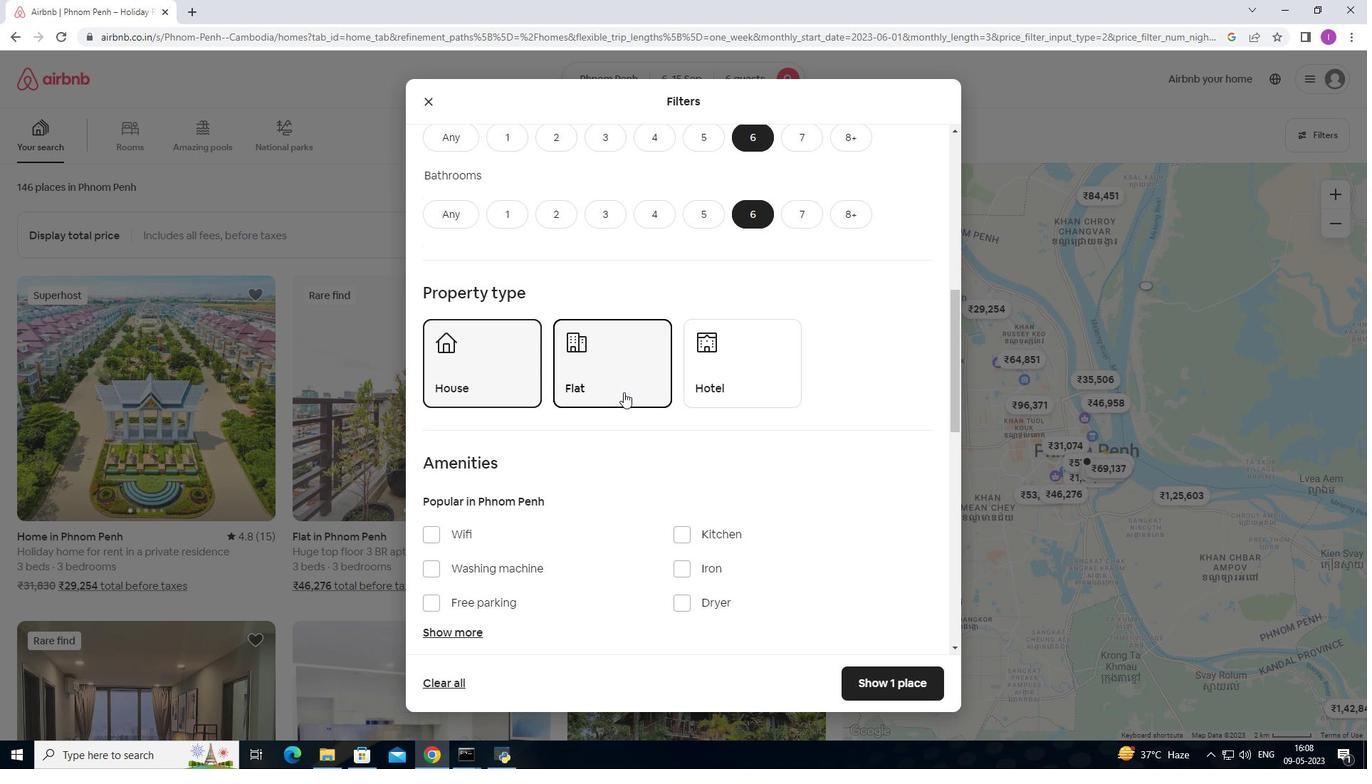 
Action: Mouse moved to (452, 387)
Screenshot: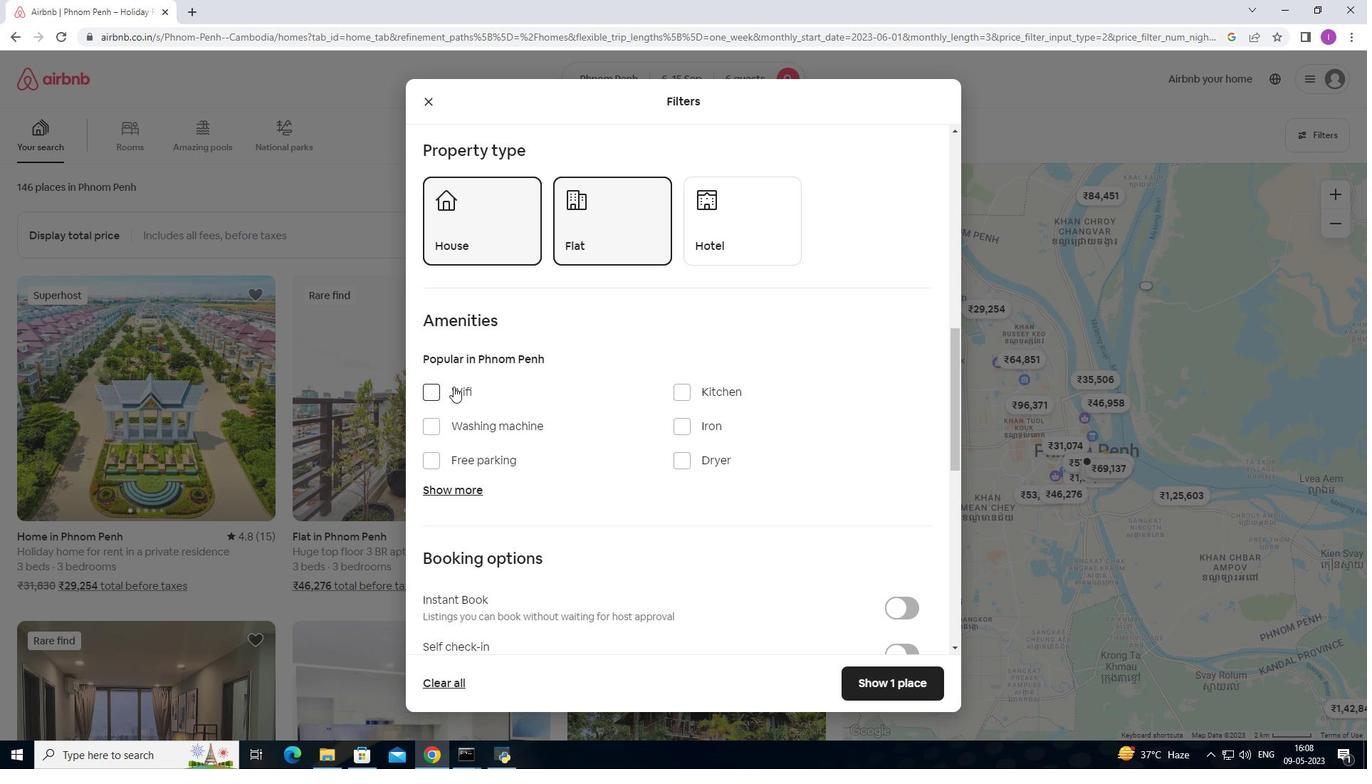 
Action: Mouse pressed left at (452, 387)
Screenshot: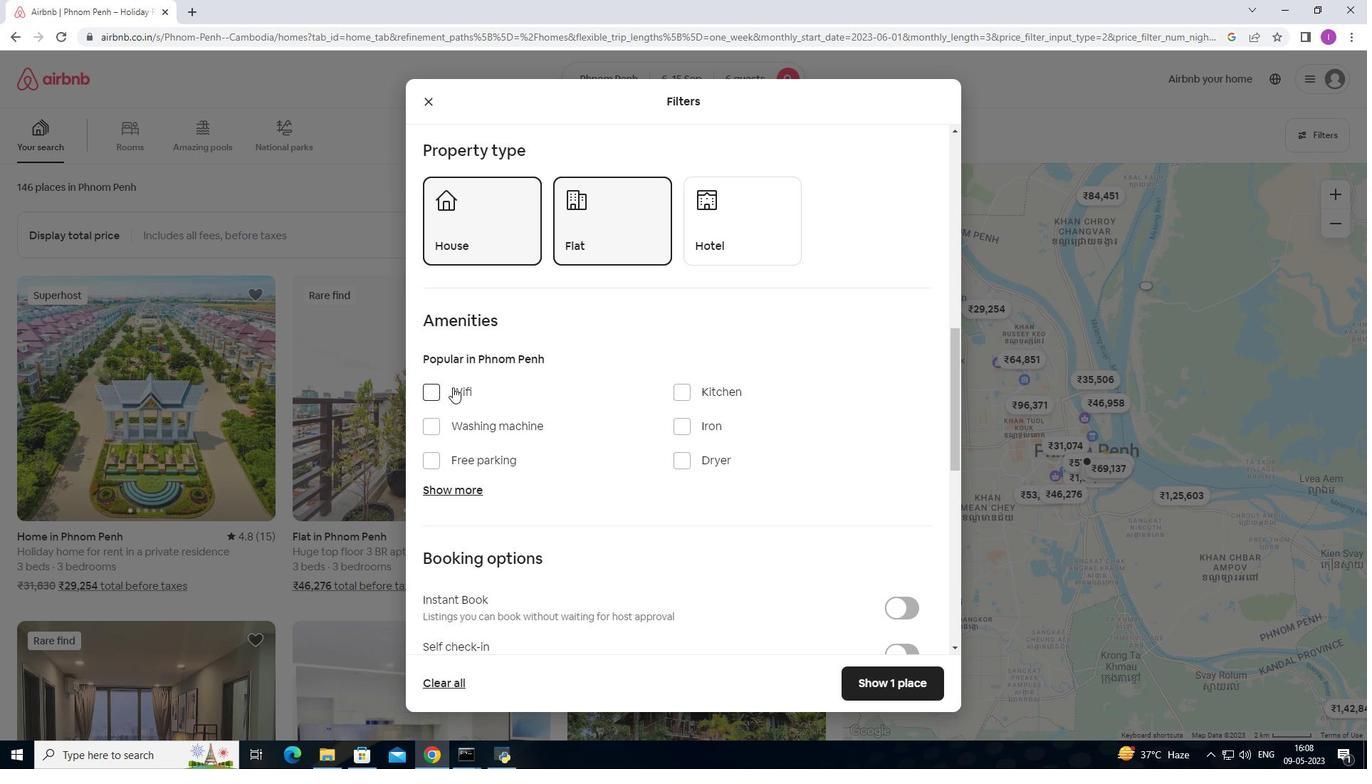 
Action: Mouse moved to (465, 462)
Screenshot: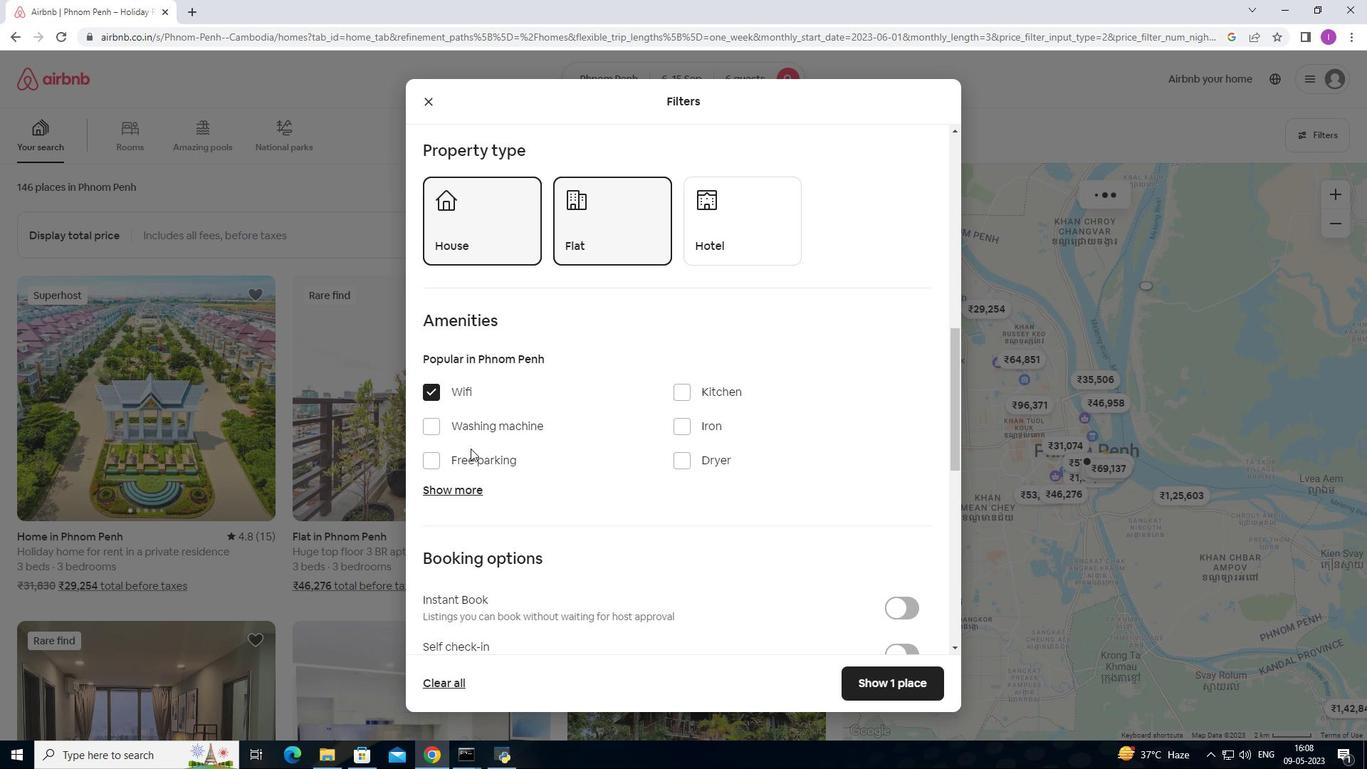 
Action: Mouse pressed left at (465, 462)
Screenshot: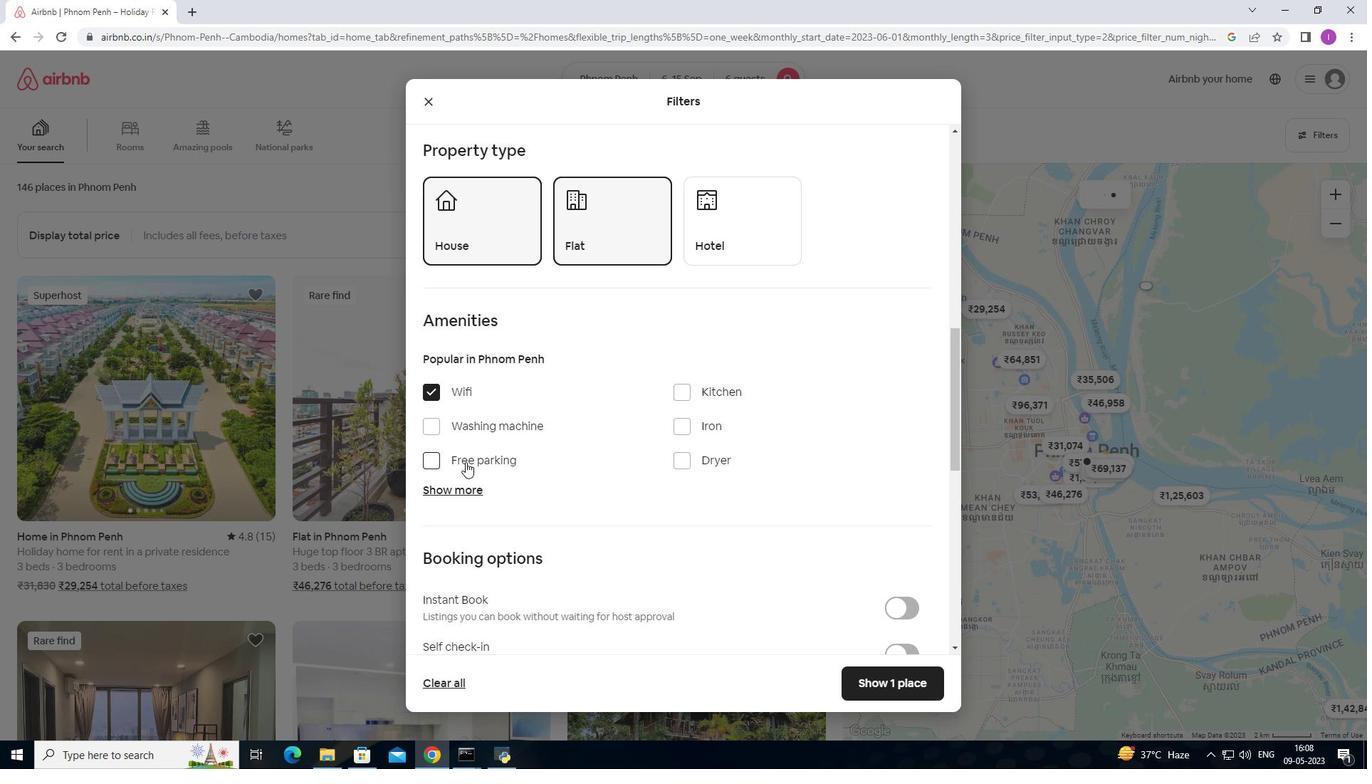 
Action: Mouse moved to (464, 494)
Screenshot: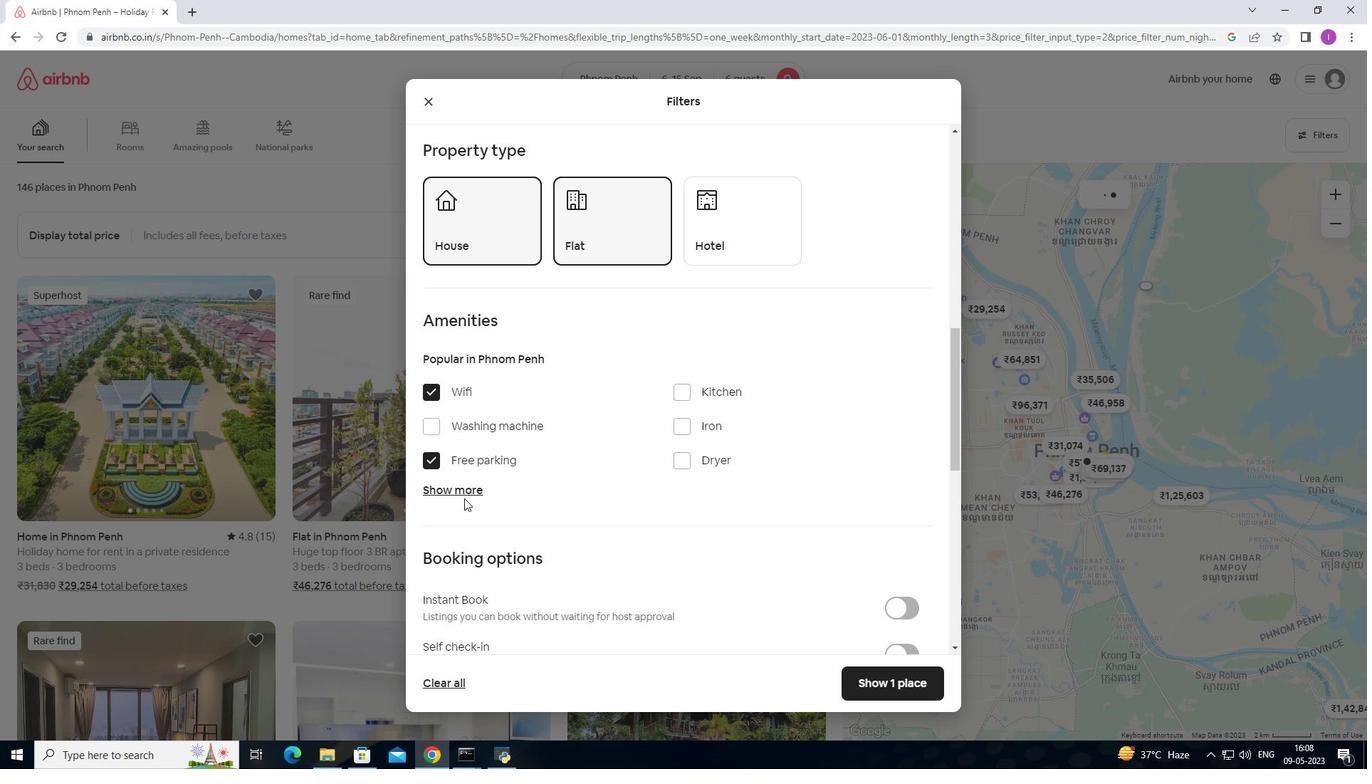 
Action: Mouse pressed left at (464, 494)
Screenshot: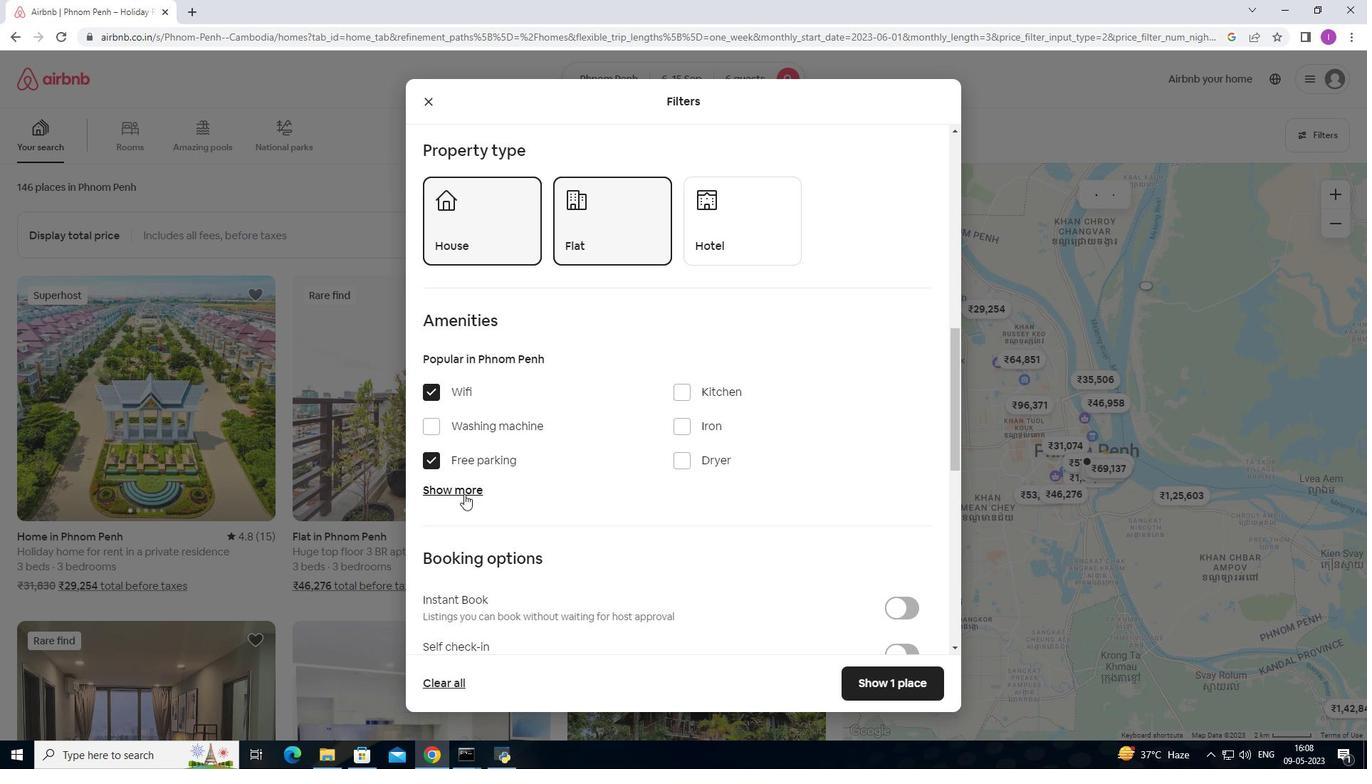 
Action: Mouse moved to (563, 500)
Screenshot: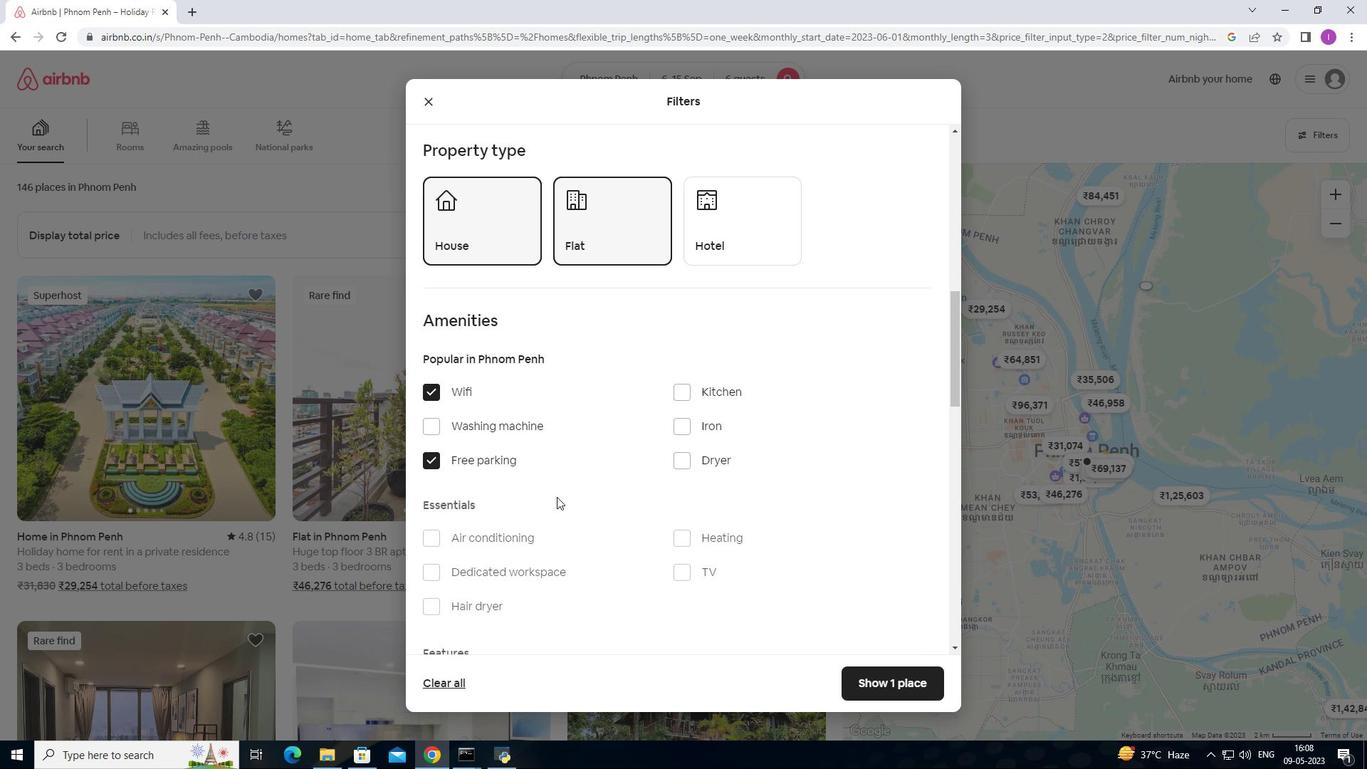 
Action: Mouse scrolled (563, 499) with delta (0, 0)
Screenshot: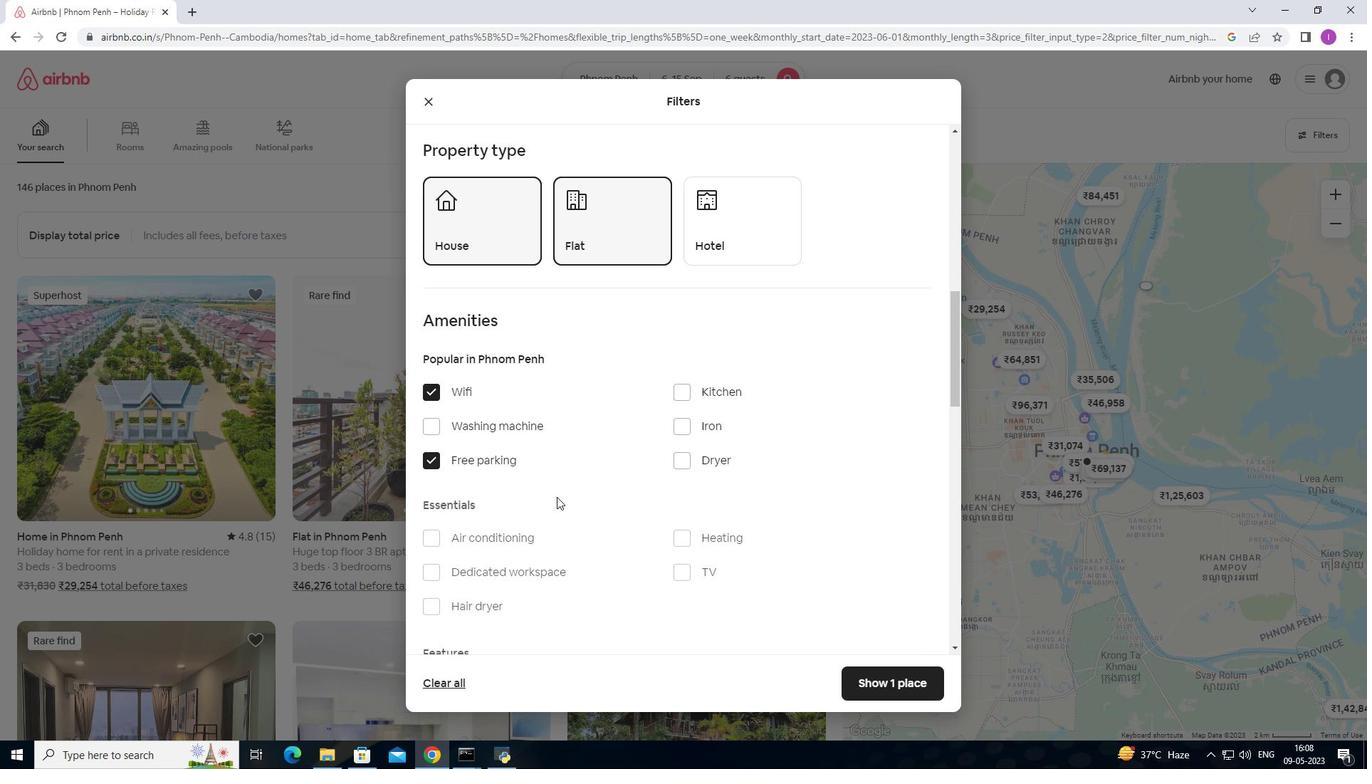 
Action: Mouse scrolled (563, 499) with delta (0, 0)
Screenshot: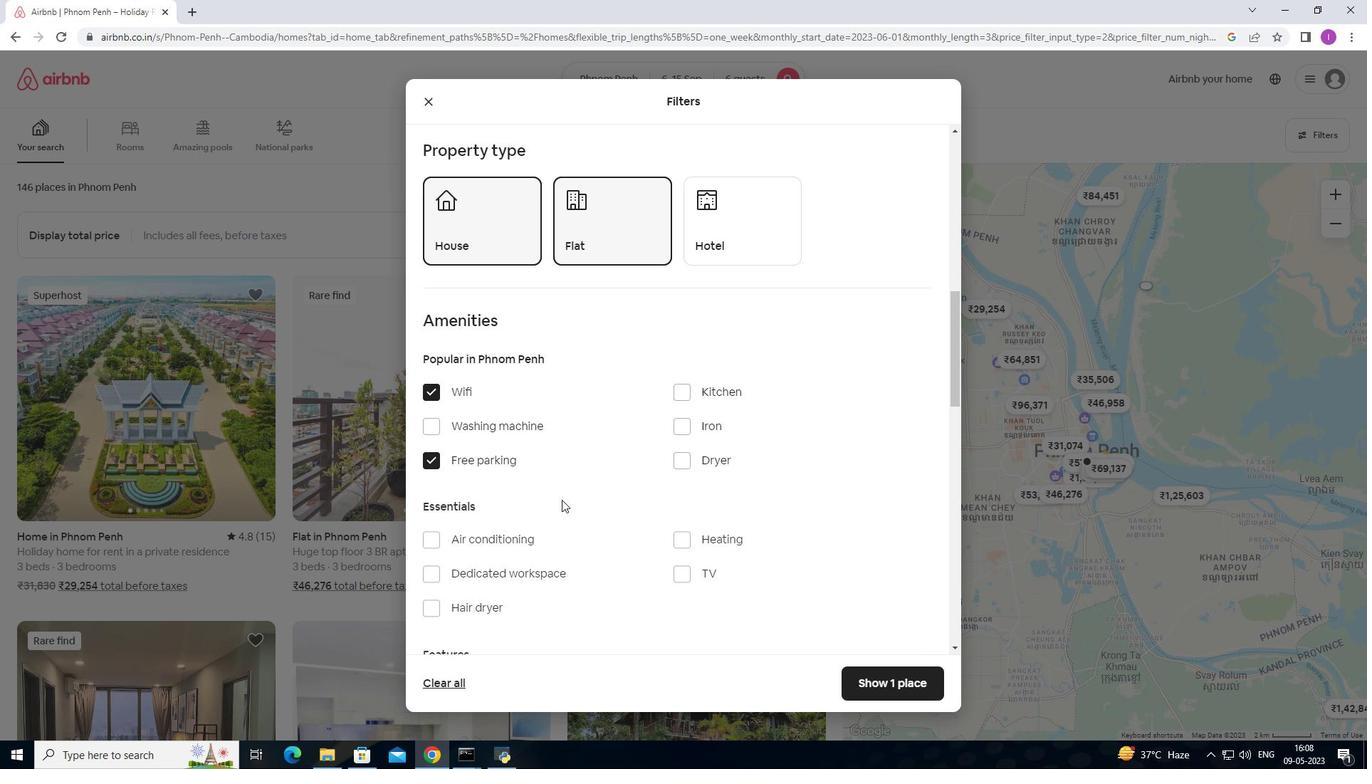 
Action: Mouse scrolled (563, 499) with delta (0, 0)
Screenshot: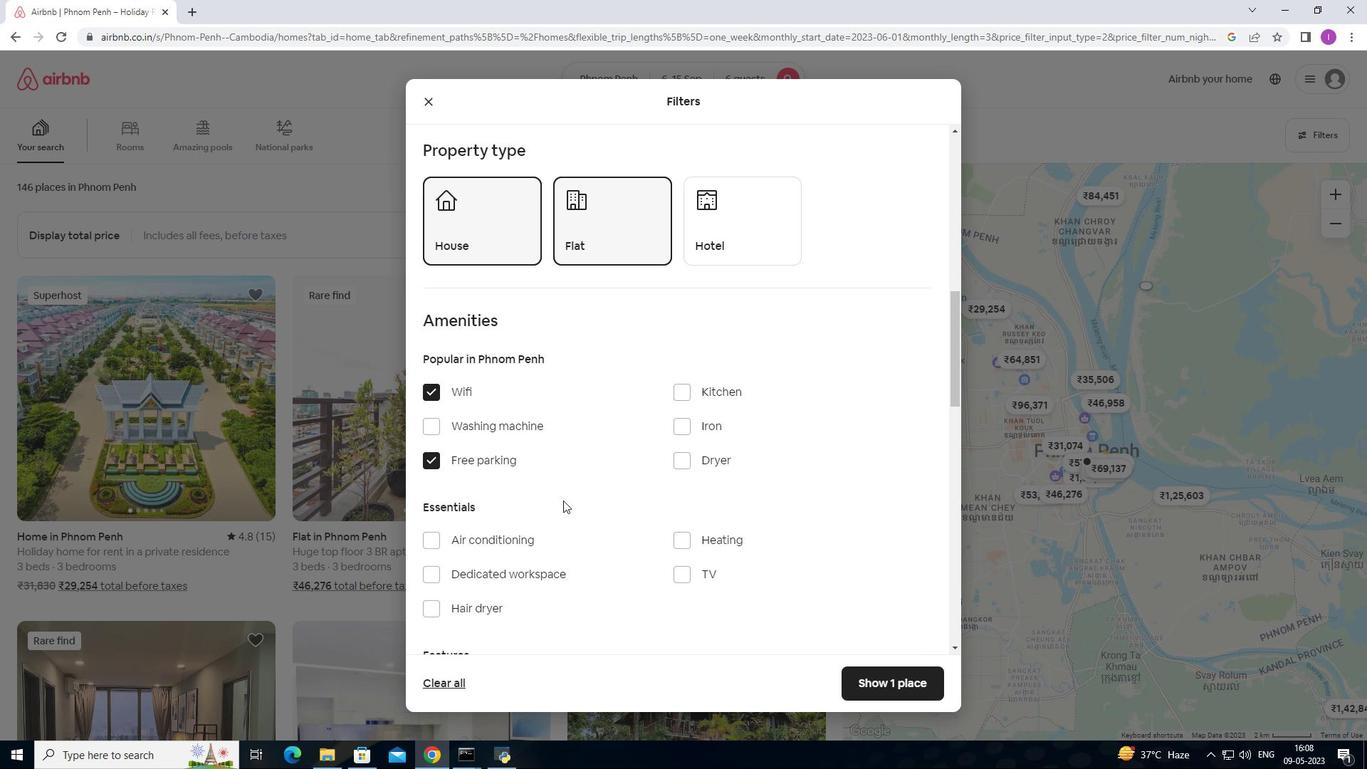 
Action: Mouse moved to (684, 356)
Screenshot: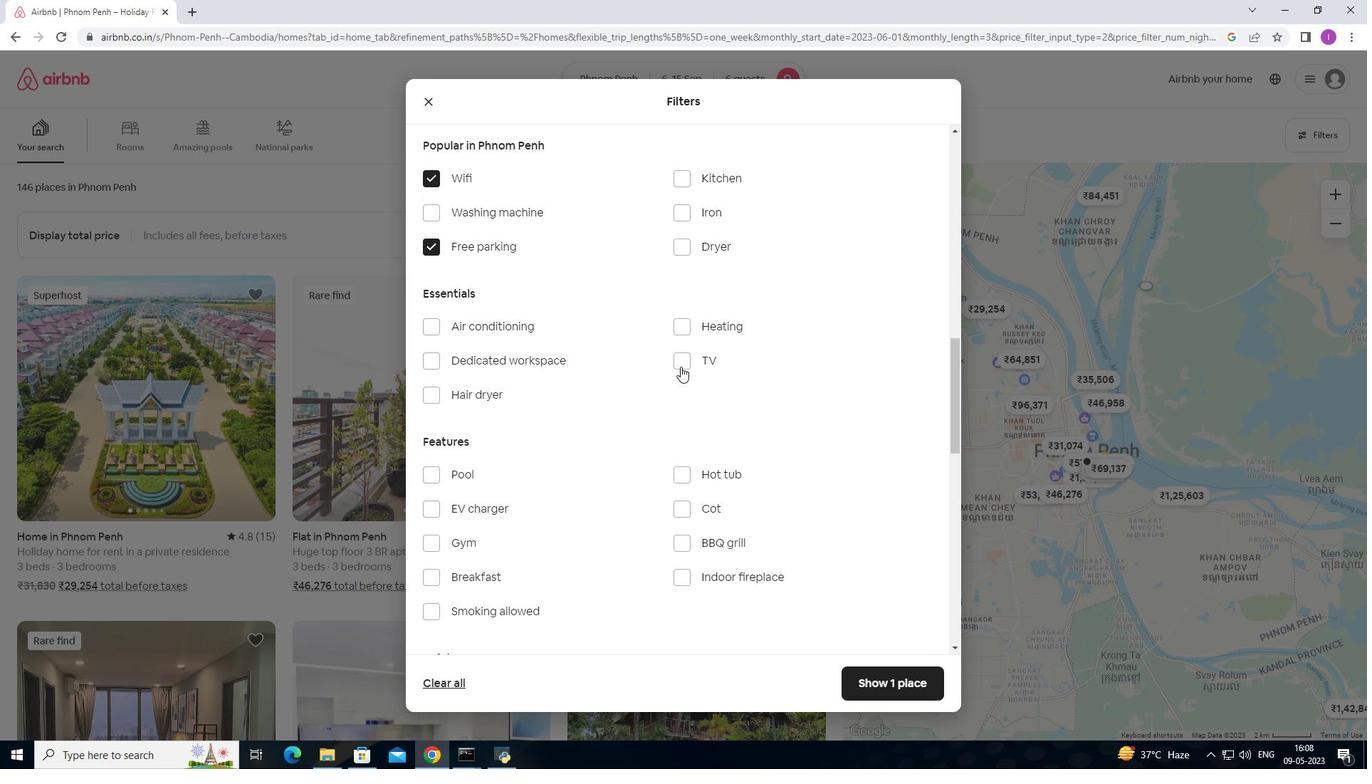 
Action: Mouse pressed left at (684, 356)
Screenshot: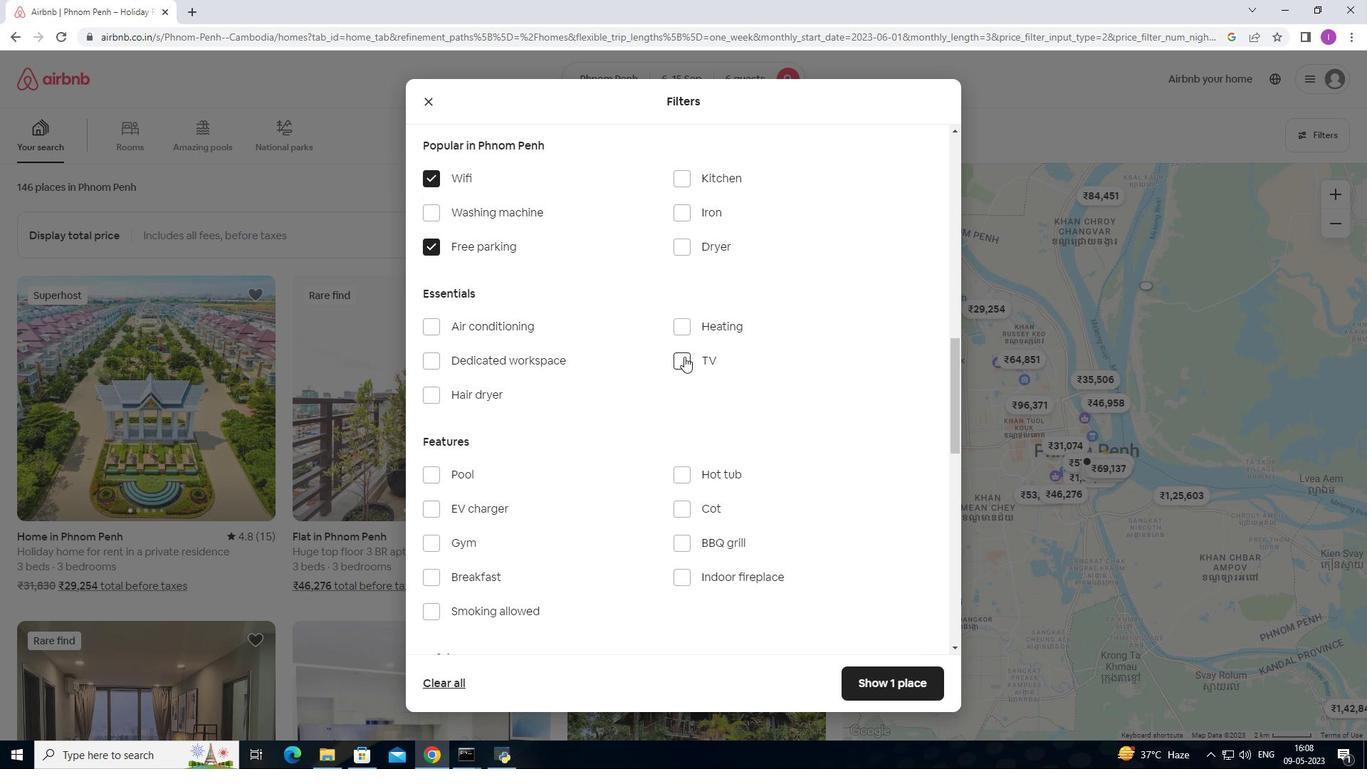 
Action: Mouse moved to (629, 414)
Screenshot: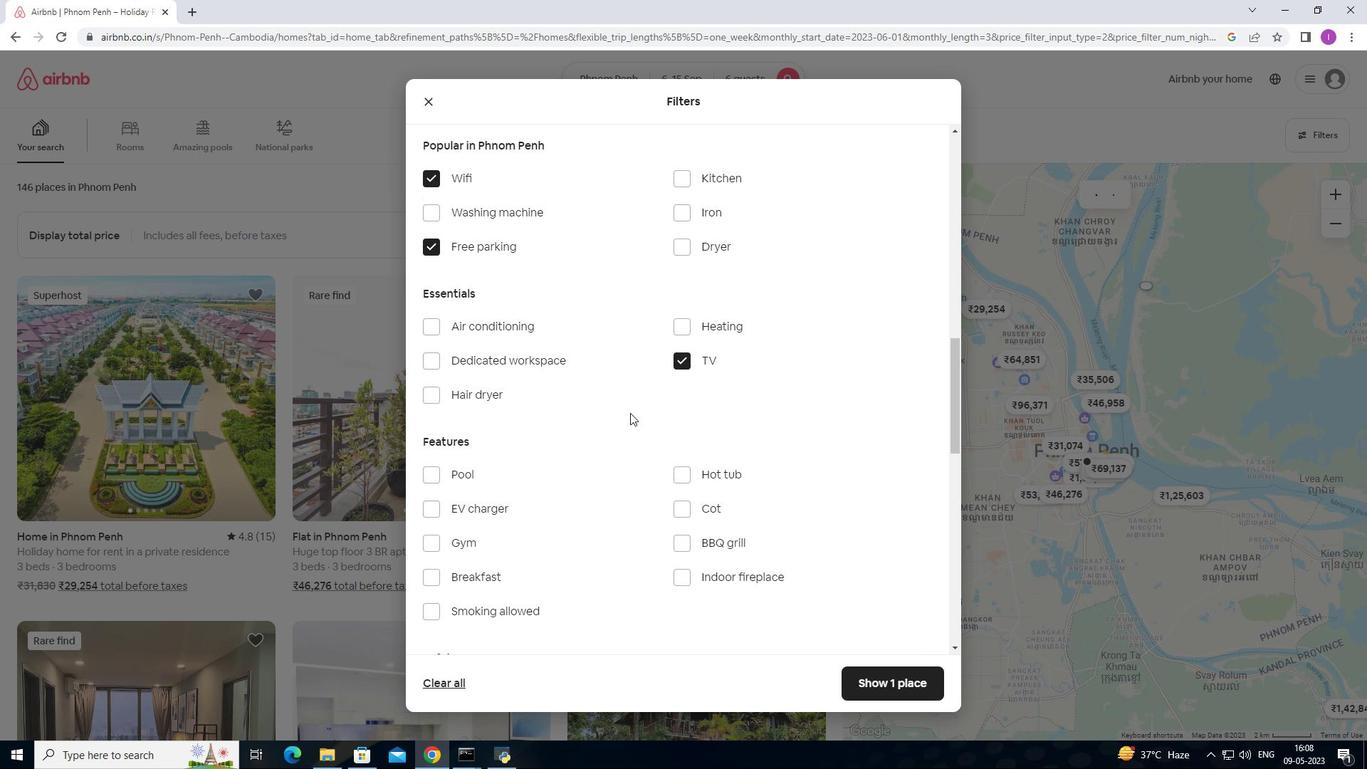 
Action: Mouse scrolled (629, 413) with delta (0, 0)
Screenshot: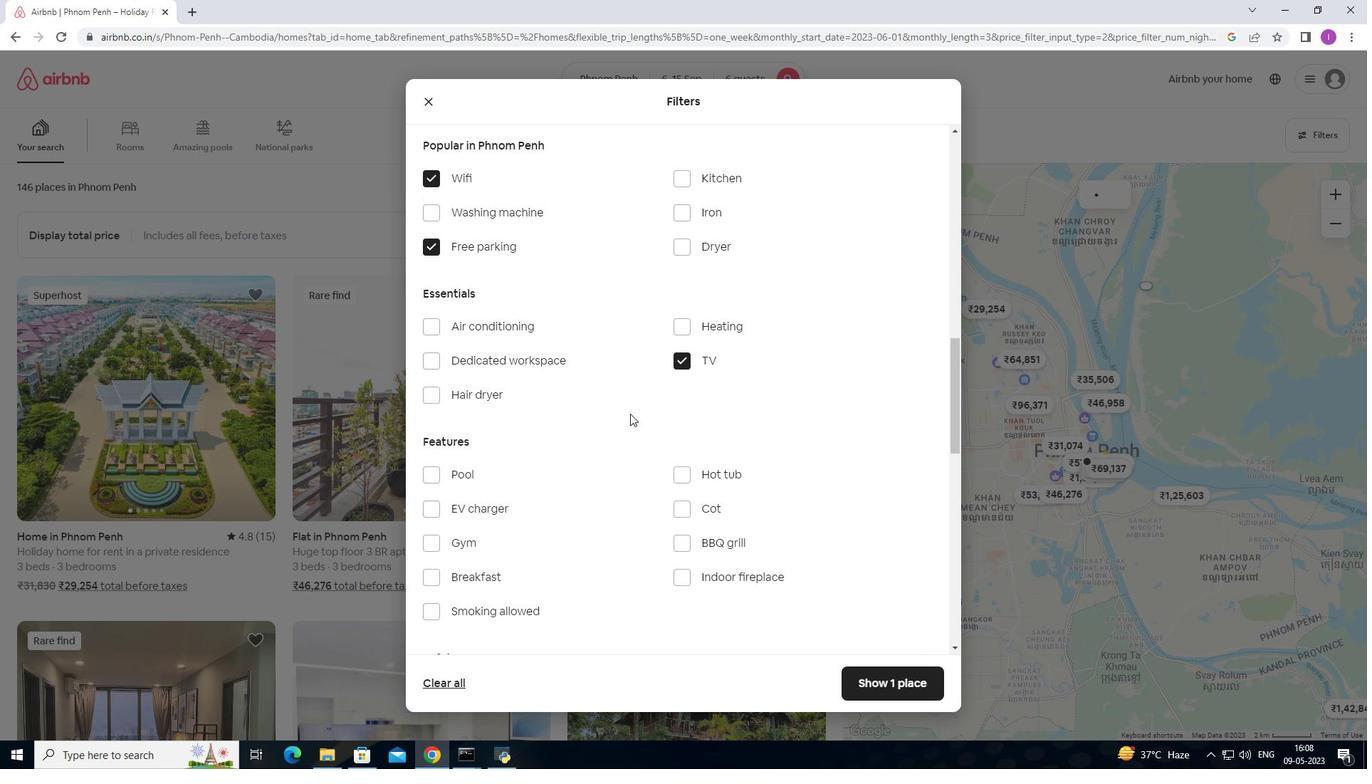 
Action: Mouse scrolled (629, 413) with delta (0, 0)
Screenshot: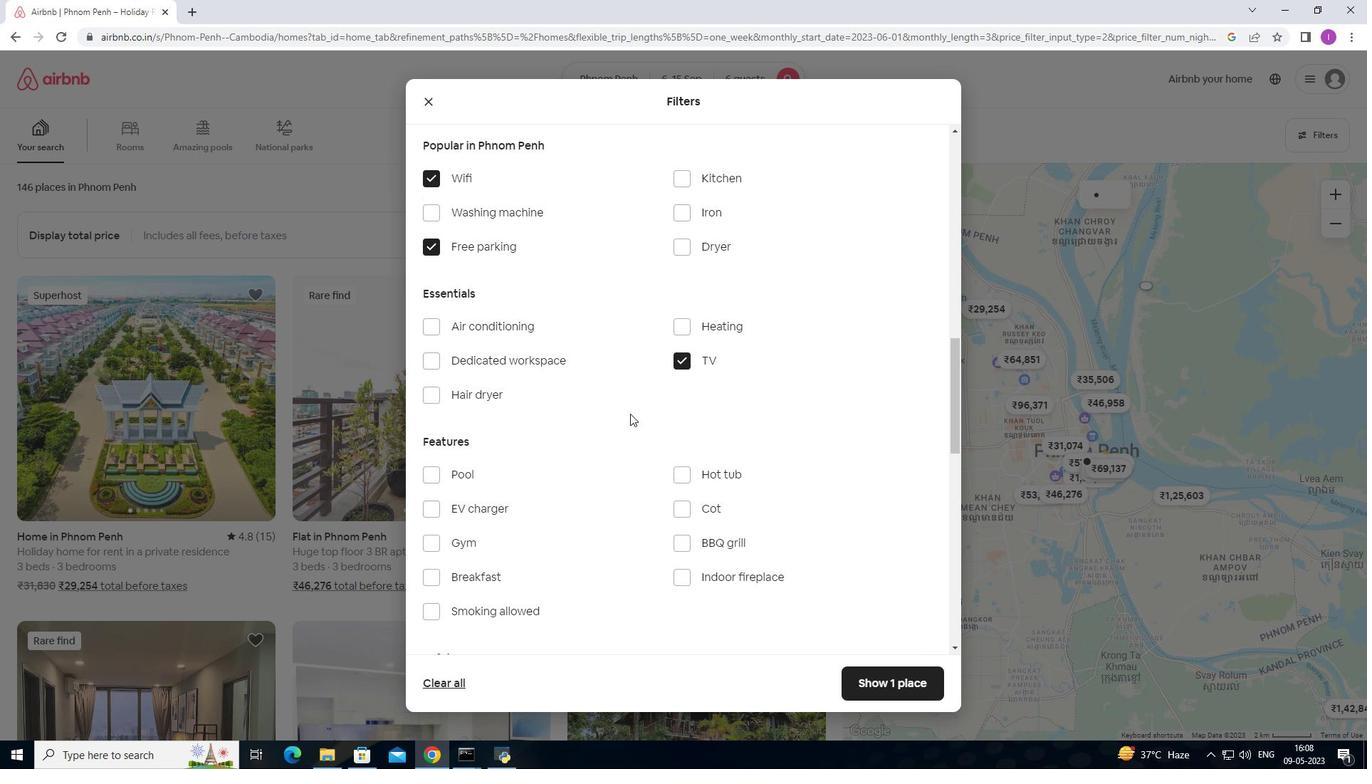 
Action: Mouse moved to (428, 400)
Screenshot: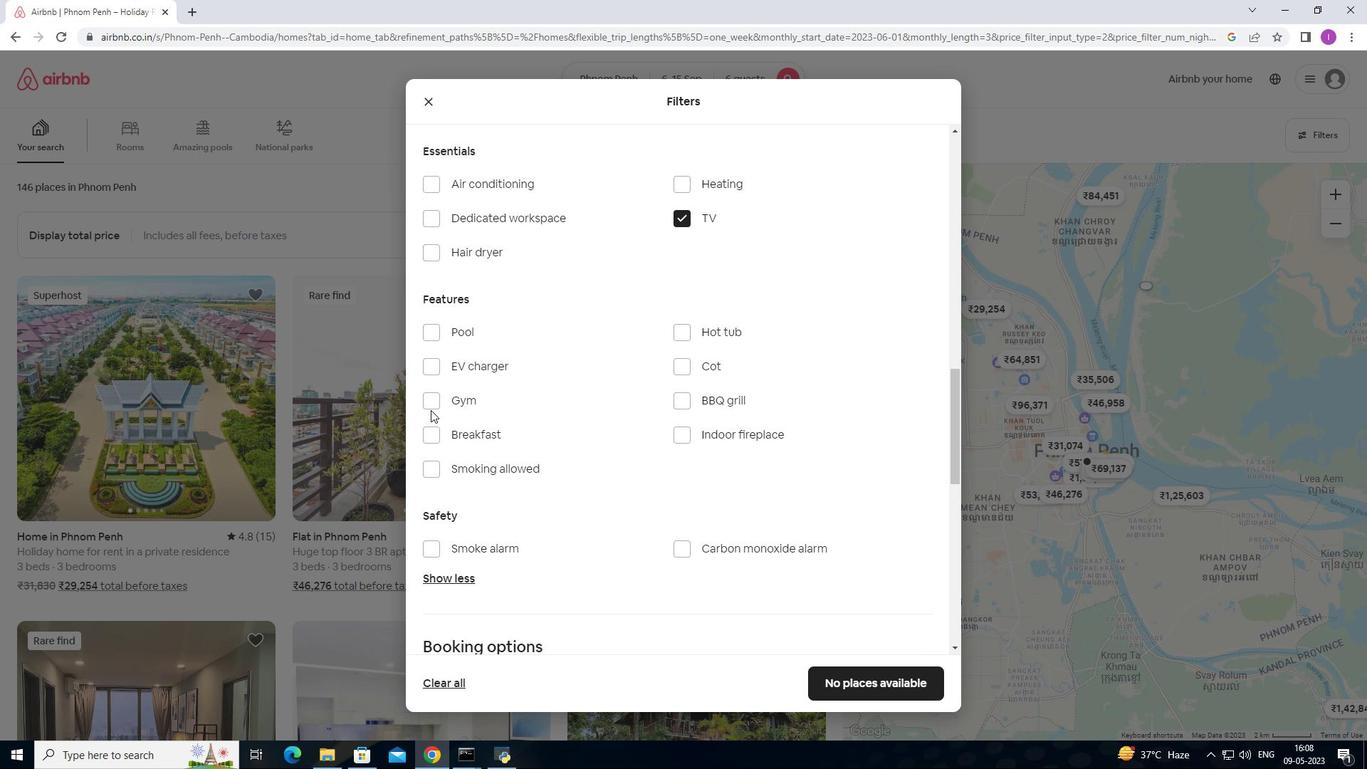
Action: Mouse pressed left at (428, 400)
Screenshot: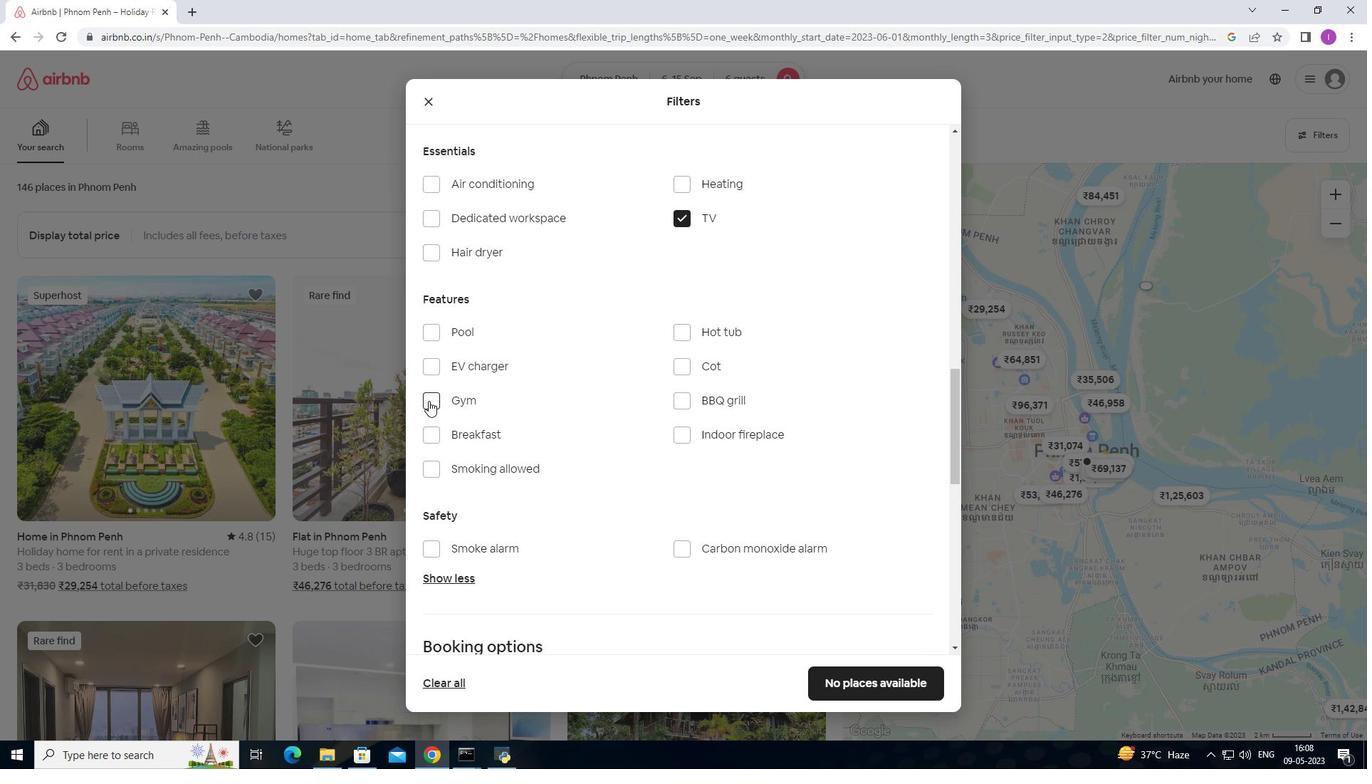 
Action: Mouse moved to (441, 433)
Screenshot: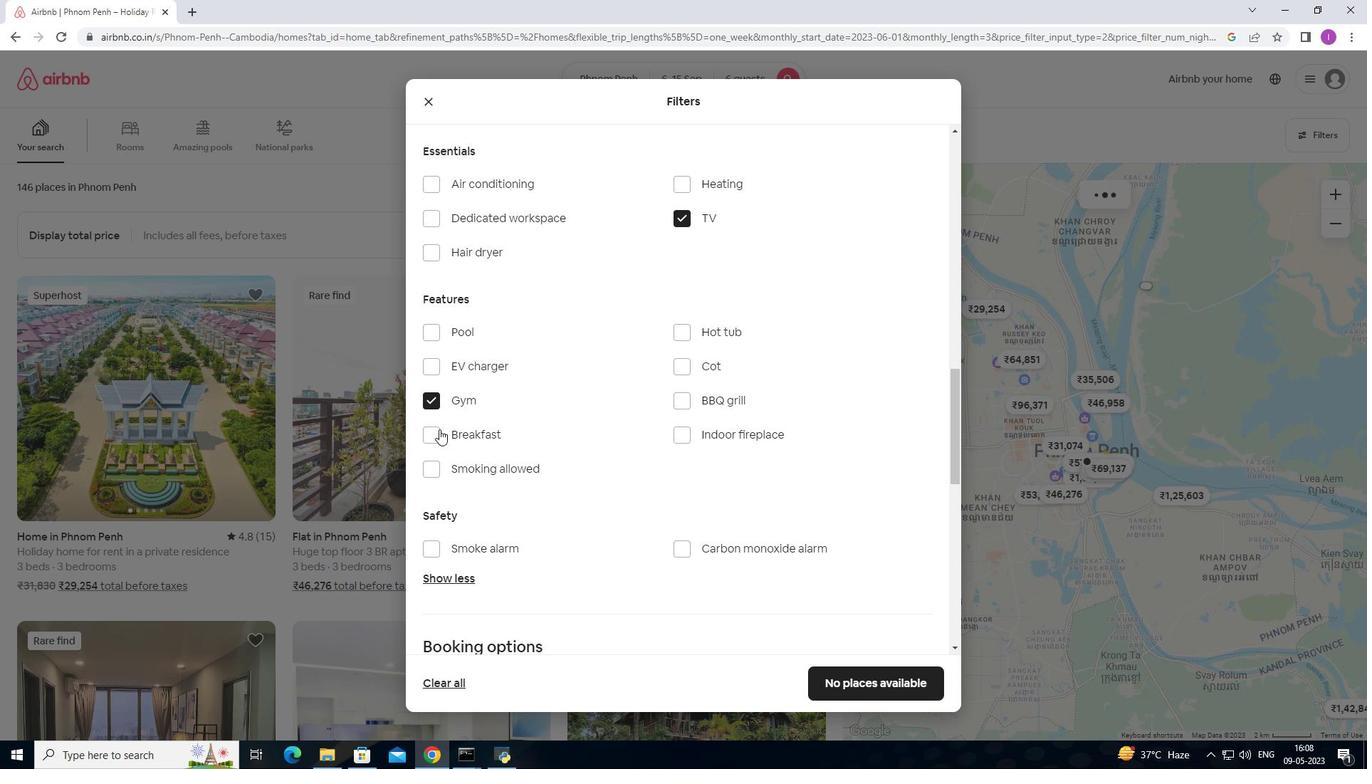 
Action: Mouse pressed left at (441, 433)
Screenshot: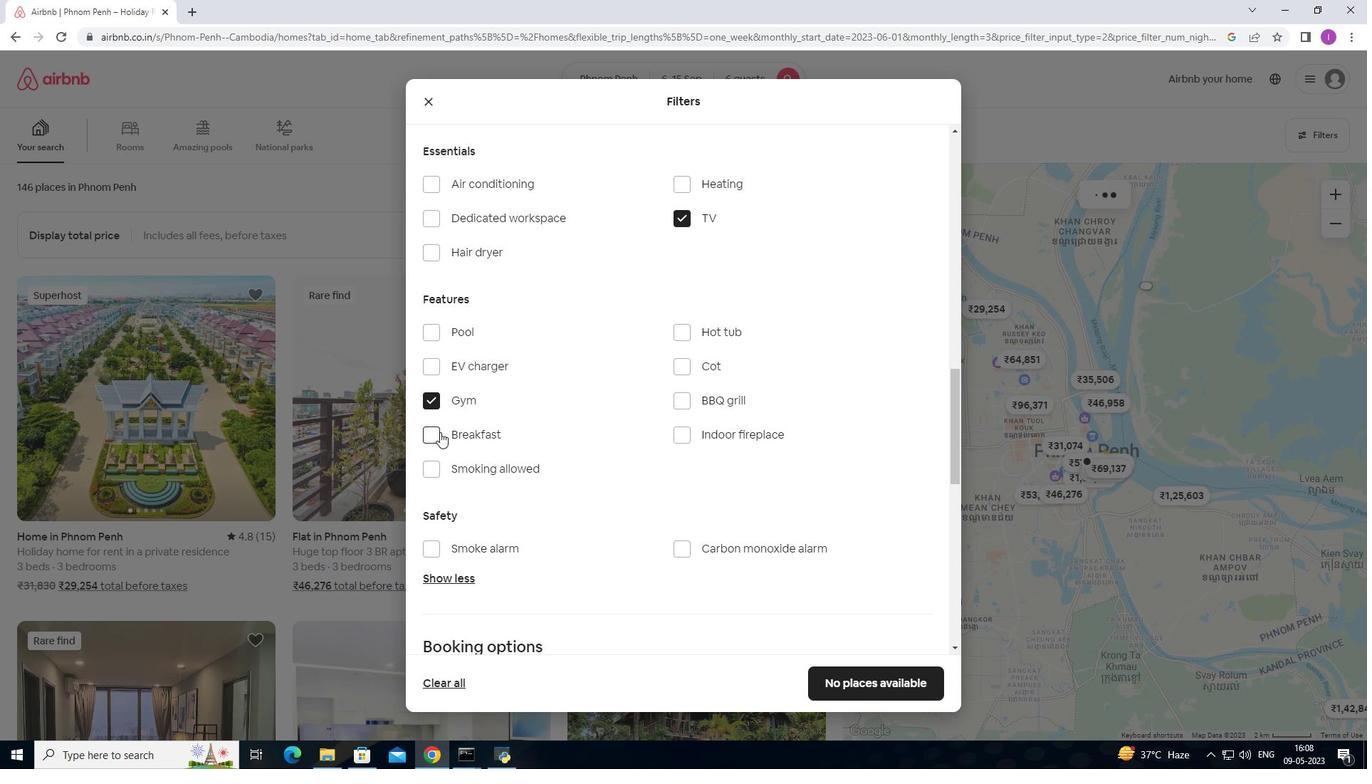 
Action: Mouse moved to (536, 458)
Screenshot: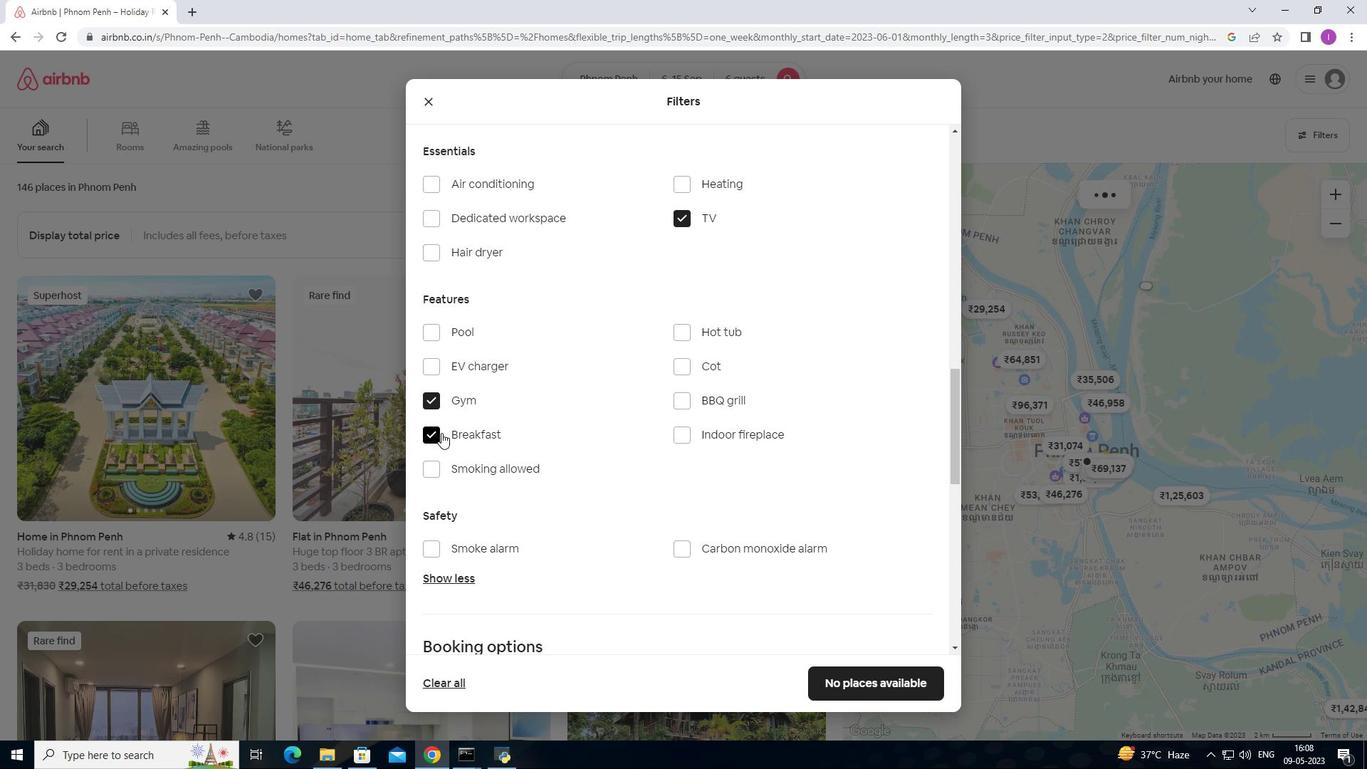 
Action: Mouse scrolled (536, 457) with delta (0, 0)
Screenshot: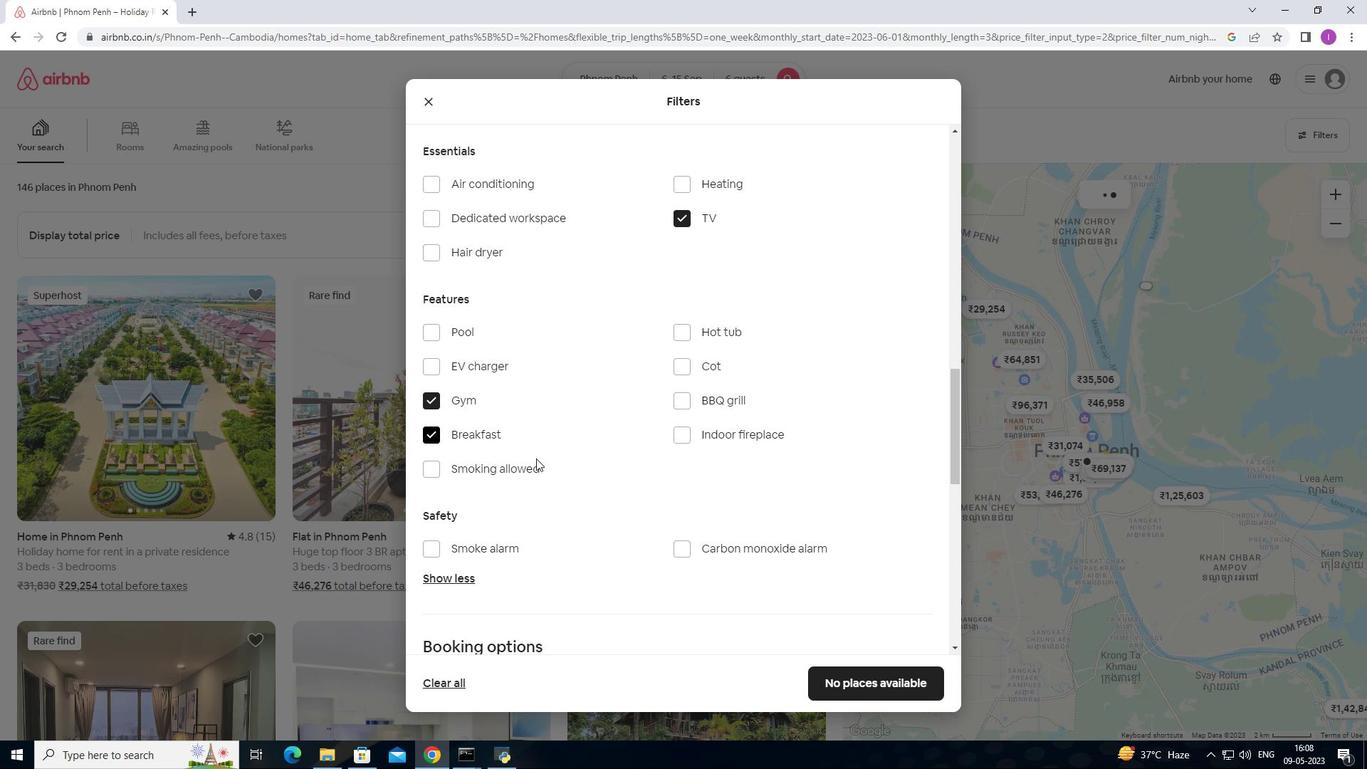 
Action: Mouse scrolled (536, 457) with delta (0, 0)
Screenshot: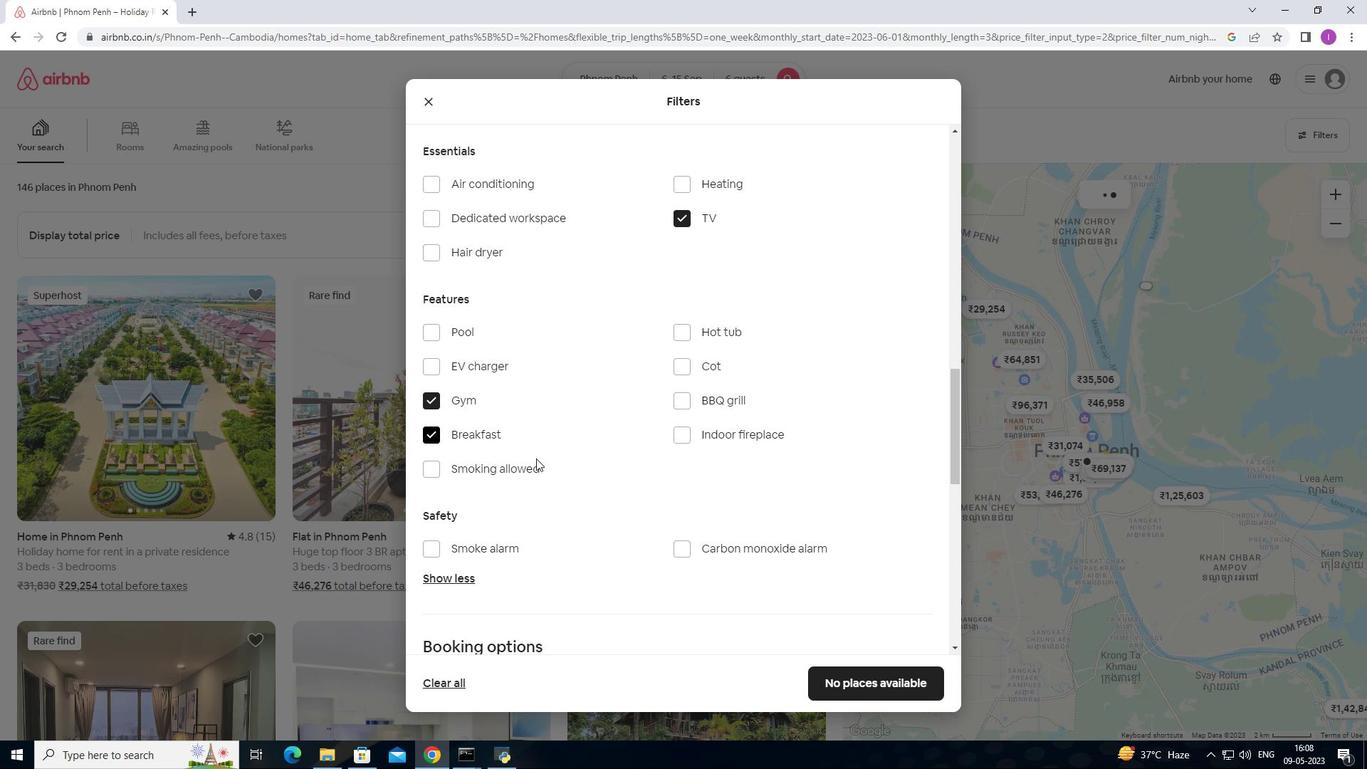 
Action: Mouse scrolled (536, 457) with delta (0, 0)
Screenshot: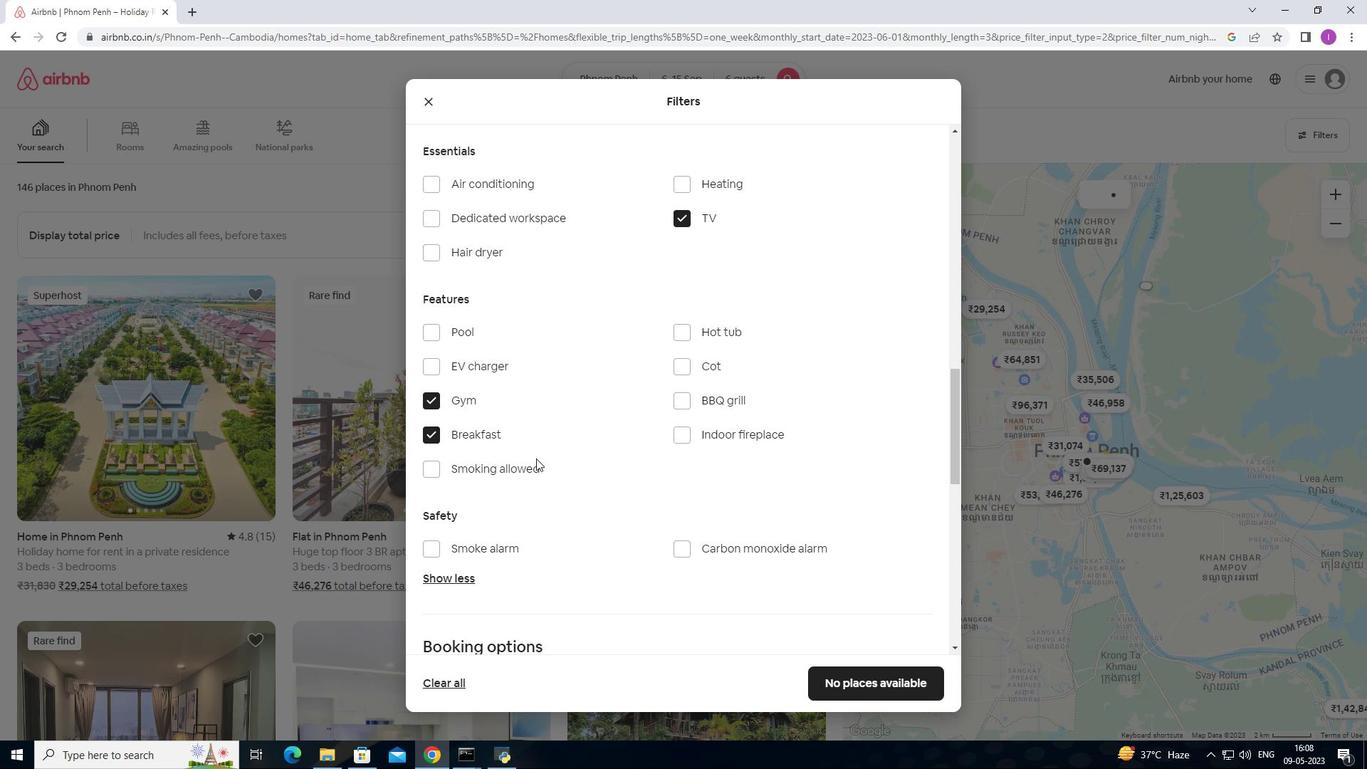 
Action: Mouse moved to (555, 454)
Screenshot: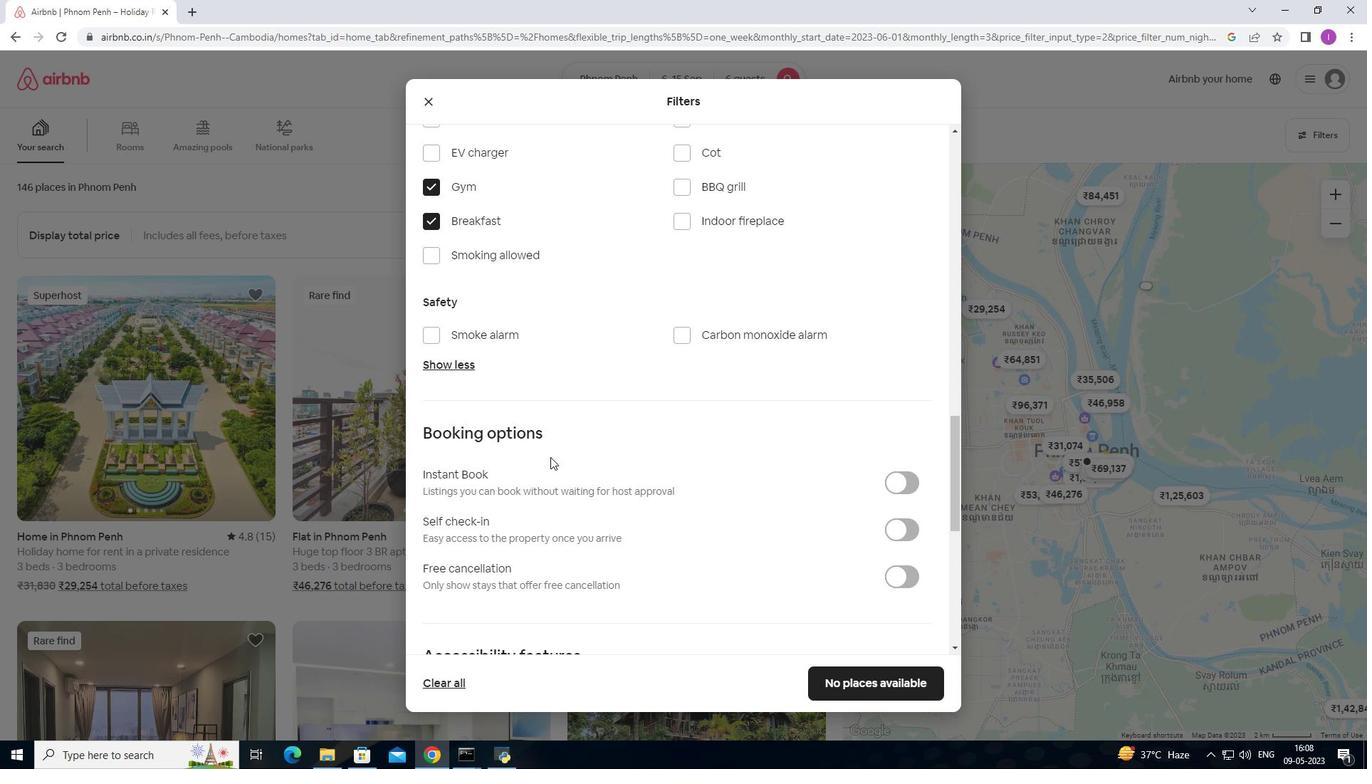 
Action: Mouse scrolled (555, 453) with delta (0, 0)
Screenshot: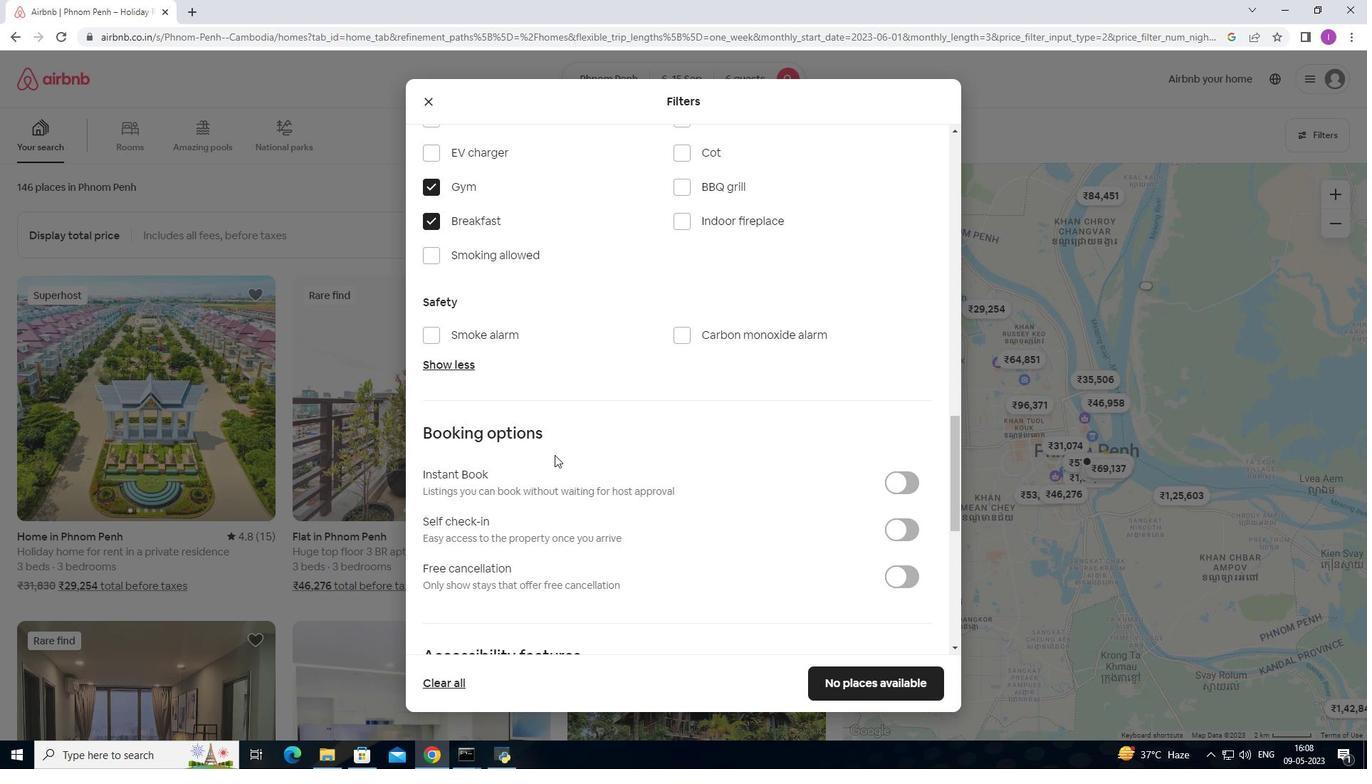 
Action: Mouse scrolled (555, 453) with delta (0, 0)
Screenshot: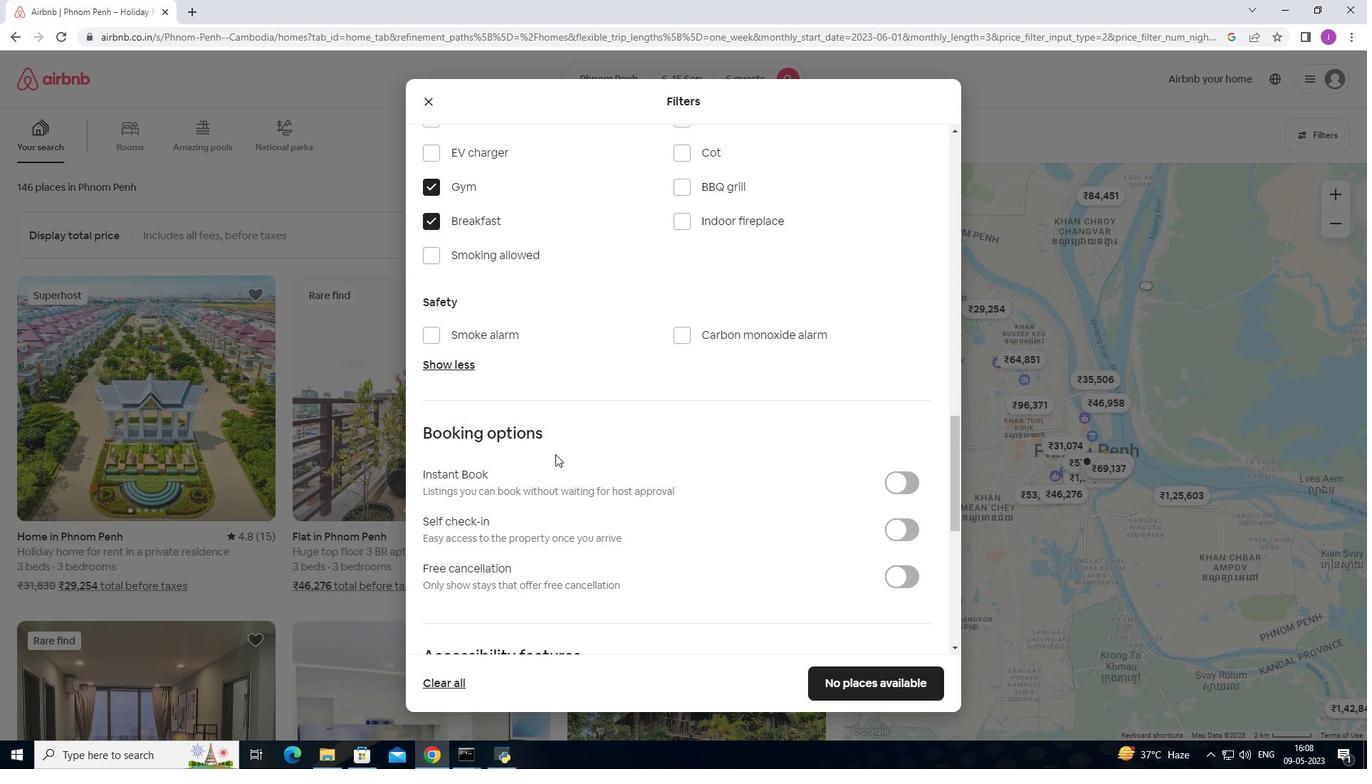 
Action: Mouse moved to (900, 382)
Screenshot: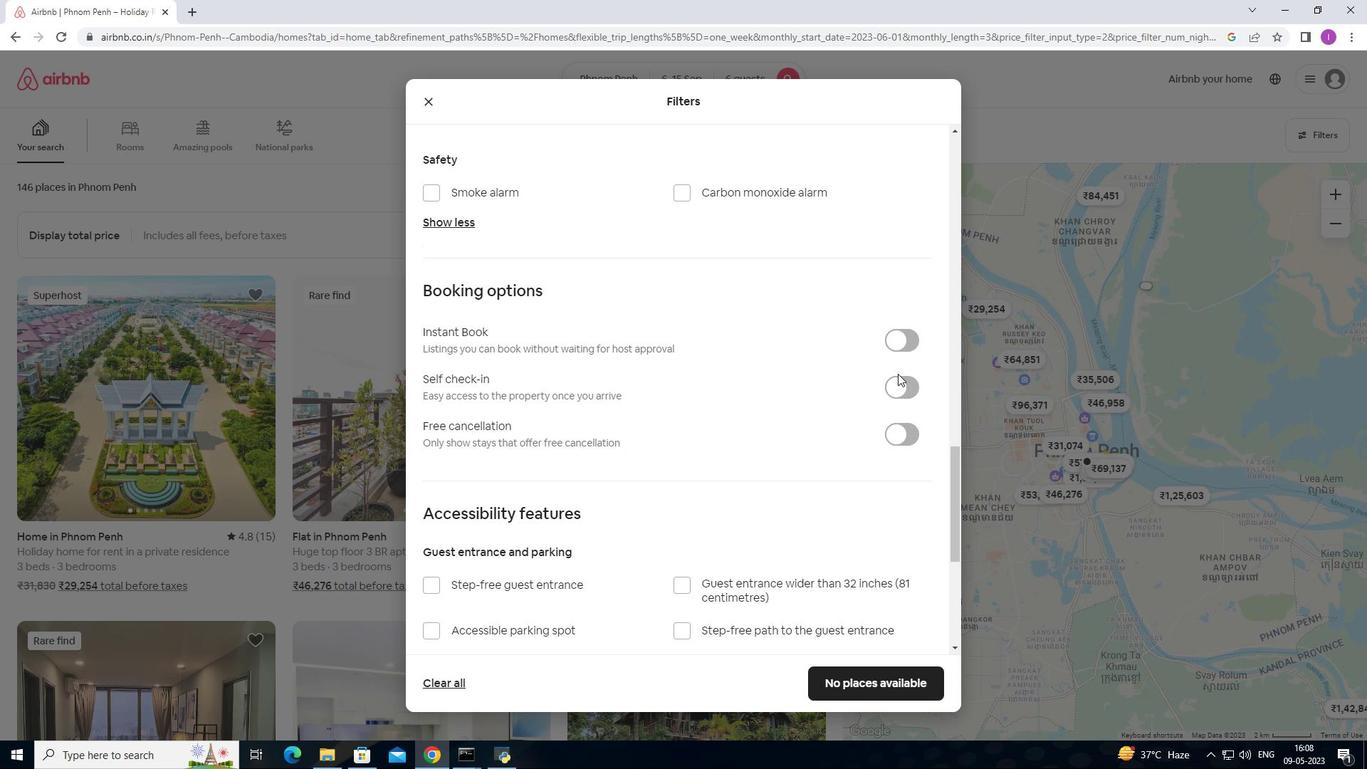 
Action: Mouse pressed left at (900, 382)
Screenshot: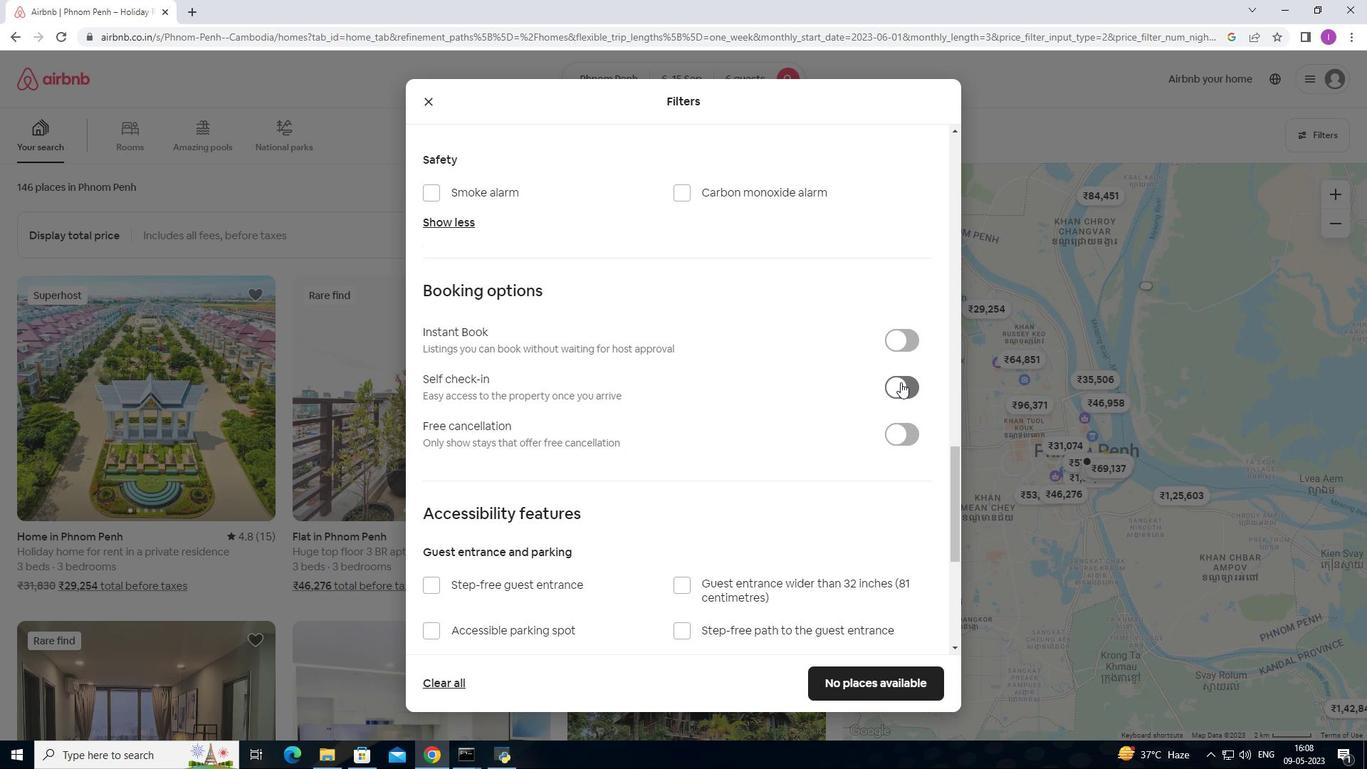 
Action: Mouse moved to (597, 462)
Screenshot: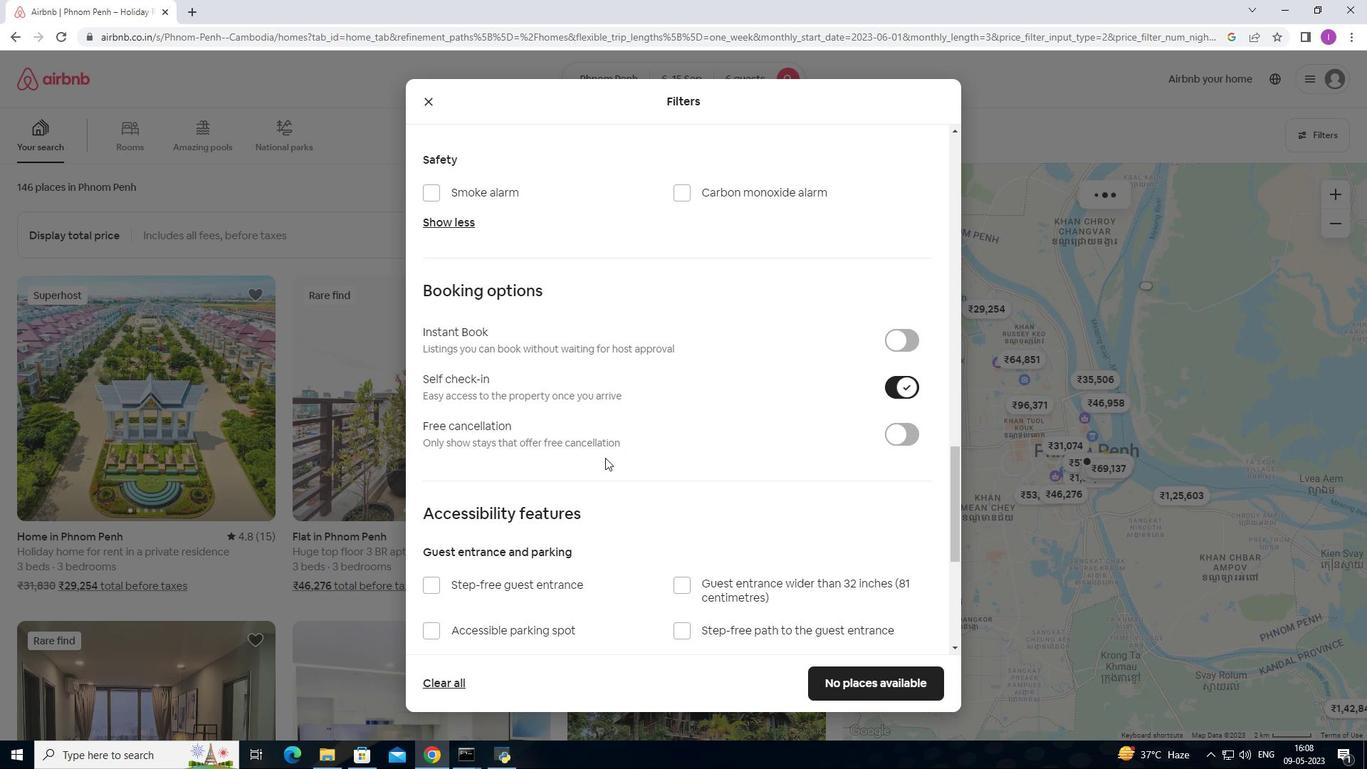 
Action: Mouse scrolled (597, 462) with delta (0, 0)
Screenshot: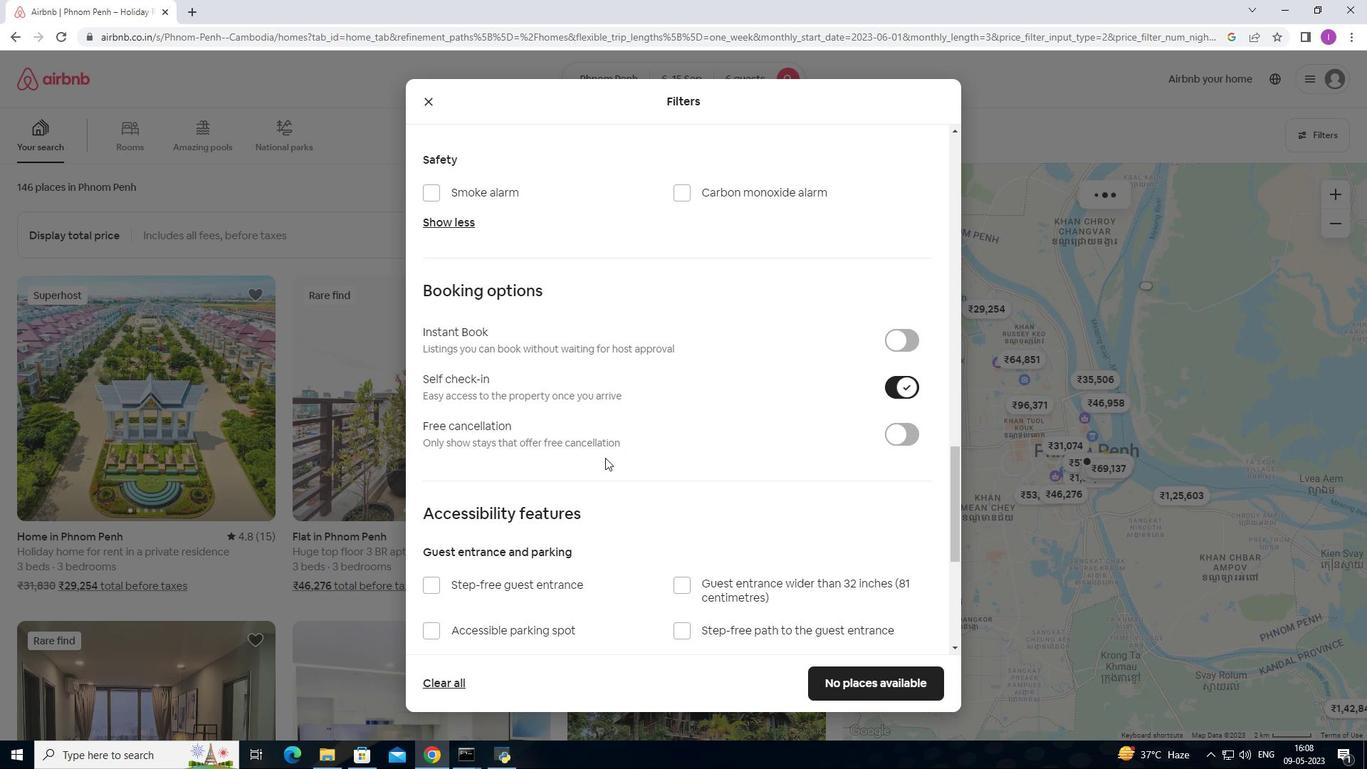 
Action: Mouse moved to (596, 464)
Screenshot: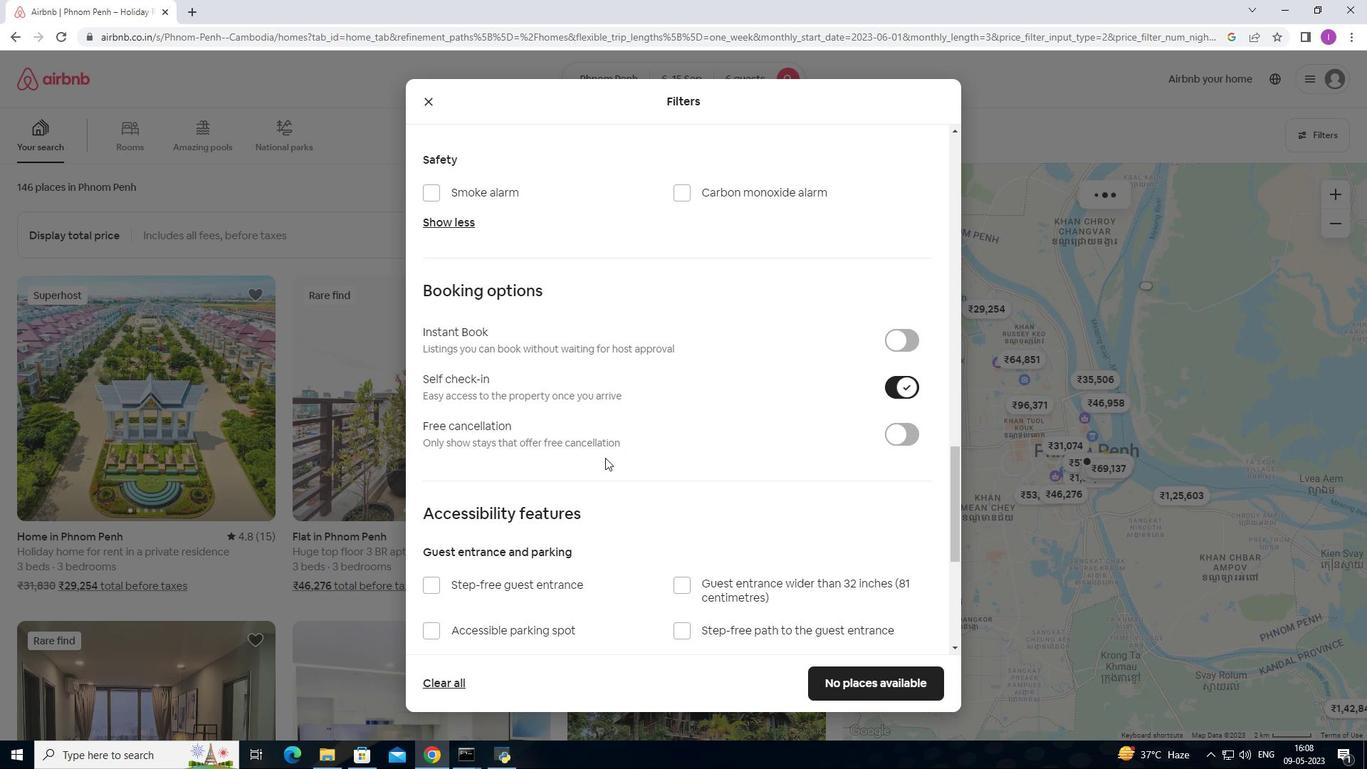 
Action: Mouse scrolled (596, 463) with delta (0, 0)
Screenshot: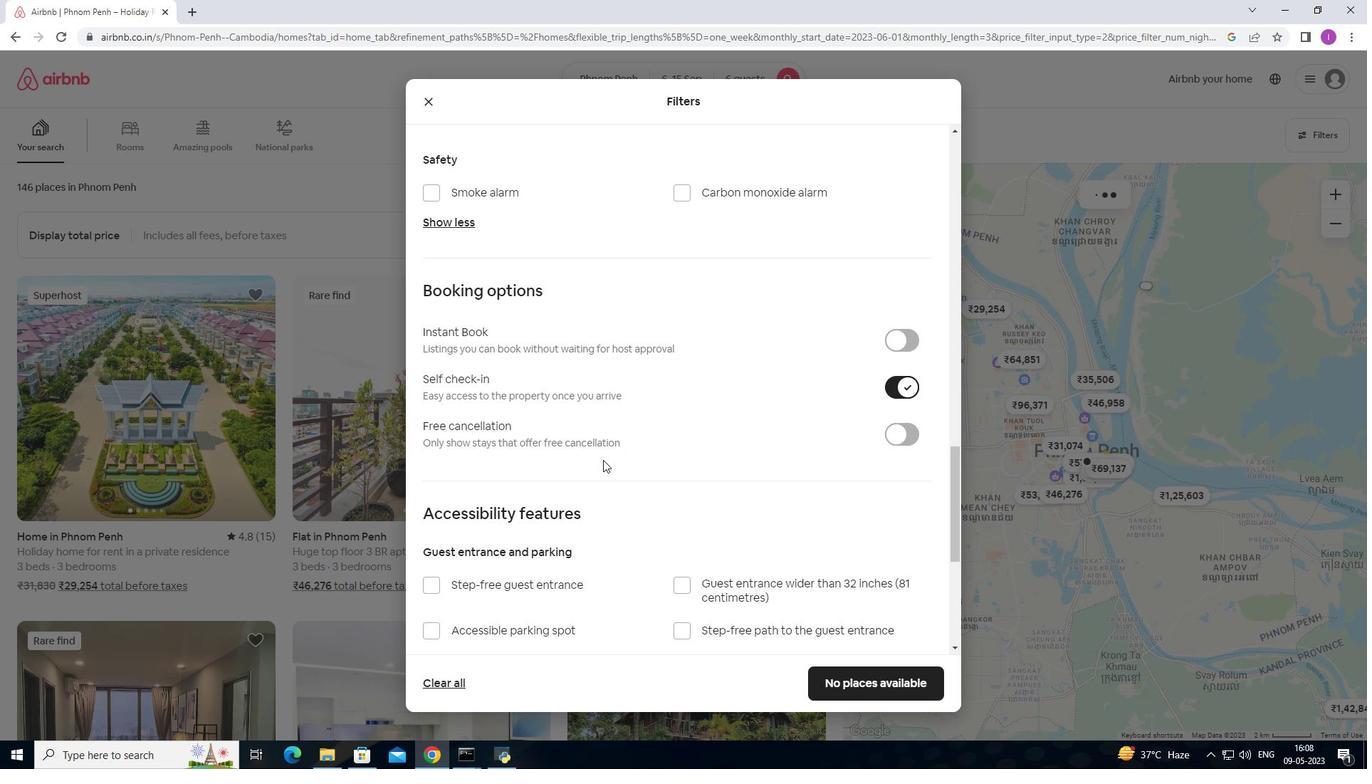 
Action: Mouse moved to (595, 465)
Screenshot: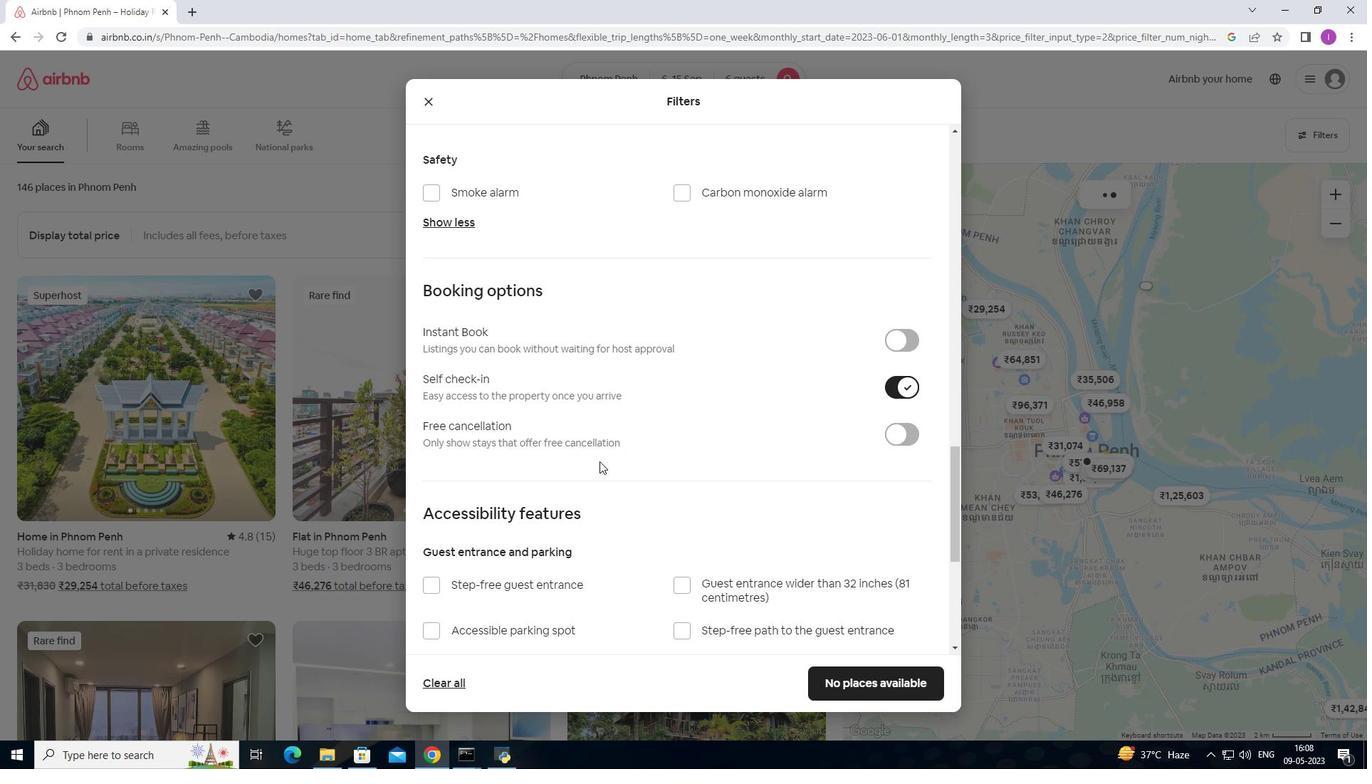 
Action: Mouse scrolled (595, 464) with delta (0, 0)
Screenshot: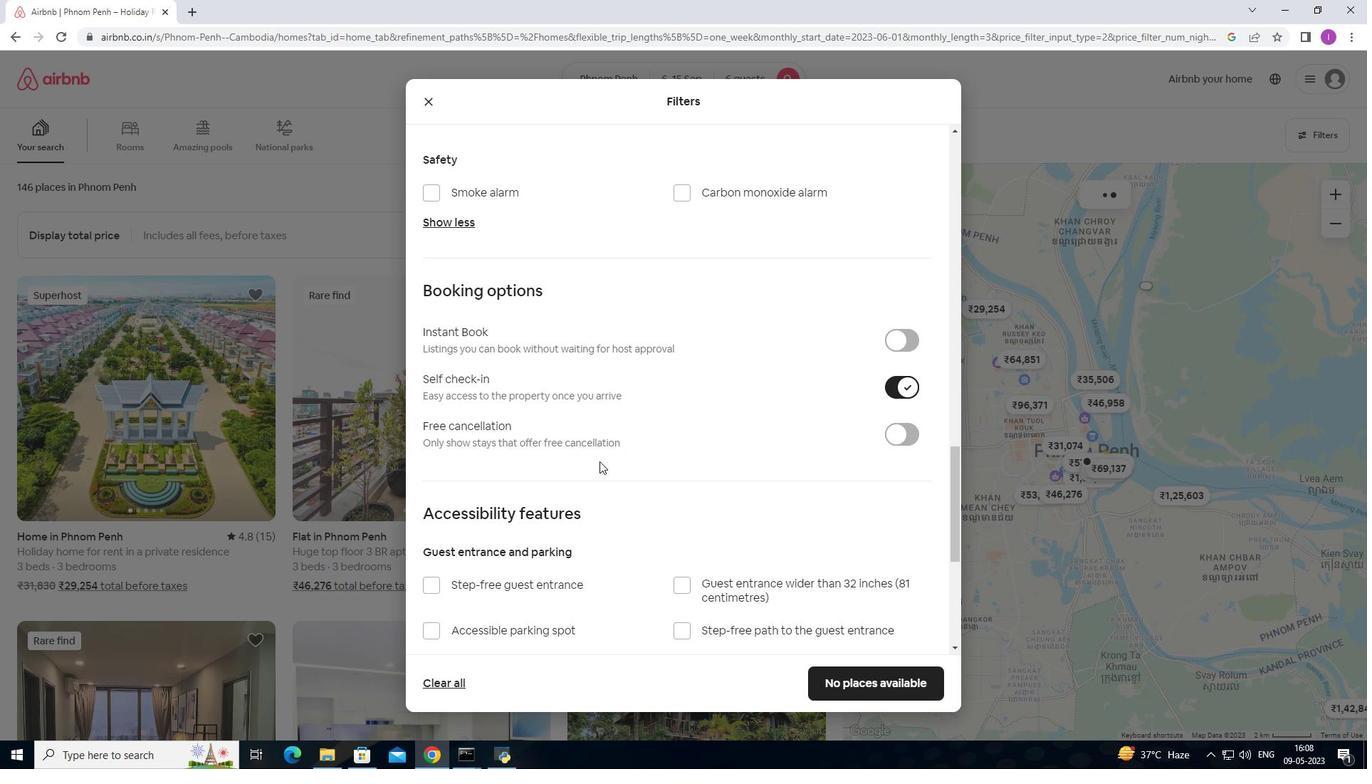 
Action: Mouse scrolled (595, 464) with delta (0, 0)
Screenshot: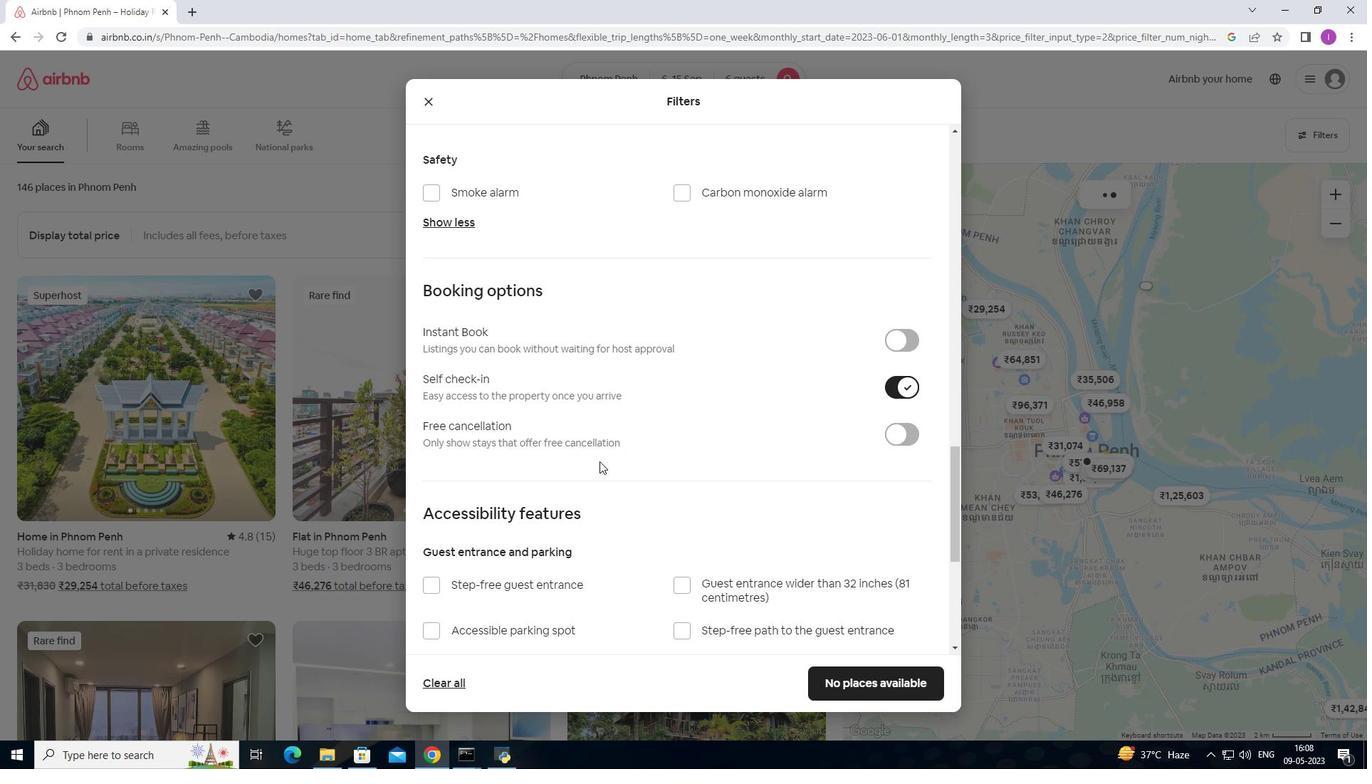 
Action: Mouse moved to (556, 471)
Screenshot: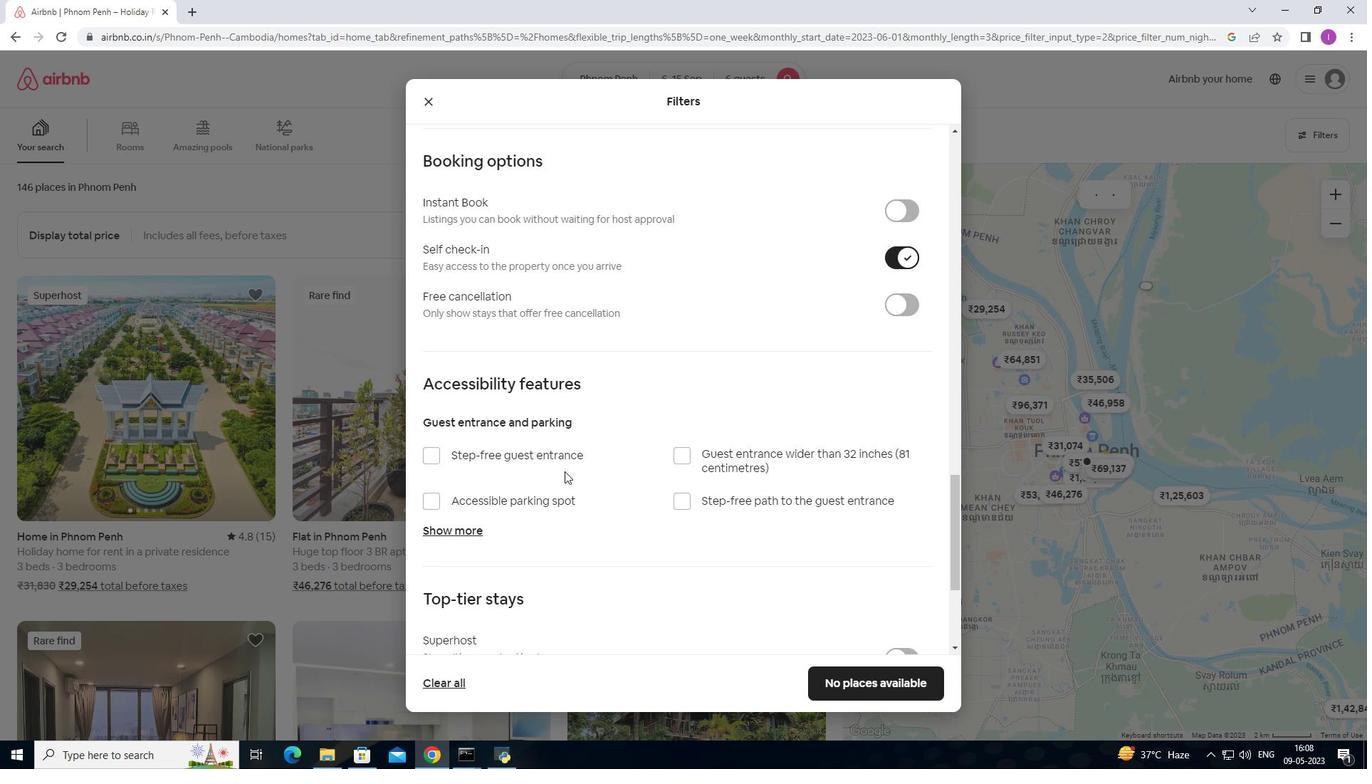 
Action: Mouse scrolled (556, 470) with delta (0, 0)
Screenshot: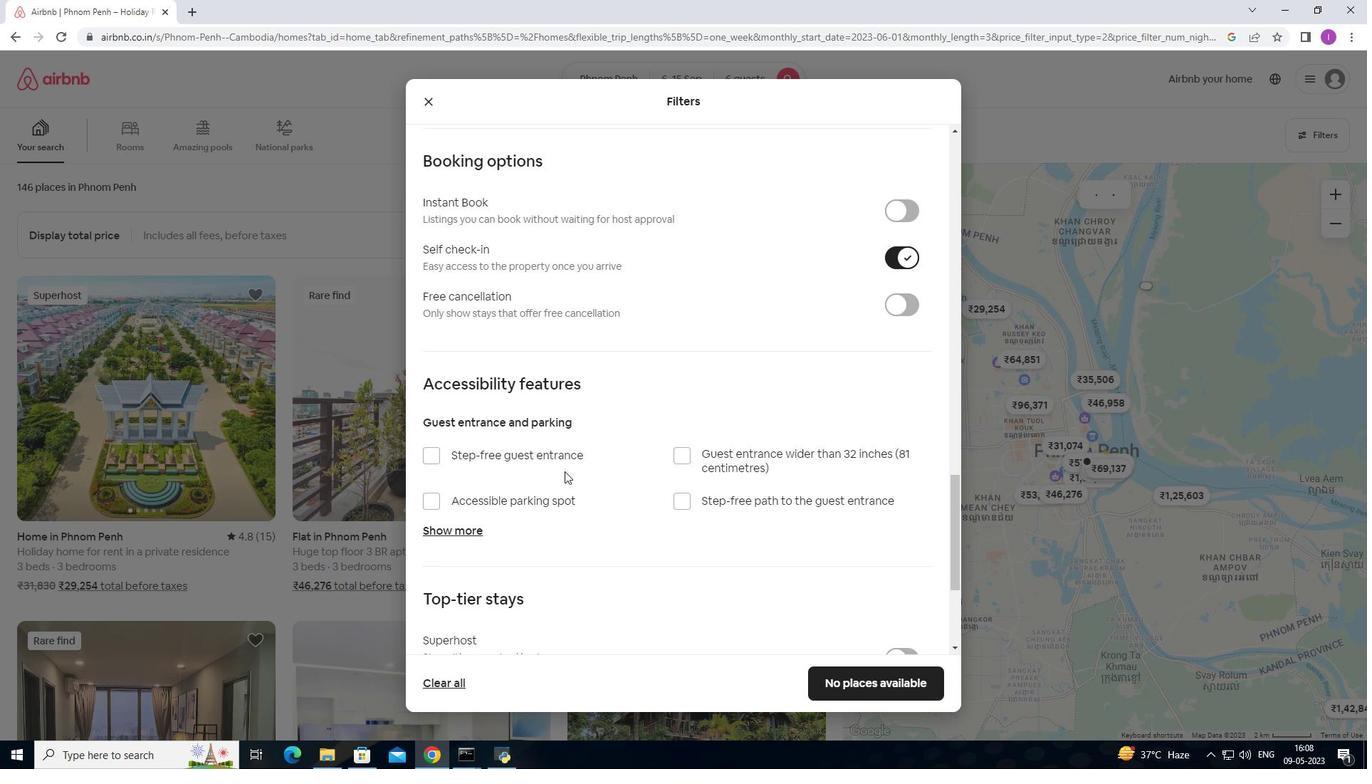 
Action: Mouse scrolled (556, 470) with delta (0, 0)
Screenshot: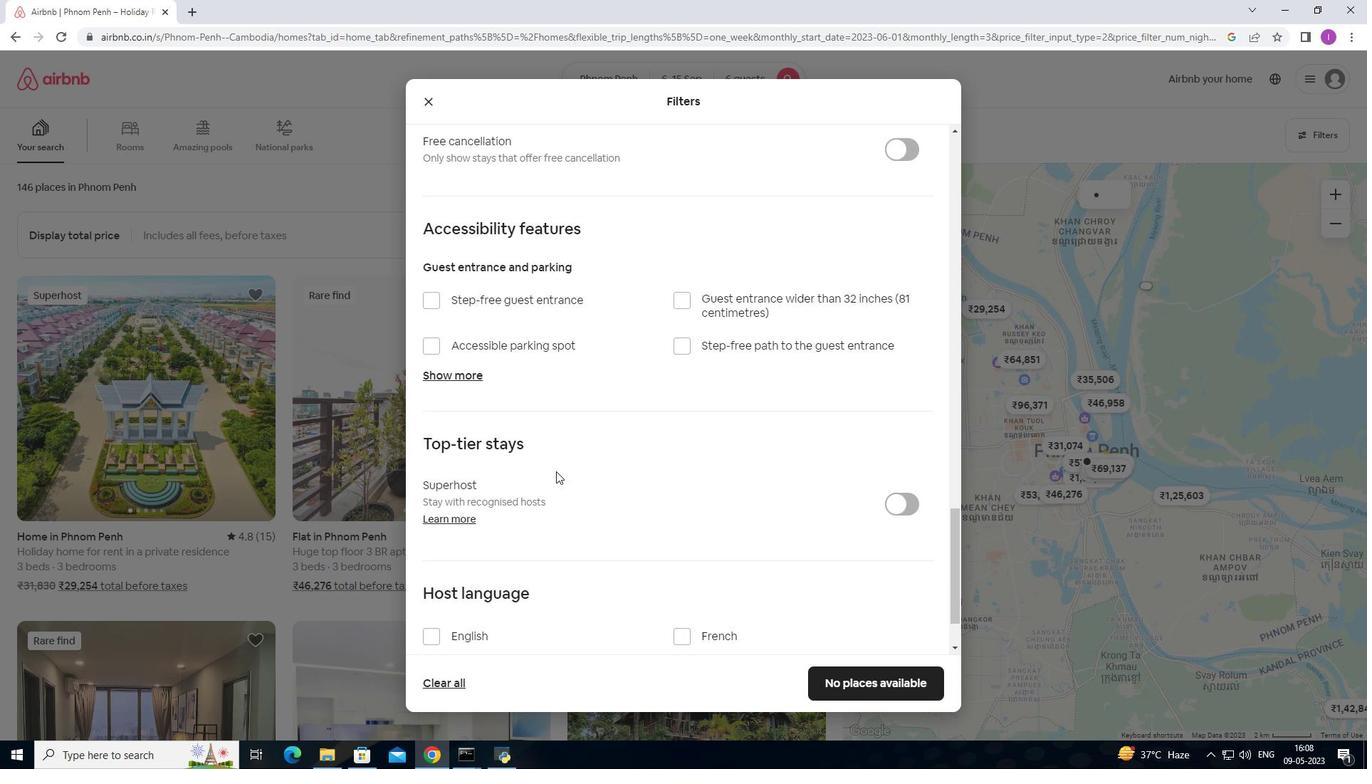
Action: Mouse moved to (555, 472)
Screenshot: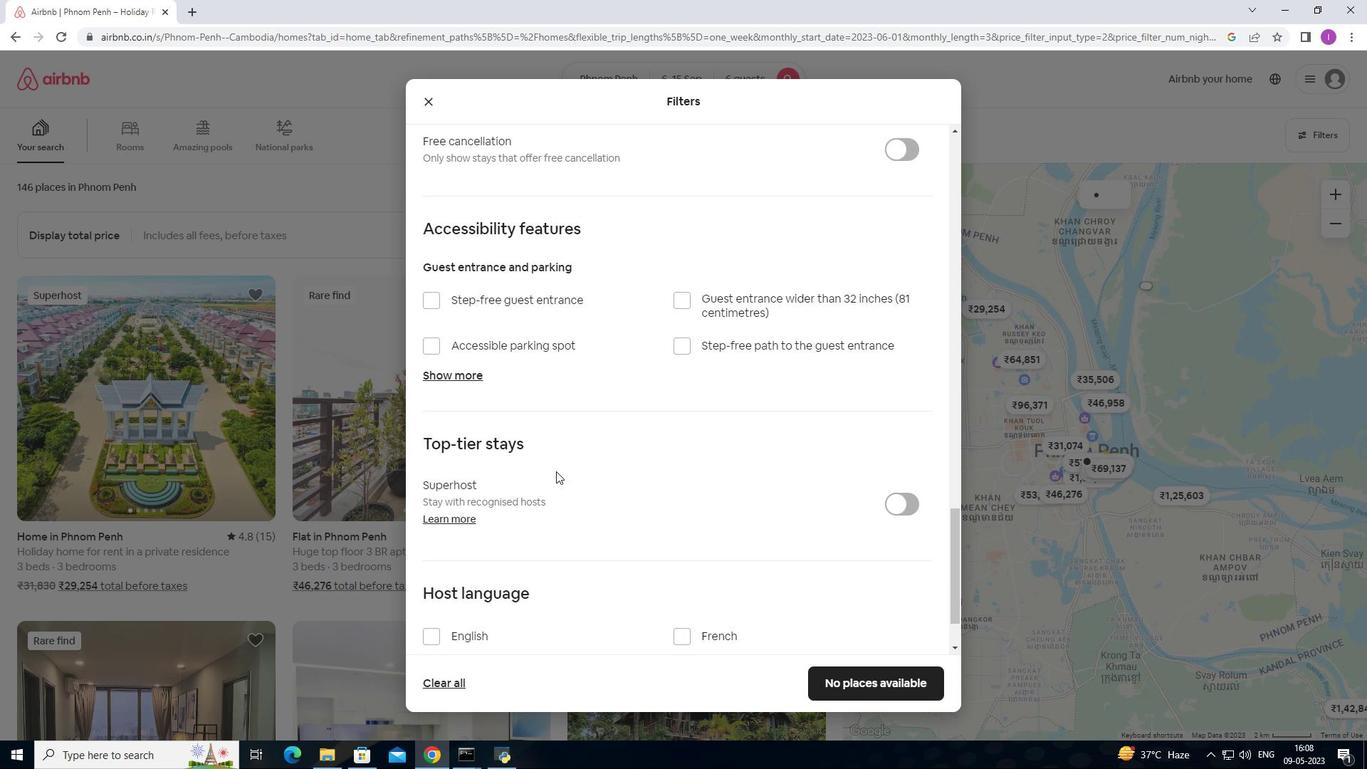 
Action: Mouse scrolled (555, 471) with delta (0, 0)
Screenshot: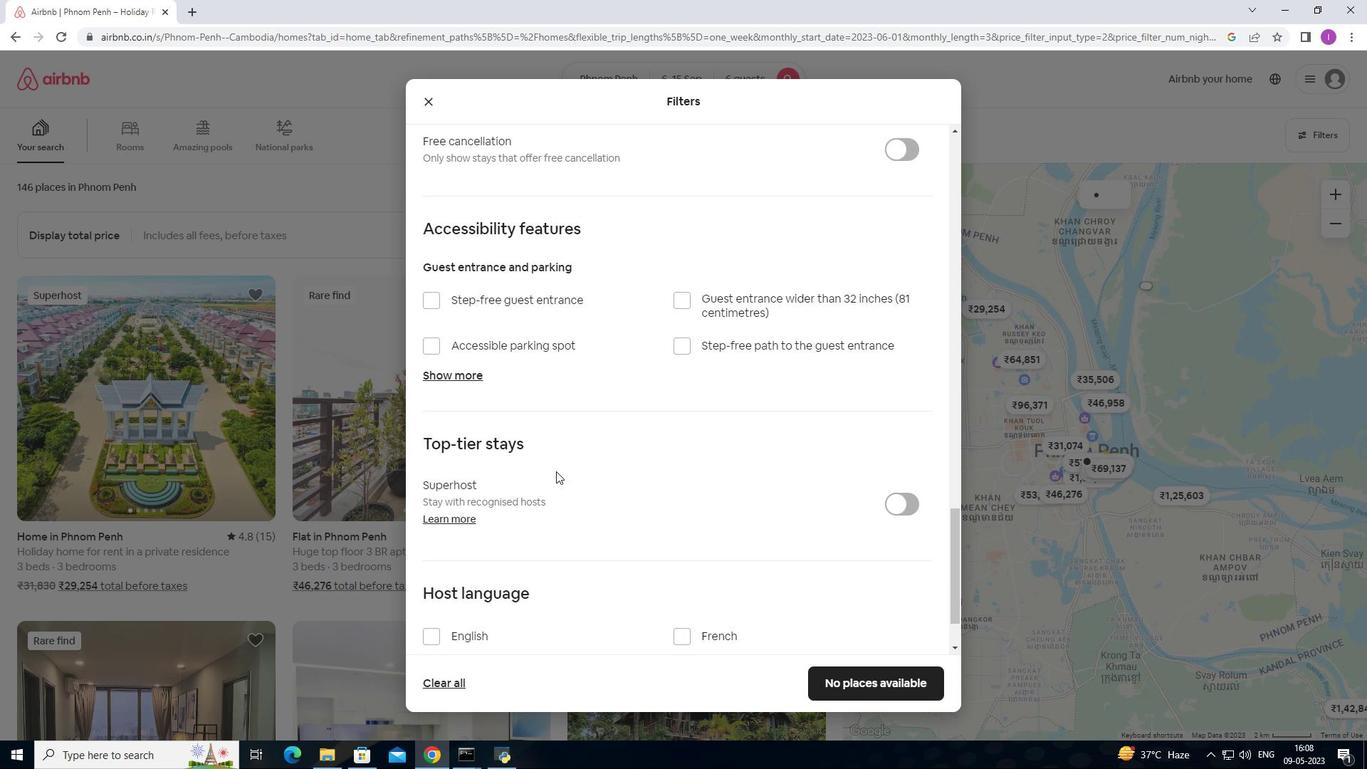 
Action: Mouse scrolled (555, 471) with delta (0, 0)
Screenshot: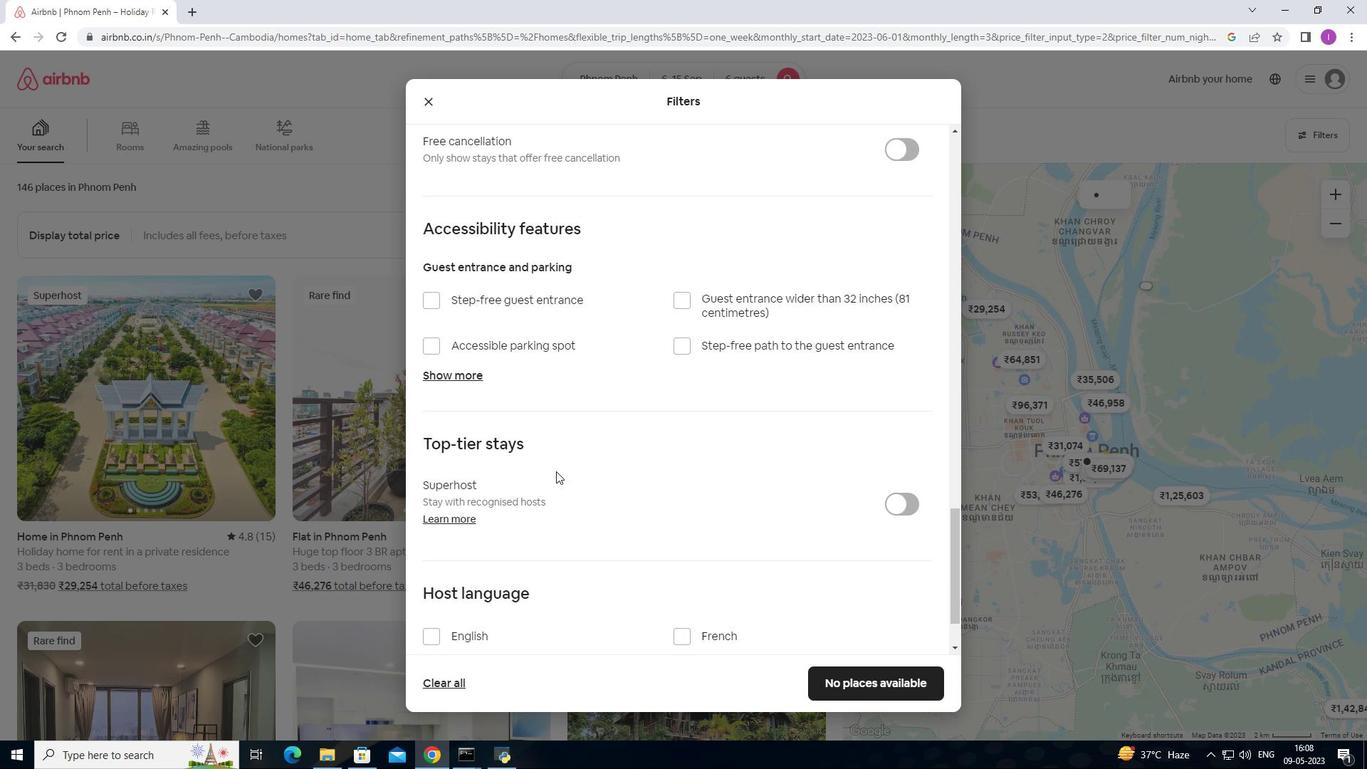 
Action: Mouse moved to (553, 472)
Screenshot: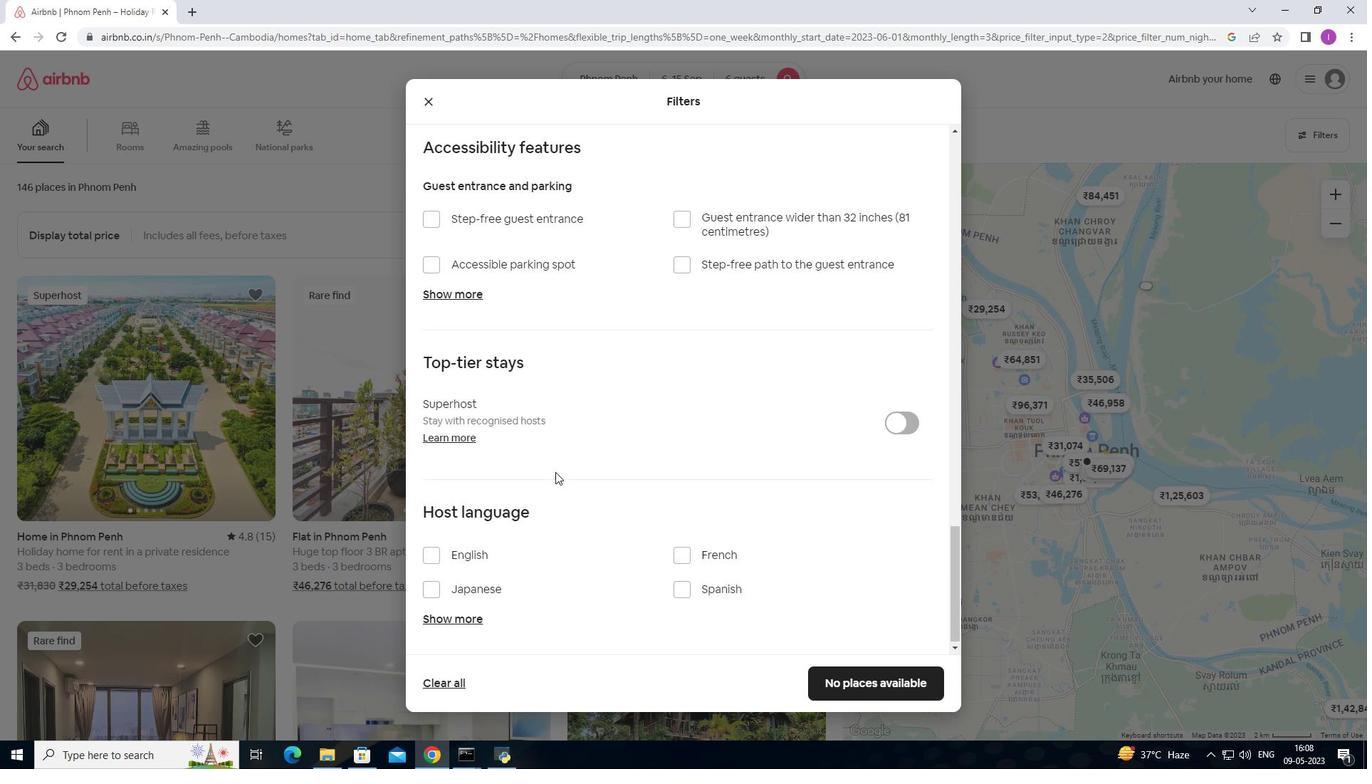 
Action: Mouse scrolled (553, 472) with delta (0, 0)
Screenshot: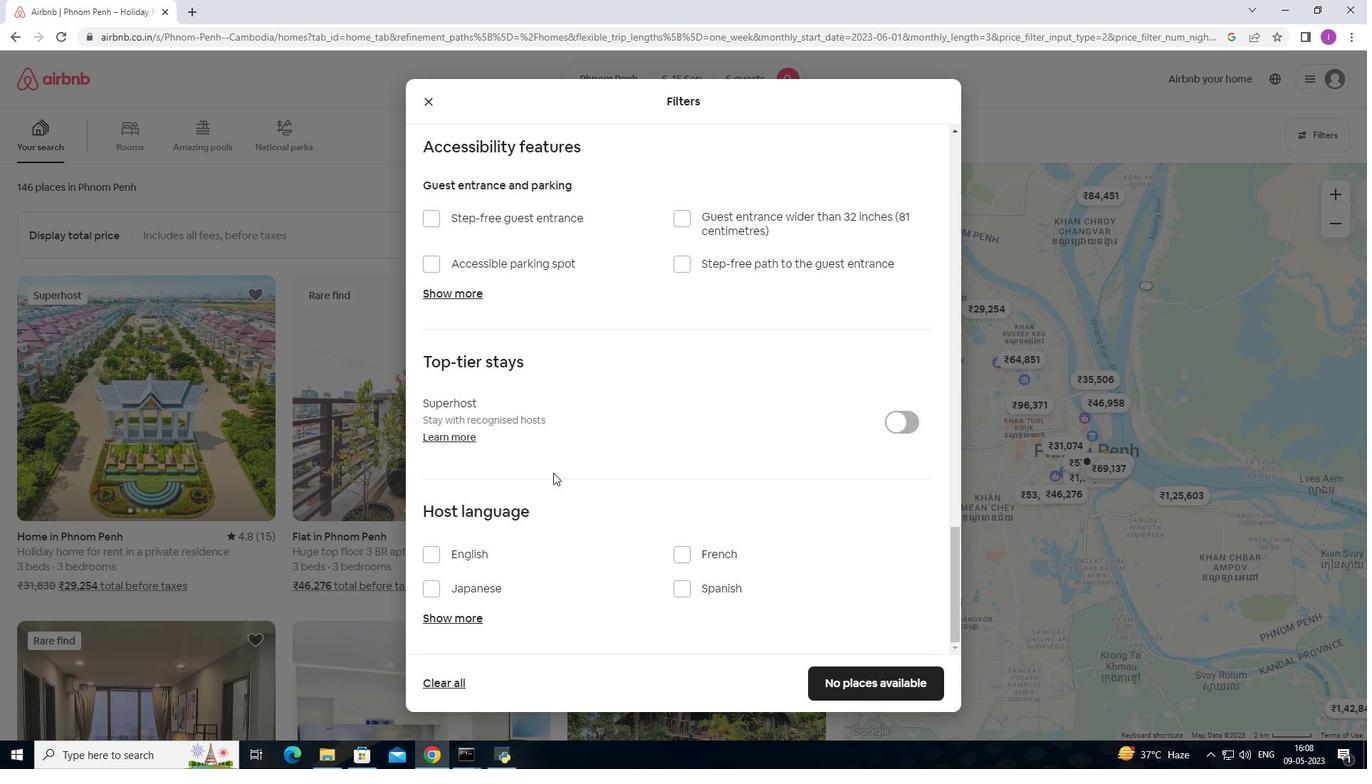 
Action: Mouse moved to (552, 473)
Screenshot: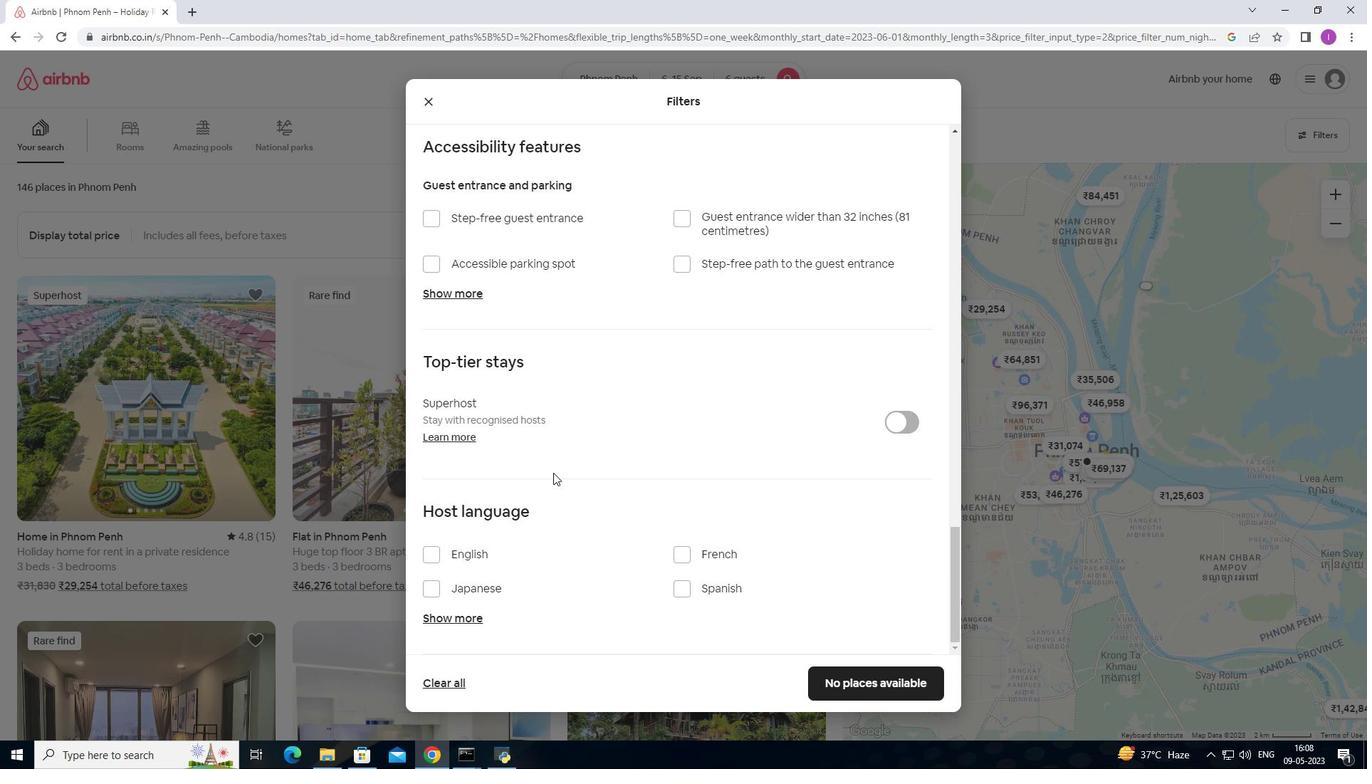 
Action: Mouse scrolled (552, 472) with delta (0, 0)
Screenshot: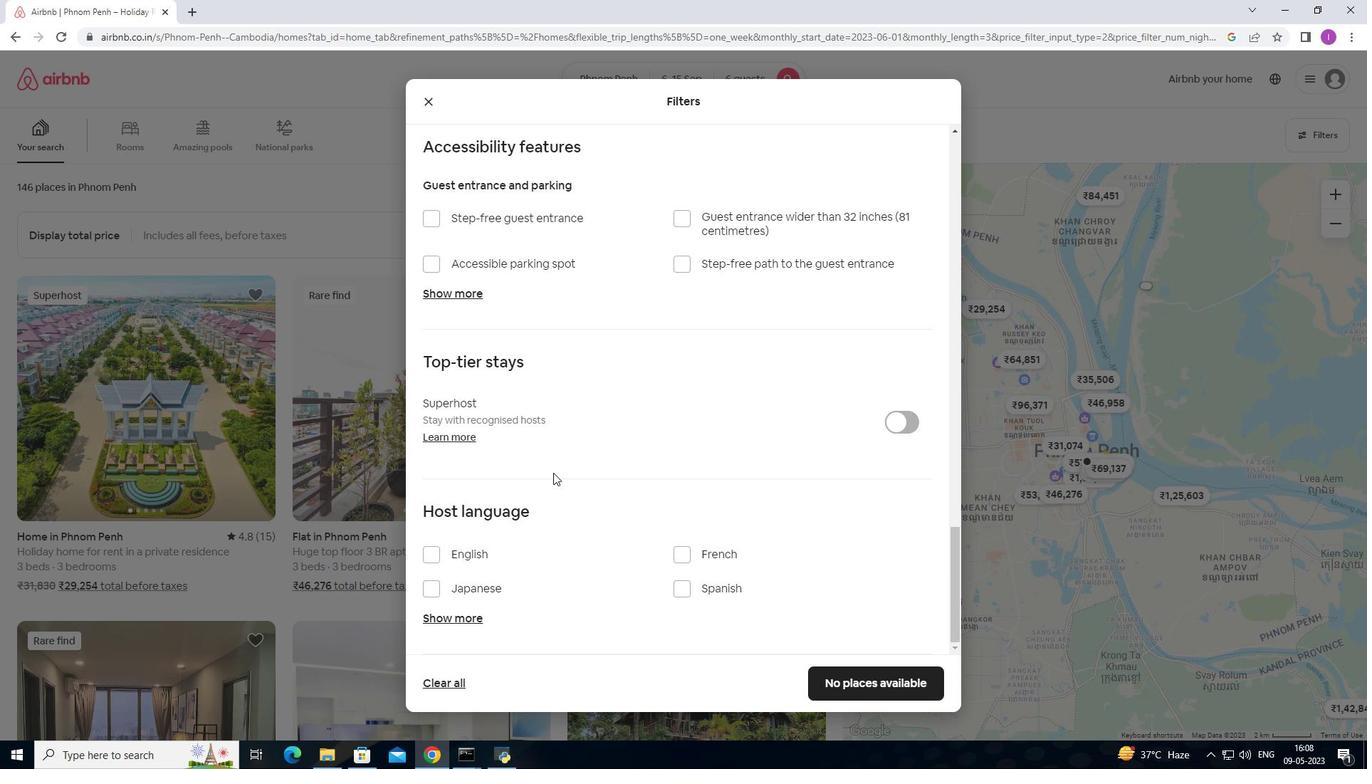 
Action: Mouse moved to (551, 475)
Screenshot: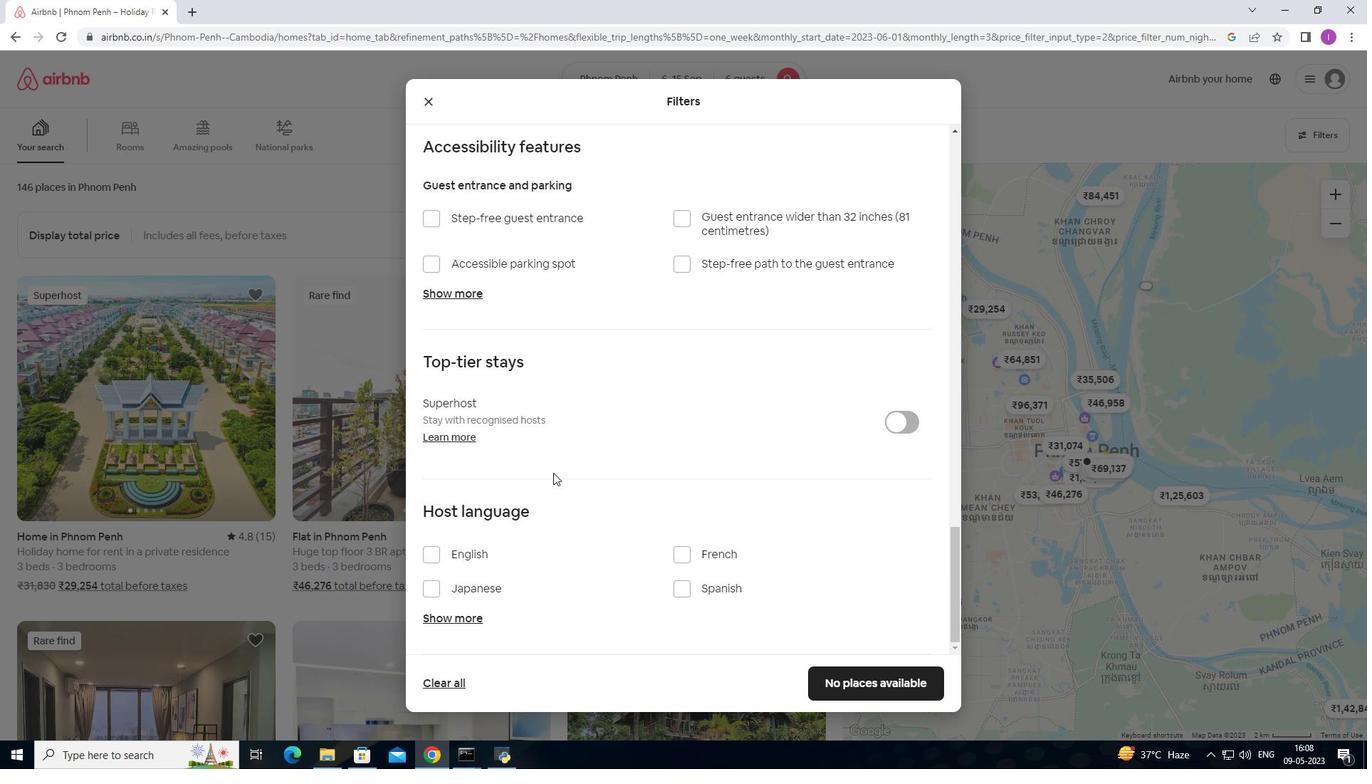 
Action: Mouse scrolled (551, 474) with delta (0, 0)
Screenshot: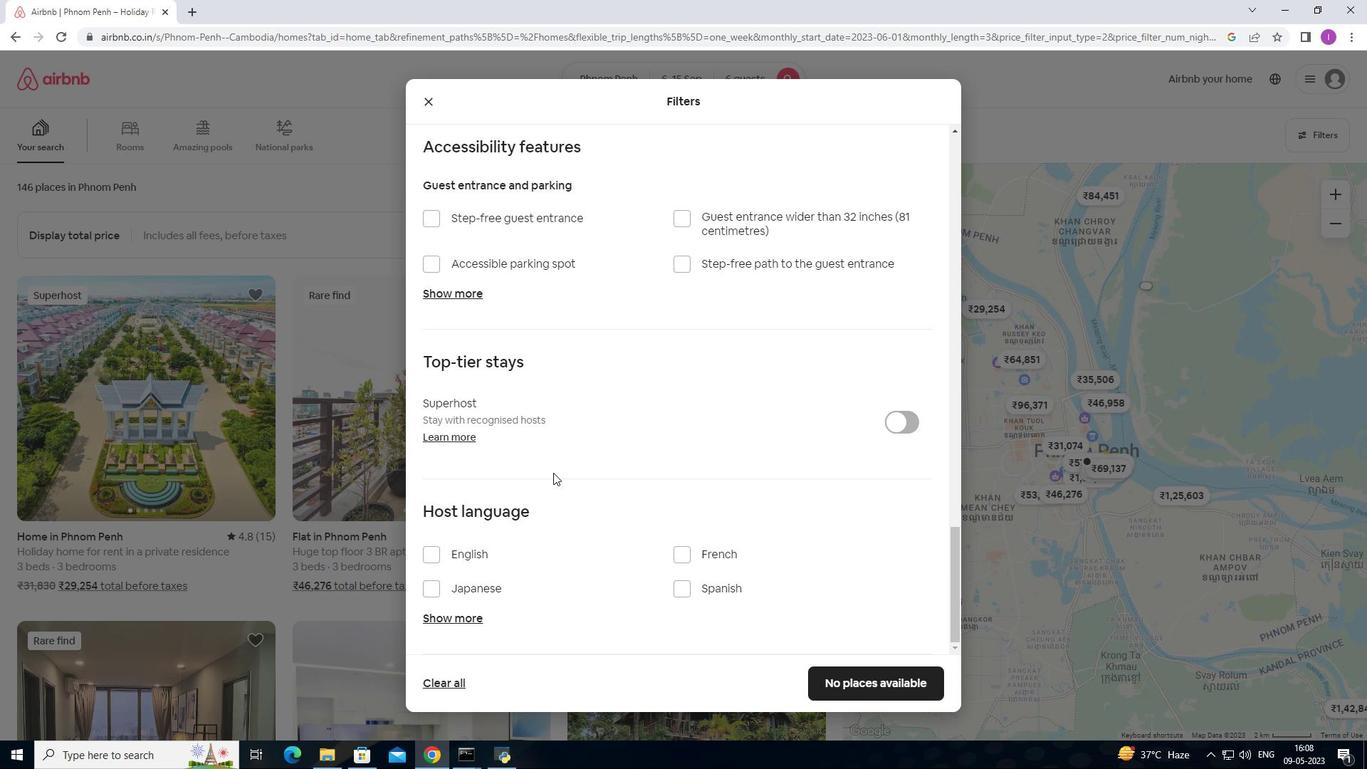 
Action: Mouse moved to (550, 477)
Screenshot: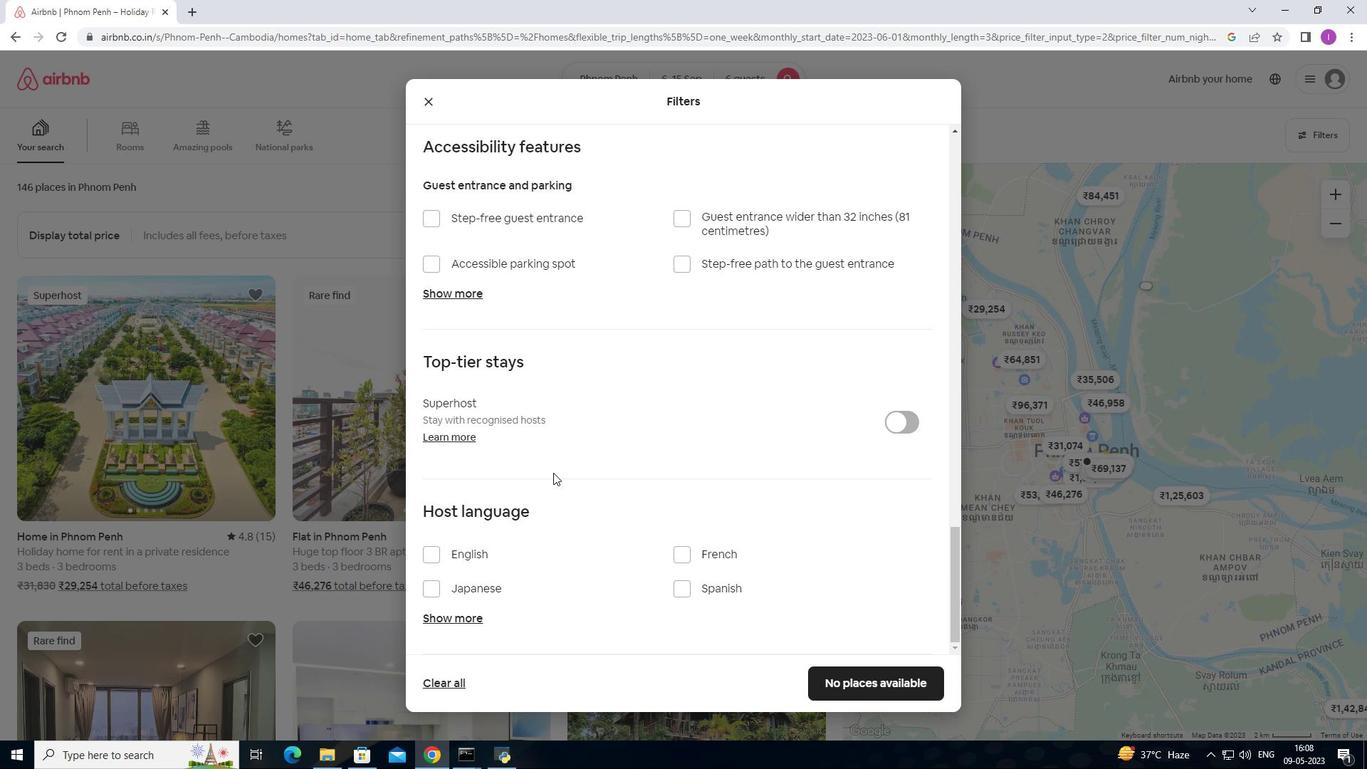 
Action: Mouse scrolled (550, 477) with delta (0, 0)
Screenshot: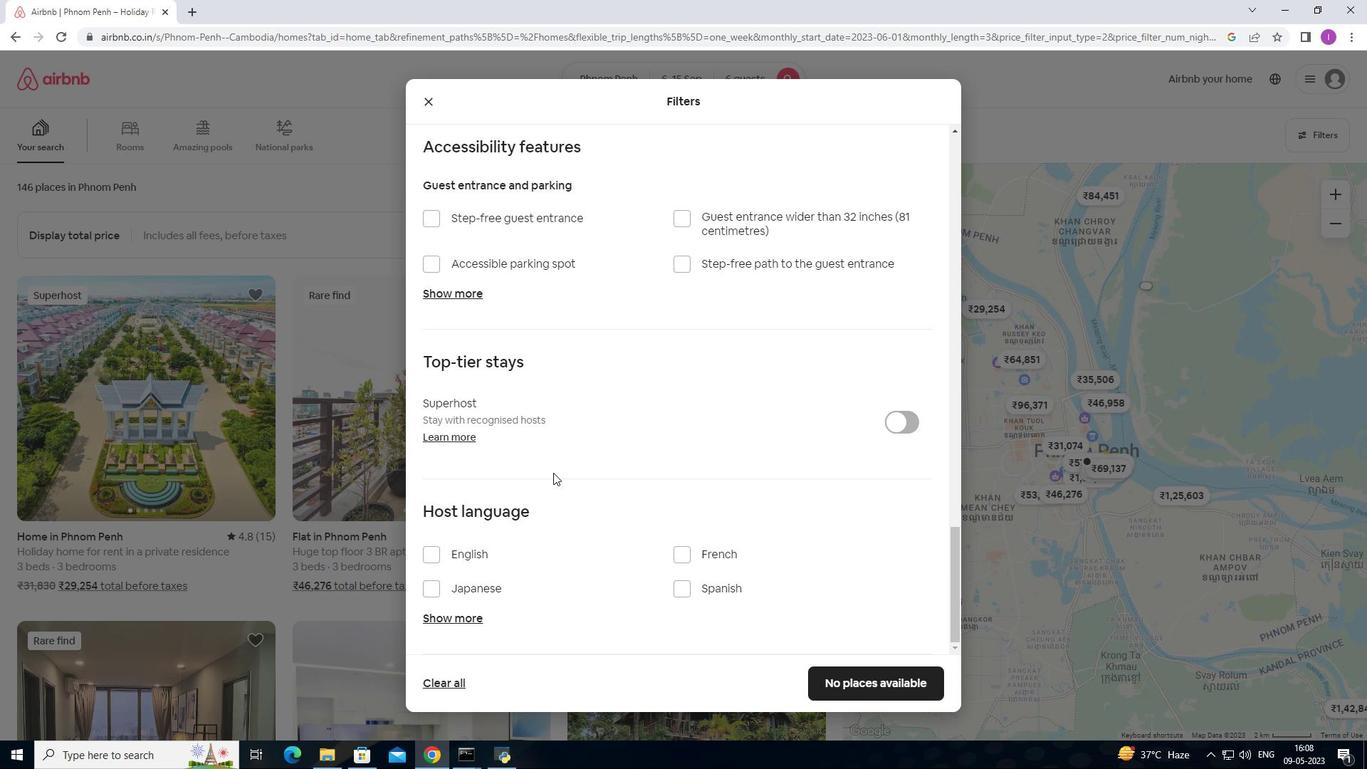 
Action: Mouse moved to (543, 485)
Screenshot: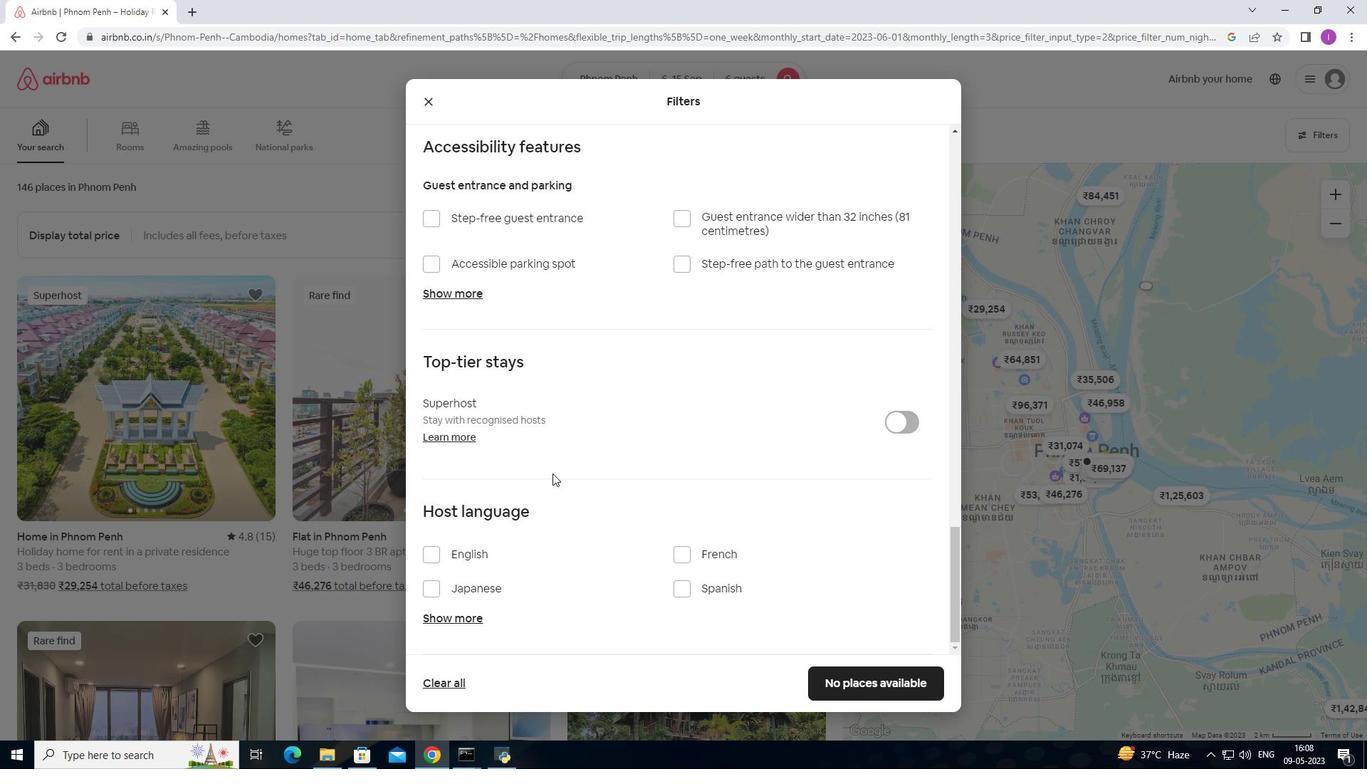 
Action: Mouse scrolled (543, 484) with delta (0, 0)
Screenshot: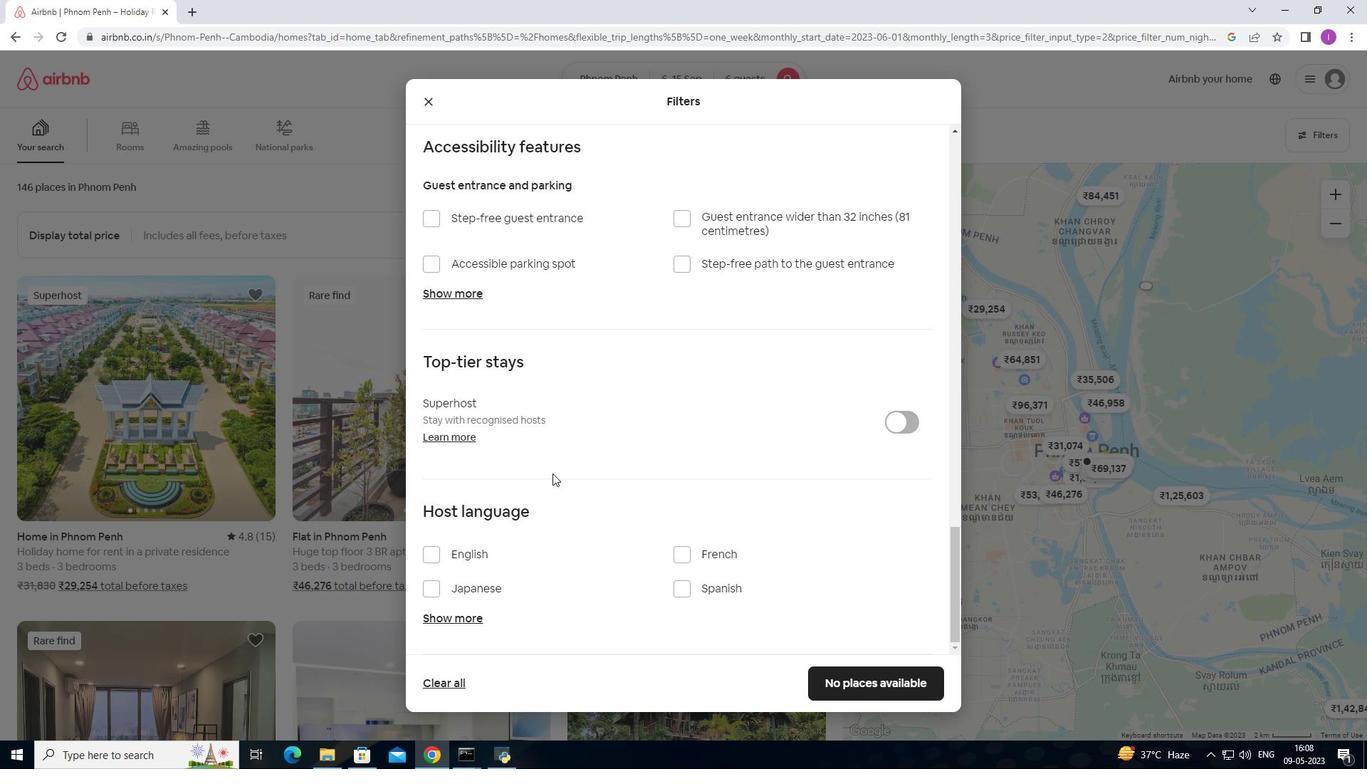 
Action: Mouse moved to (428, 556)
Screenshot: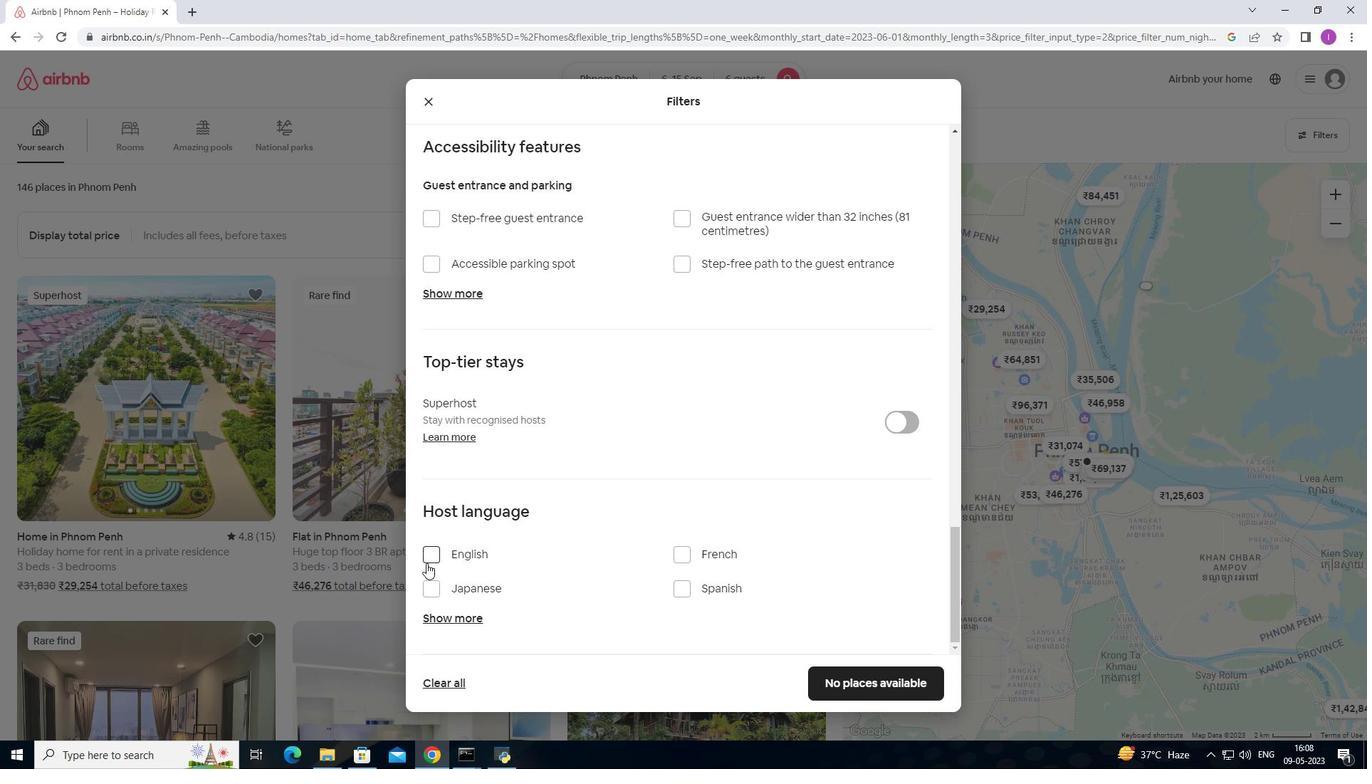 
Action: Mouse pressed left at (428, 556)
Screenshot: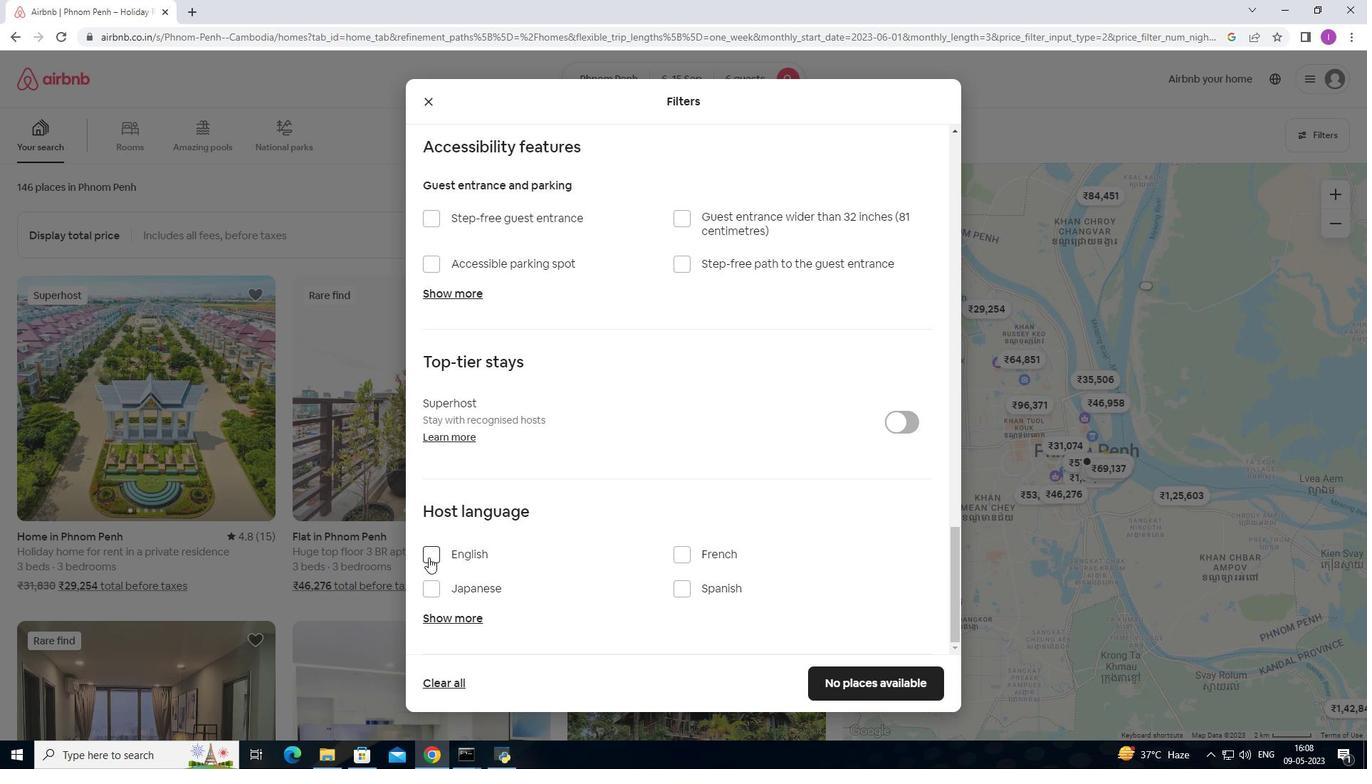 
Action: Mouse moved to (838, 682)
Screenshot: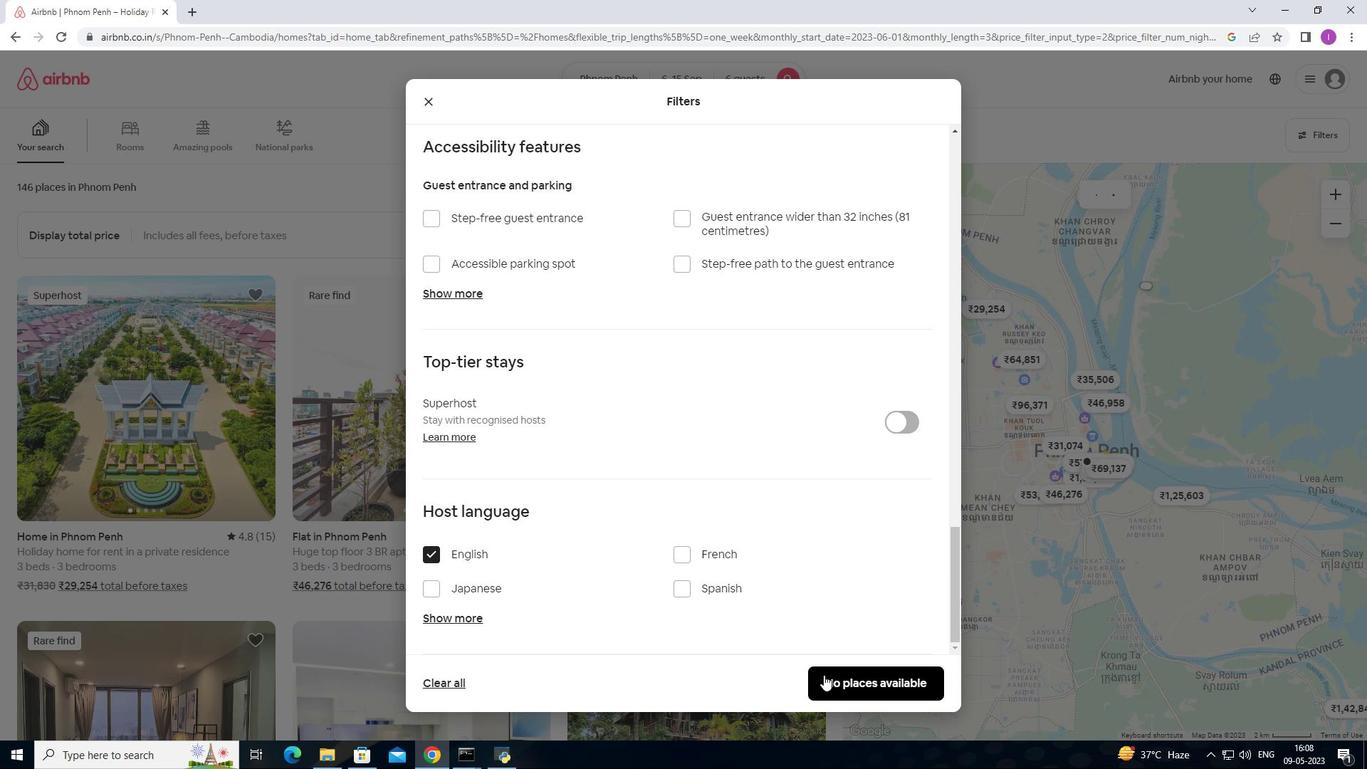
Action: Mouse pressed left at (838, 682)
Screenshot: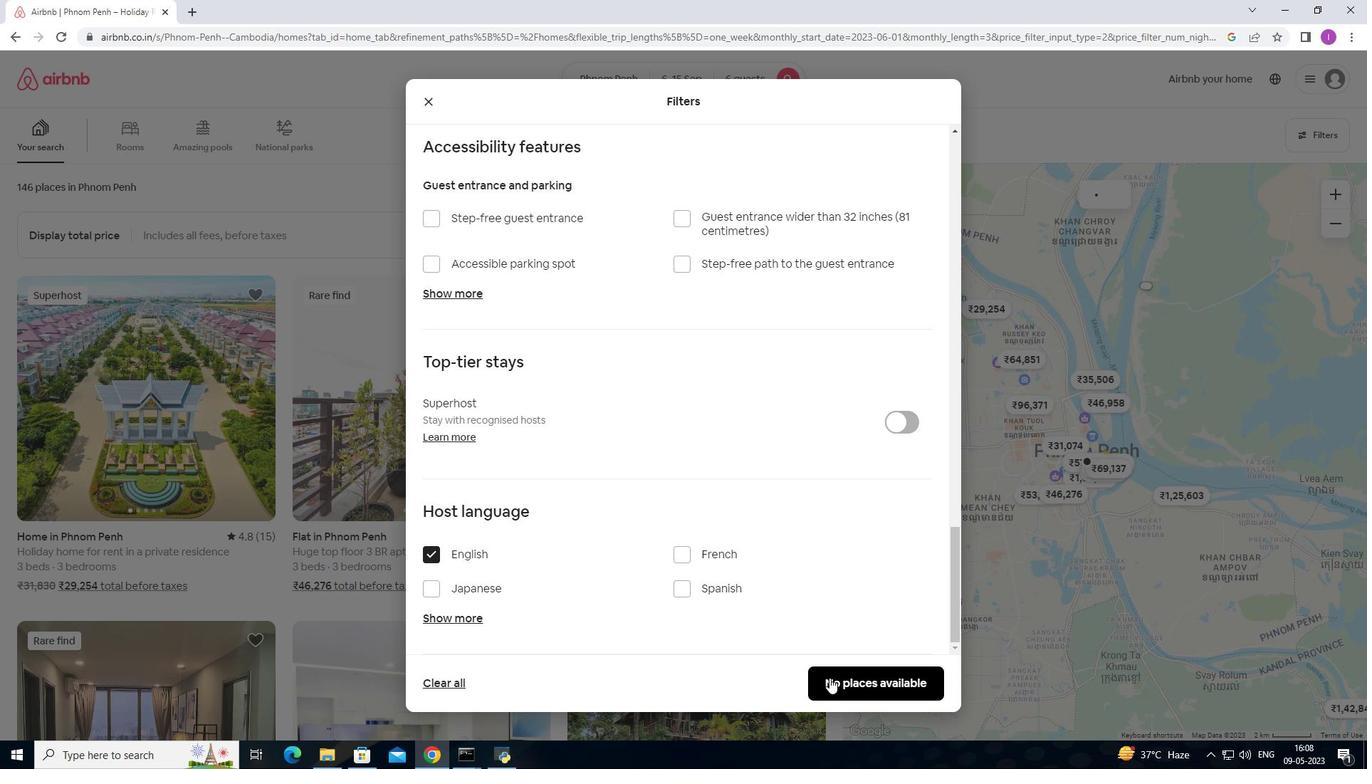
Action: Mouse moved to (574, 621)
Screenshot: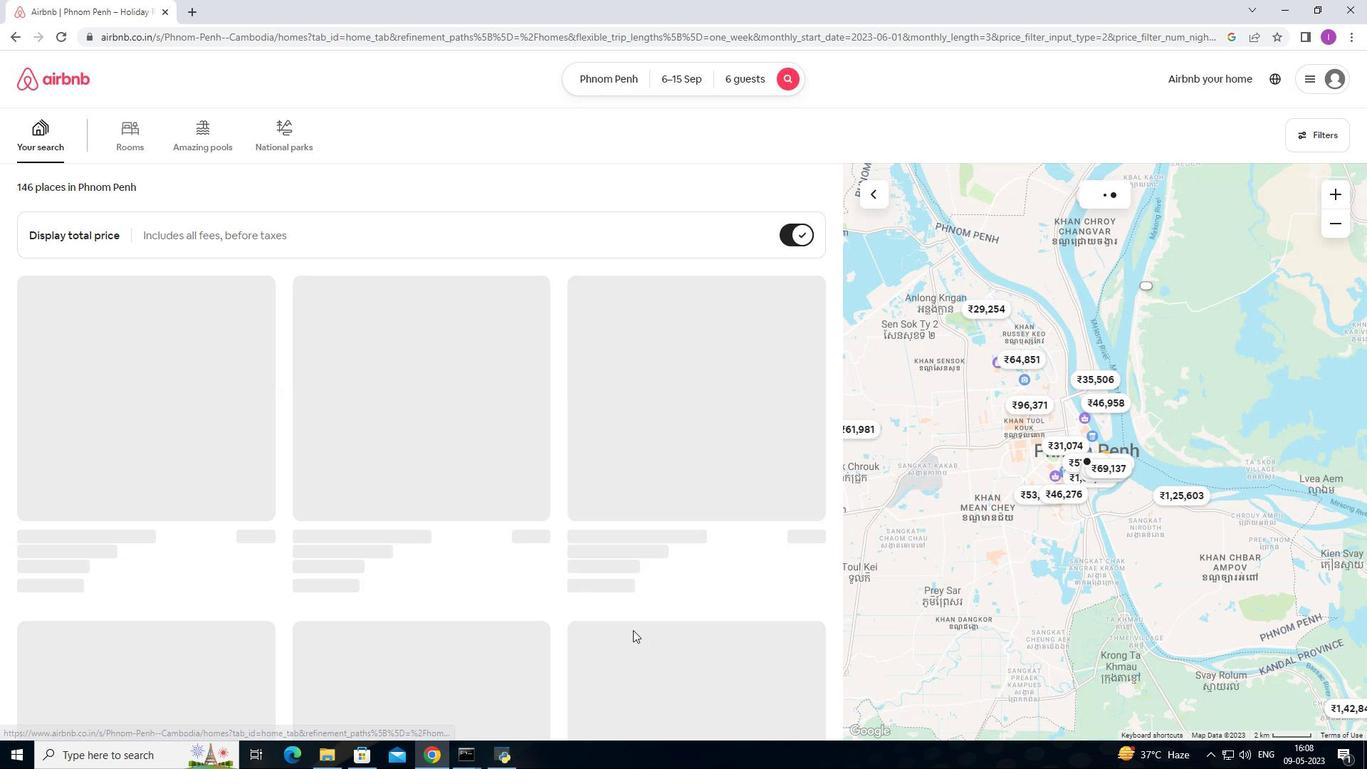 
